 Task: For heading Use Nunito with red colour.  font size for heading18,  'Change the font style of data to'Nunito and font size to 9,  Change the alignment of both headline & data to Align center.  In the sheet   Pinnacle Sales templetes   book
Action: Mouse moved to (1053, 81)
Screenshot: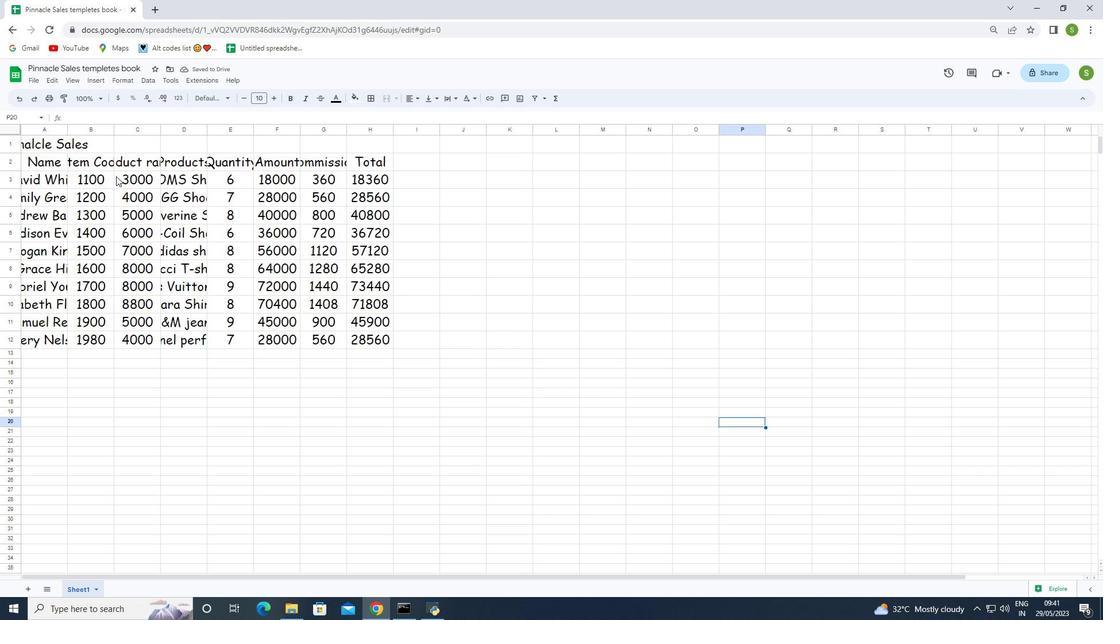 
Action: Mouse pressed left at (1053, 81)
Screenshot: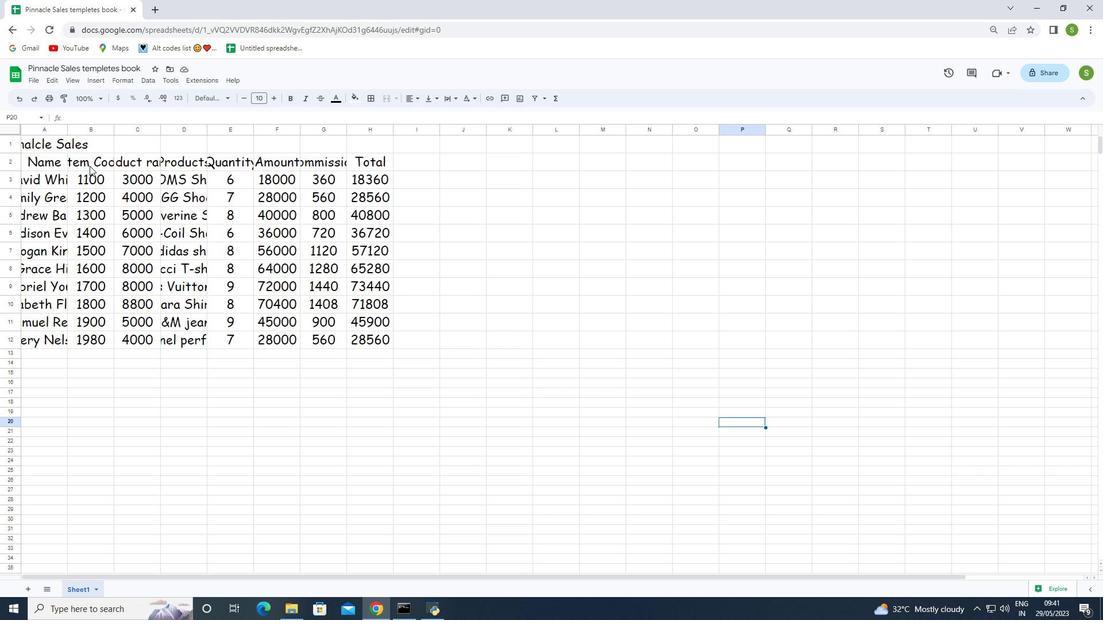 
Action: Mouse moved to (996, 188)
Screenshot: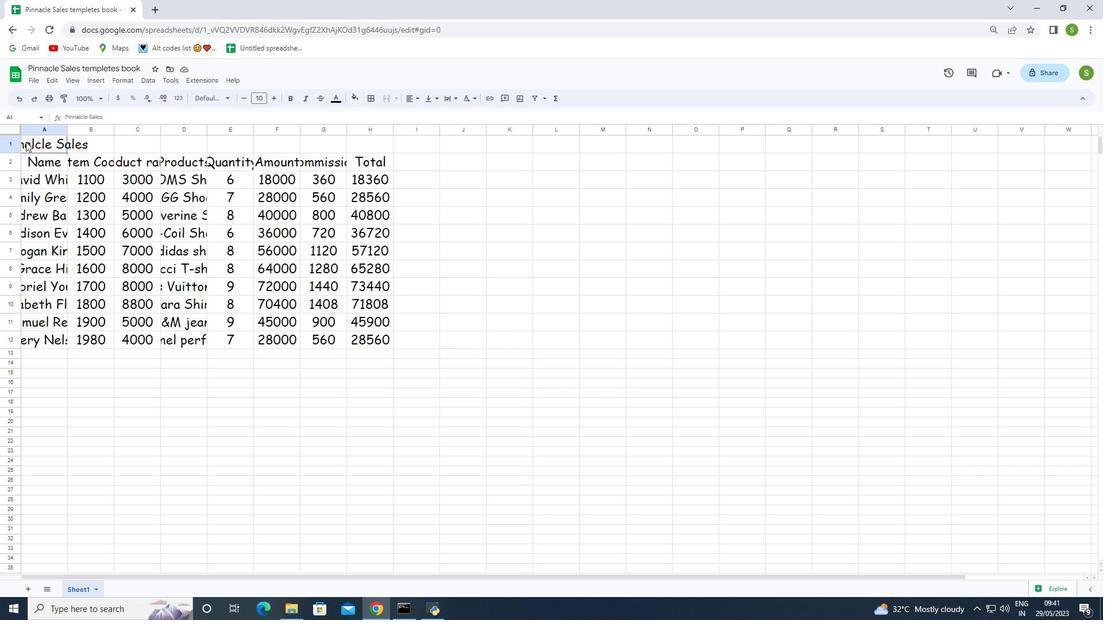 
Action: Mouse pressed left at (996, 188)
Screenshot: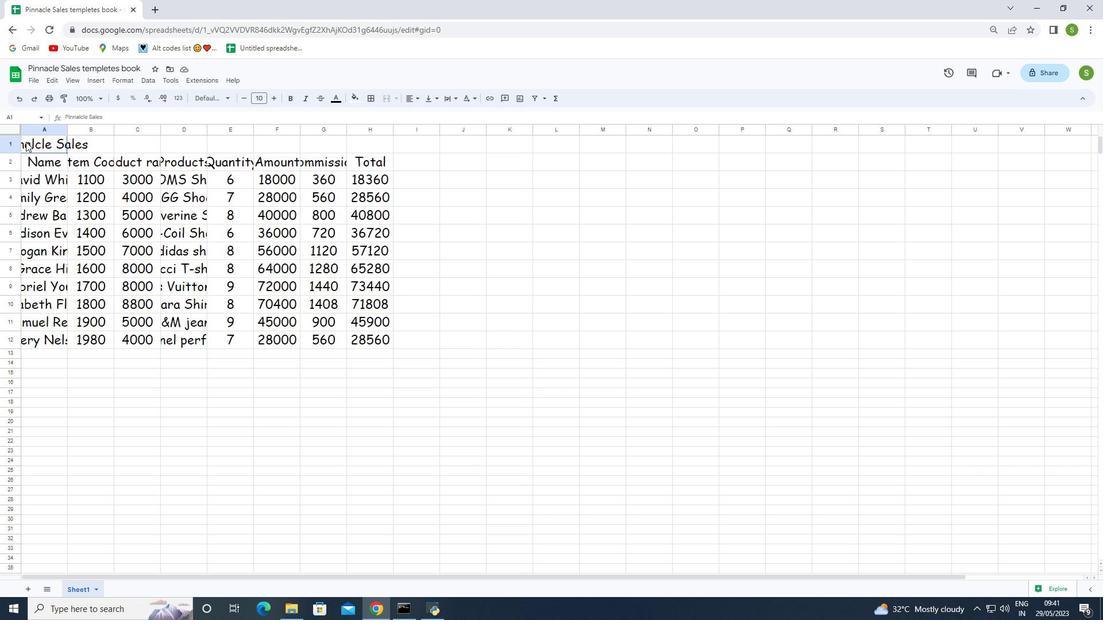 
Action: Mouse moved to (412, 252)
Screenshot: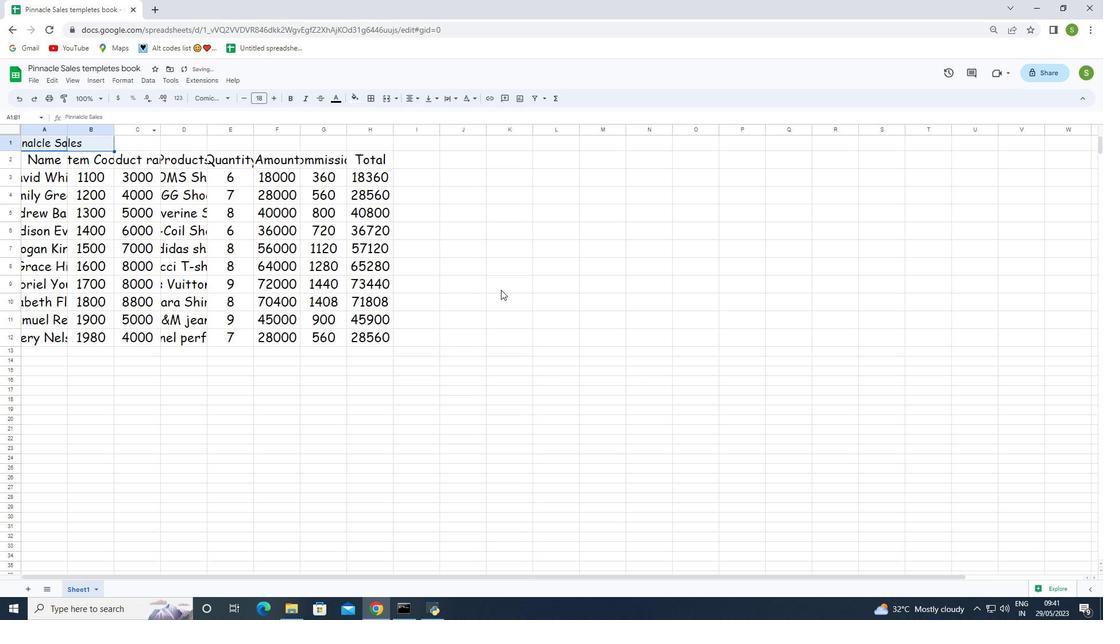 
Action: Mouse pressed left at (412, 252)
Screenshot: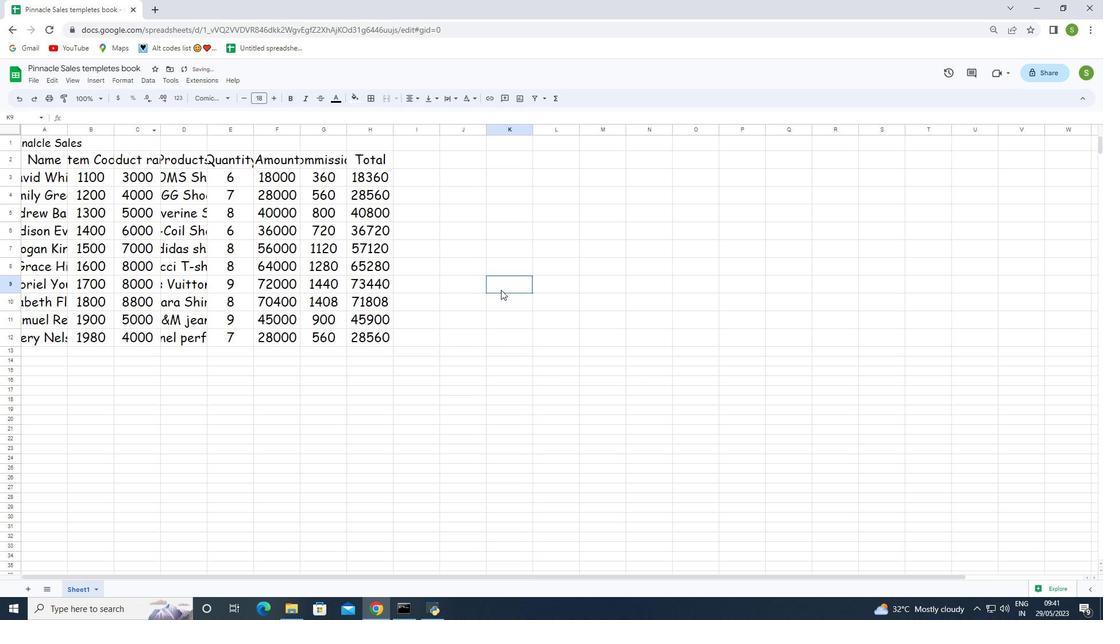 
Action: Mouse moved to (68, 279)
Screenshot: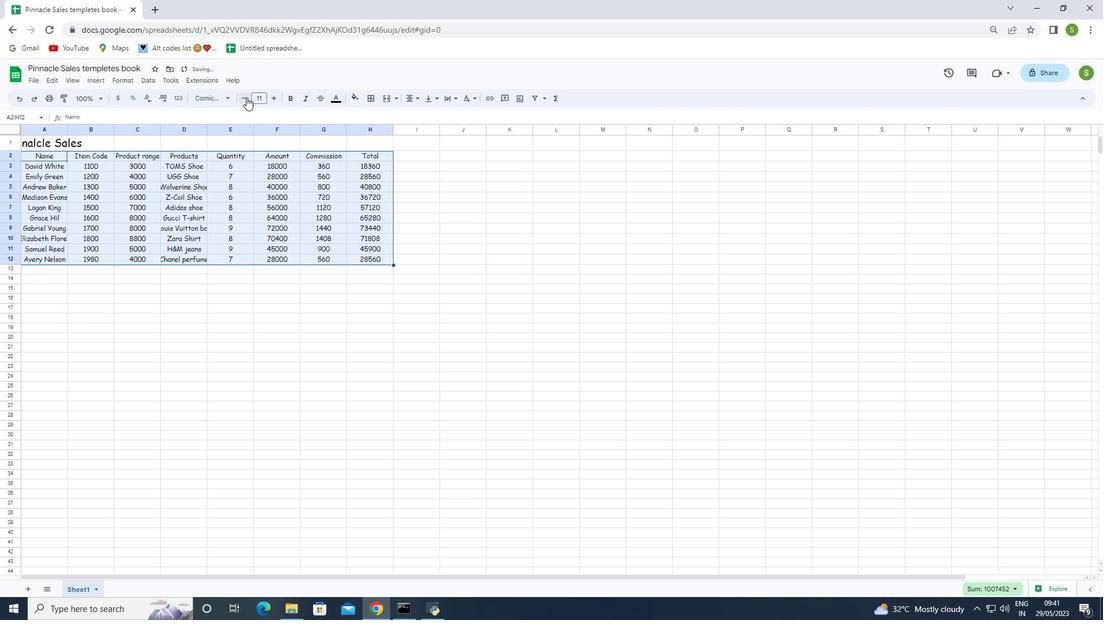 
Action: Mouse pressed left at (68, 279)
Screenshot: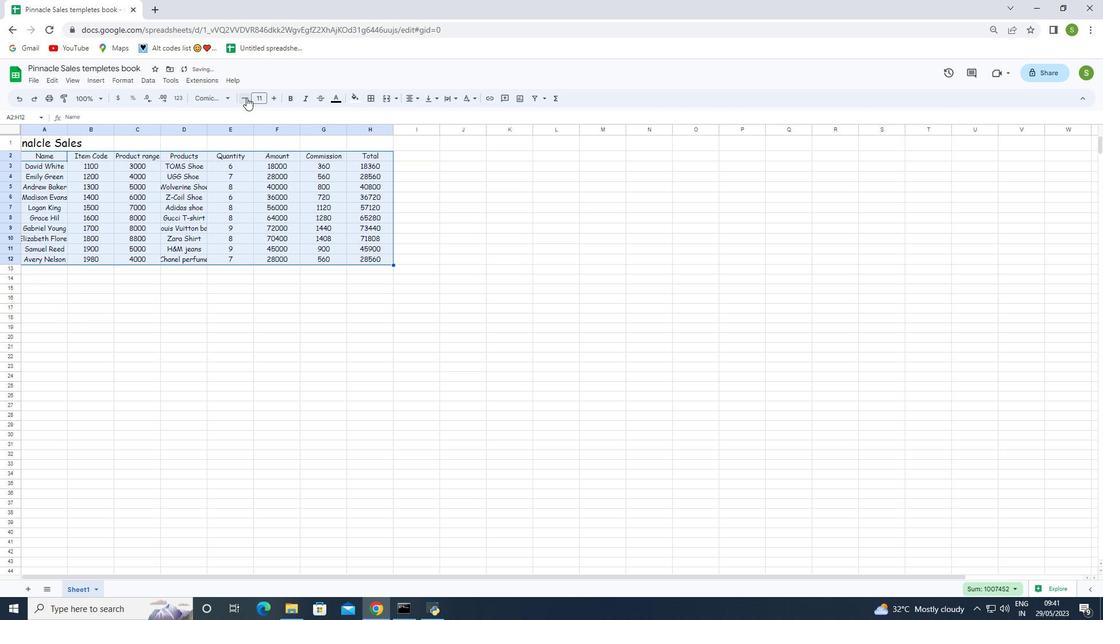 
Action: Mouse moved to (38, 140)
Screenshot: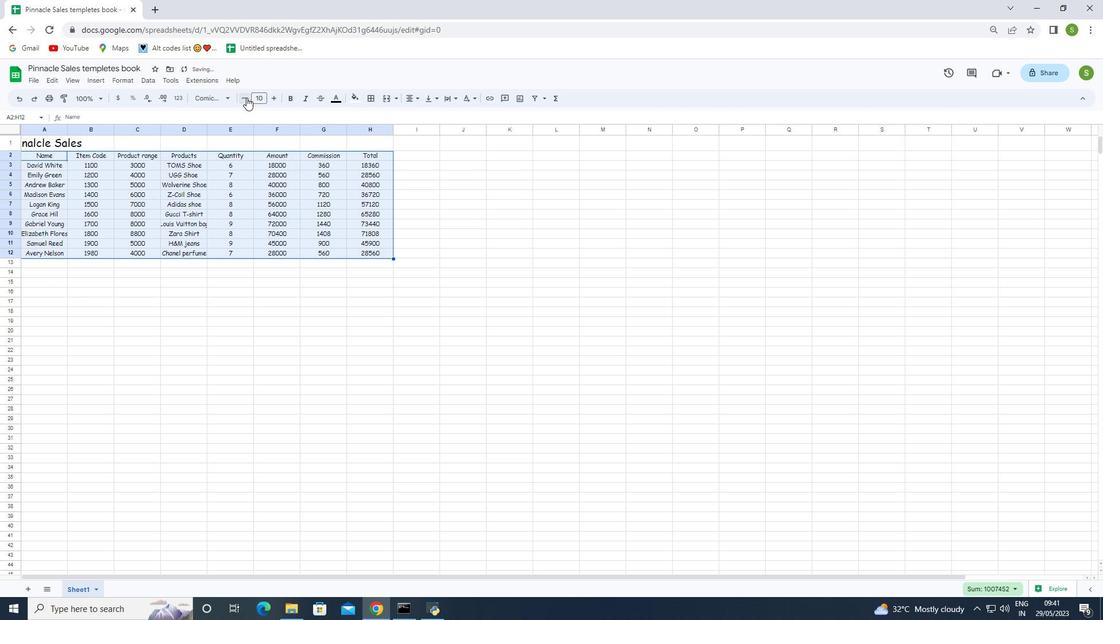 
Action: Mouse pressed left at (38, 140)
Screenshot: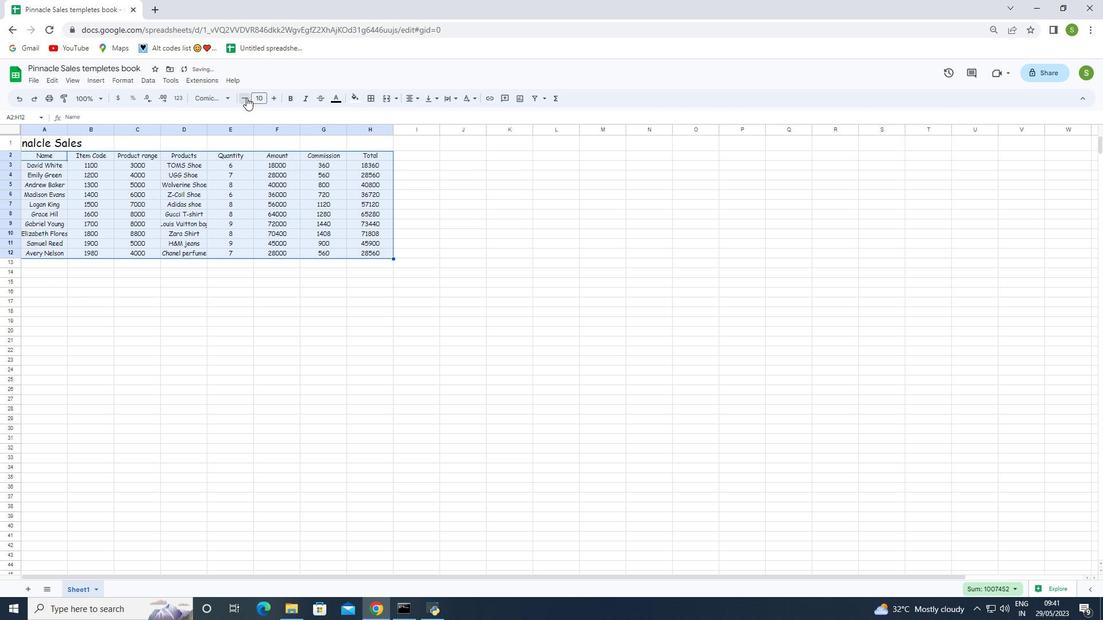
Action: Mouse moved to (229, 99)
Screenshot: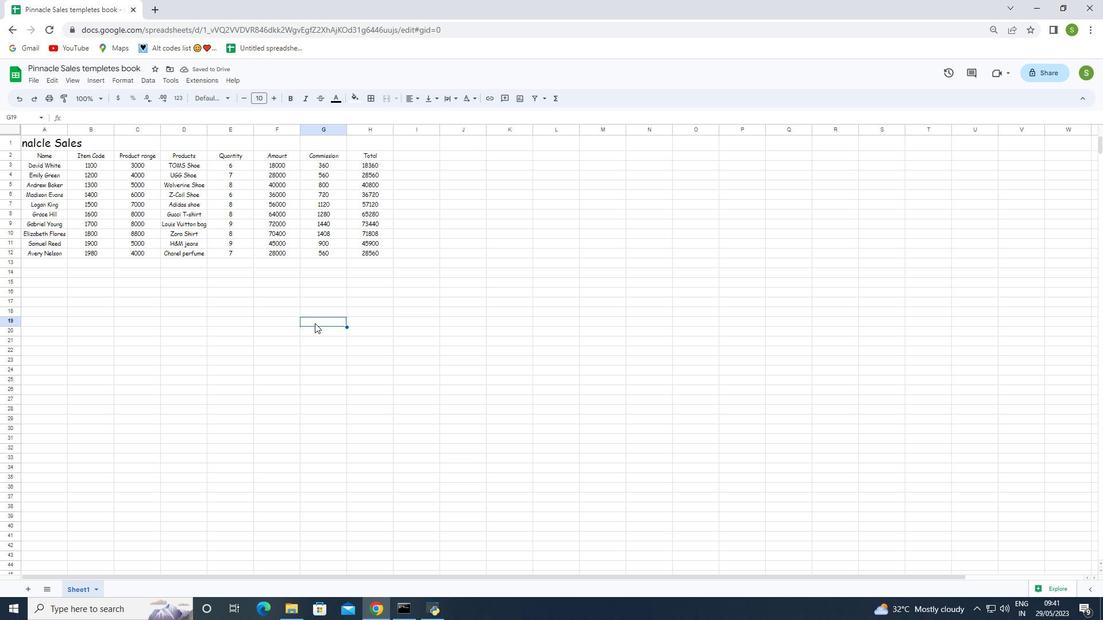 
Action: Mouse pressed left at (229, 99)
Screenshot: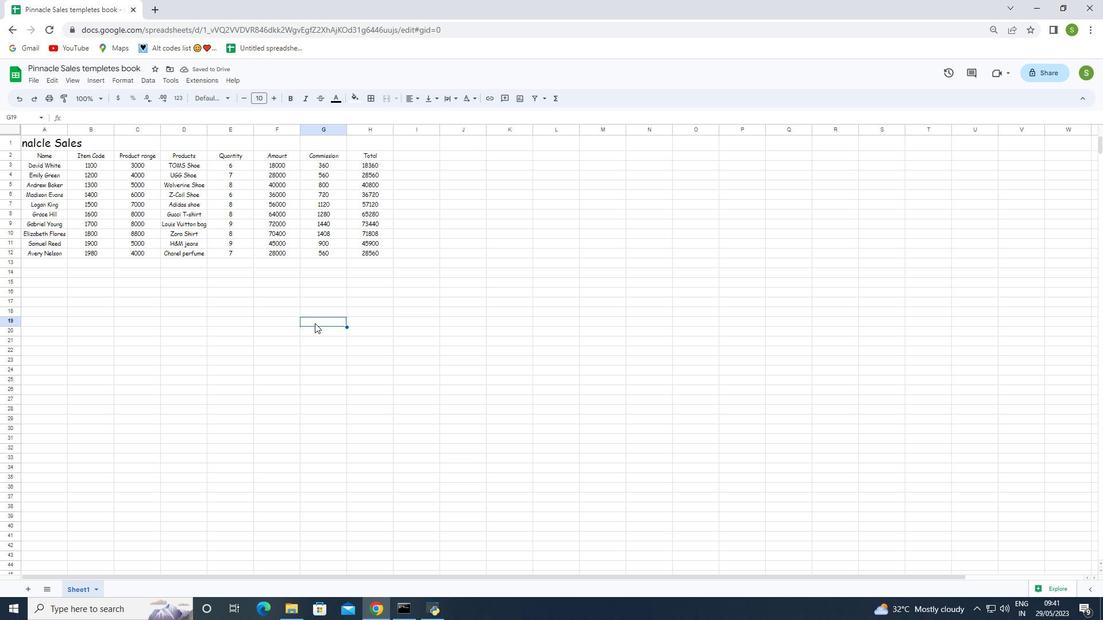
Action: Mouse moved to (227, 373)
Screenshot: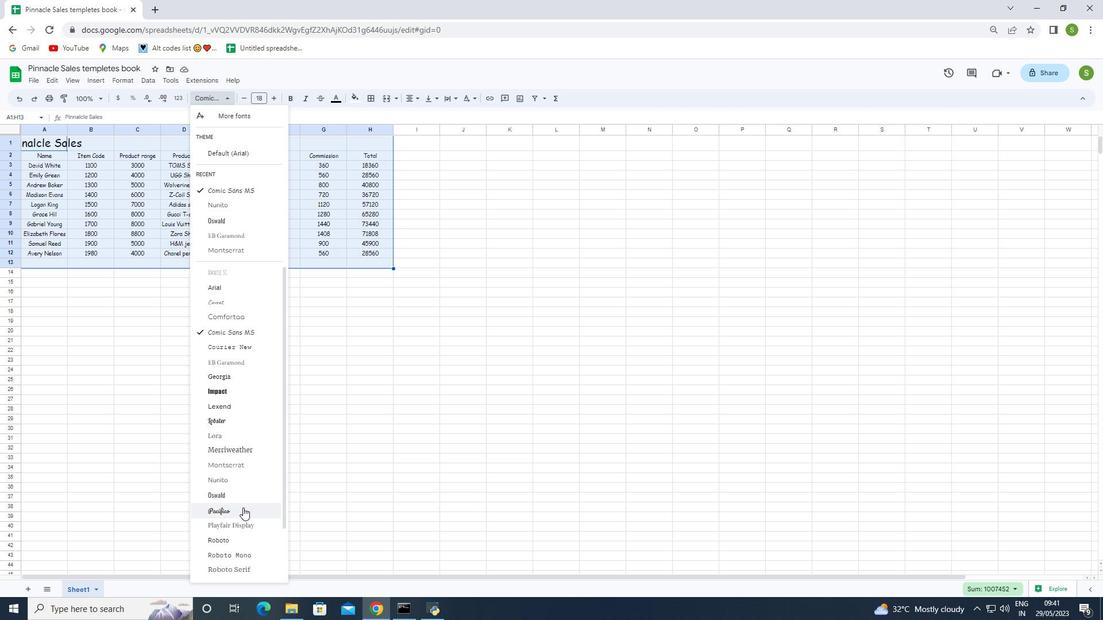 
Action: Mouse scrolled (227, 373) with delta (0, 0)
Screenshot: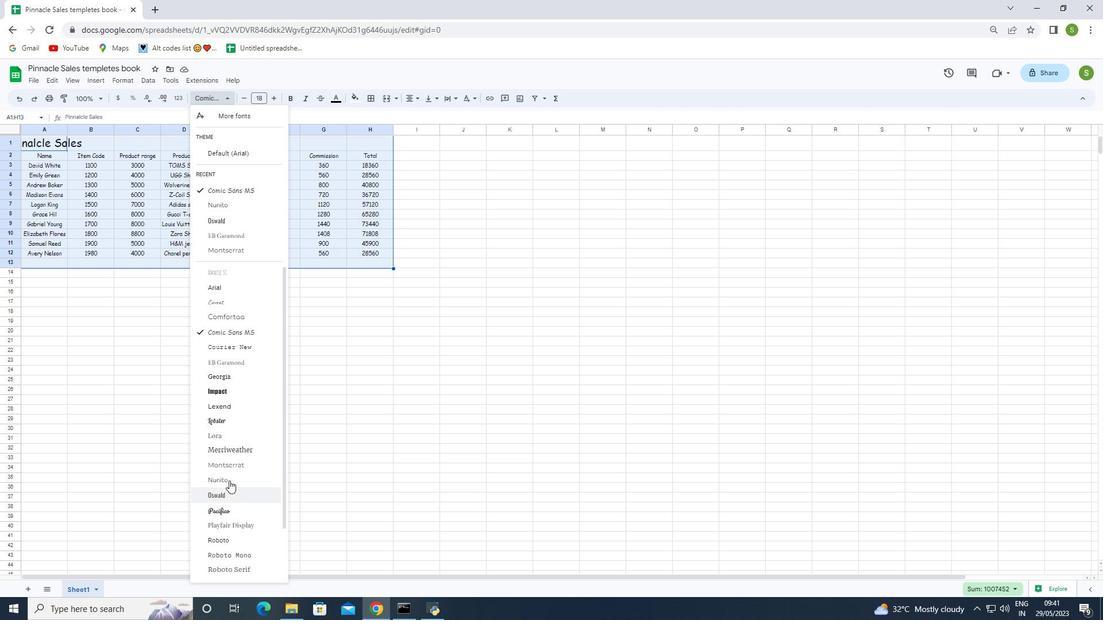 
Action: Mouse scrolled (227, 373) with delta (0, 0)
Screenshot: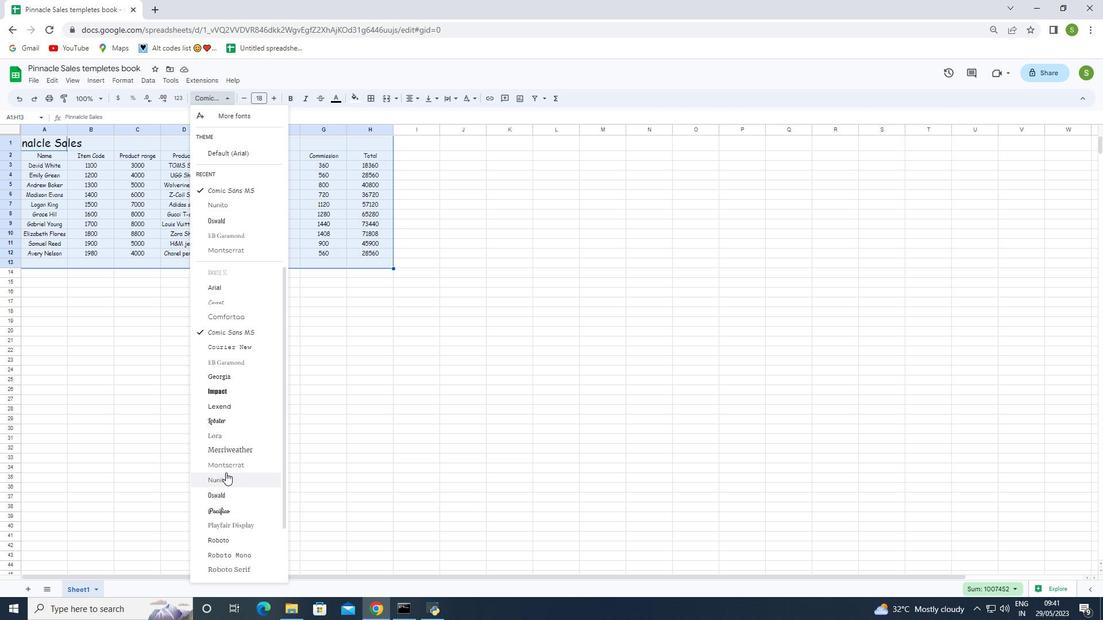 
Action: Mouse scrolled (227, 373) with delta (0, 0)
Screenshot: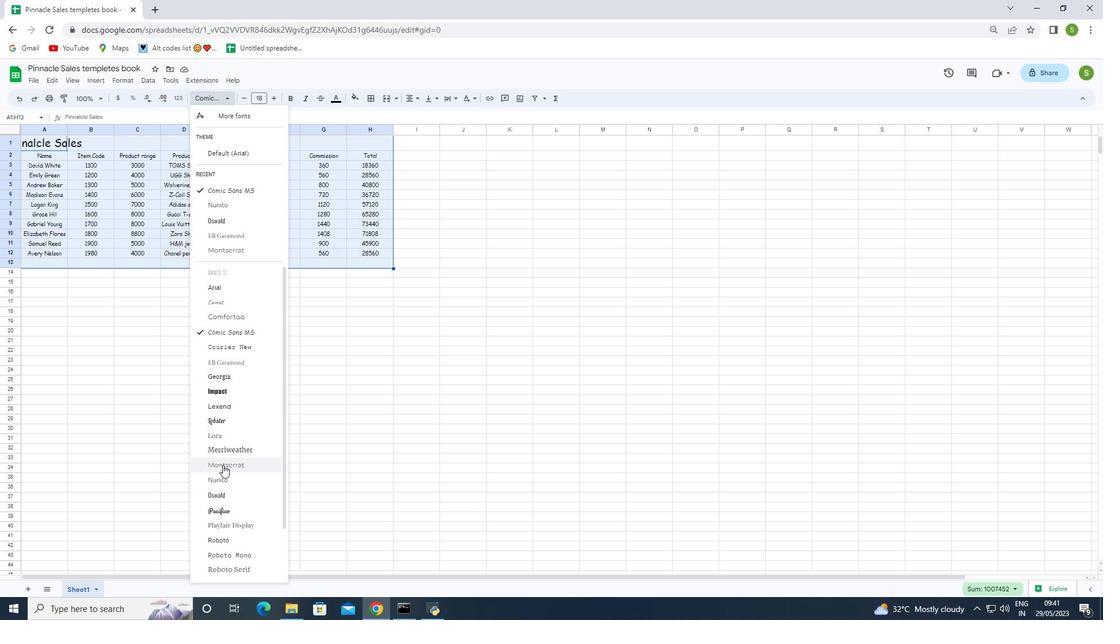 
Action: Mouse scrolled (227, 373) with delta (0, 0)
Screenshot: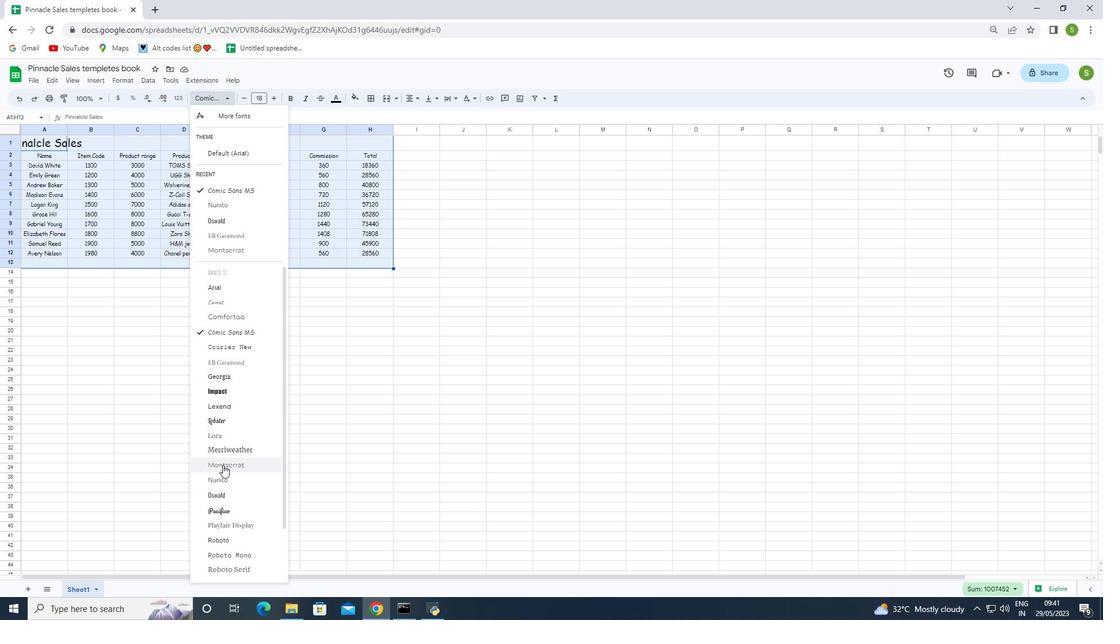 
Action: Mouse scrolled (227, 373) with delta (0, 0)
Screenshot: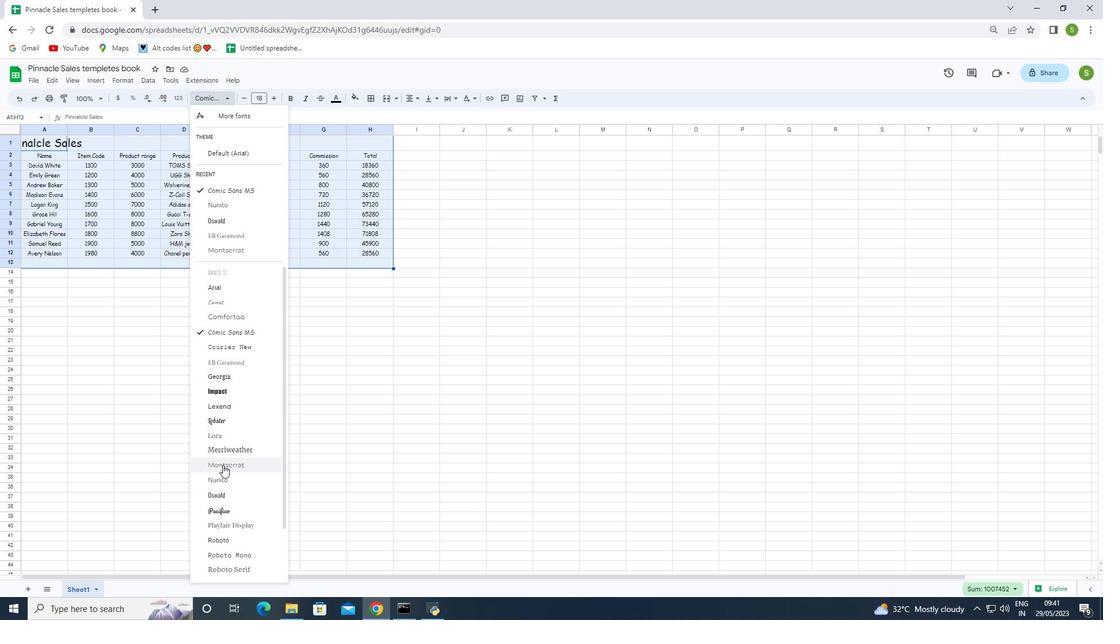 
Action: Mouse scrolled (227, 373) with delta (0, 0)
Screenshot: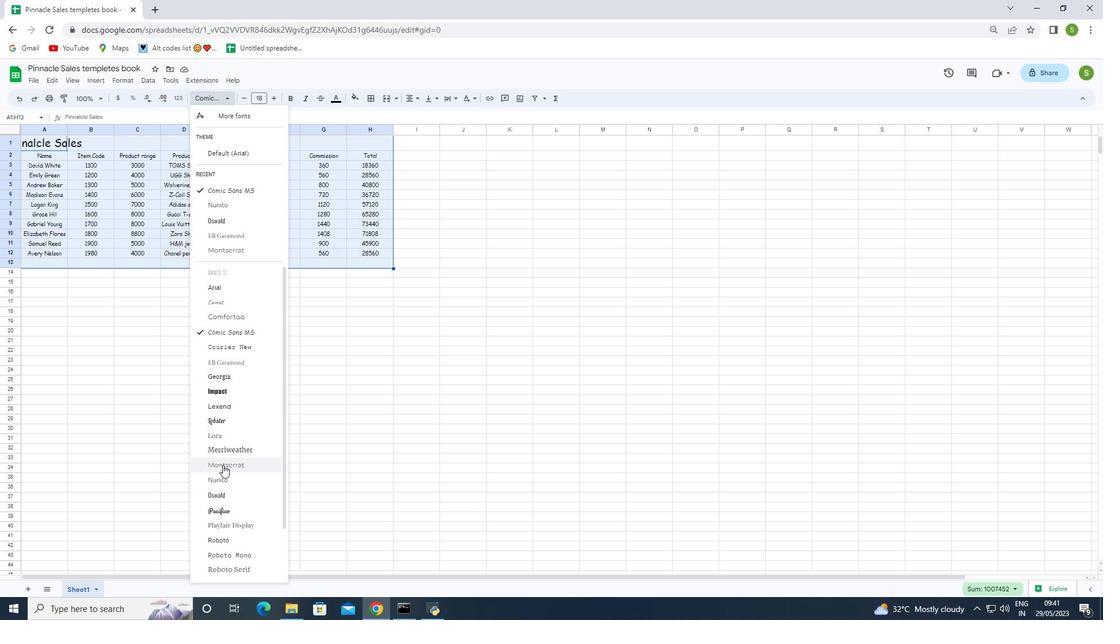 
Action: Mouse moved to (225, 421)
Screenshot: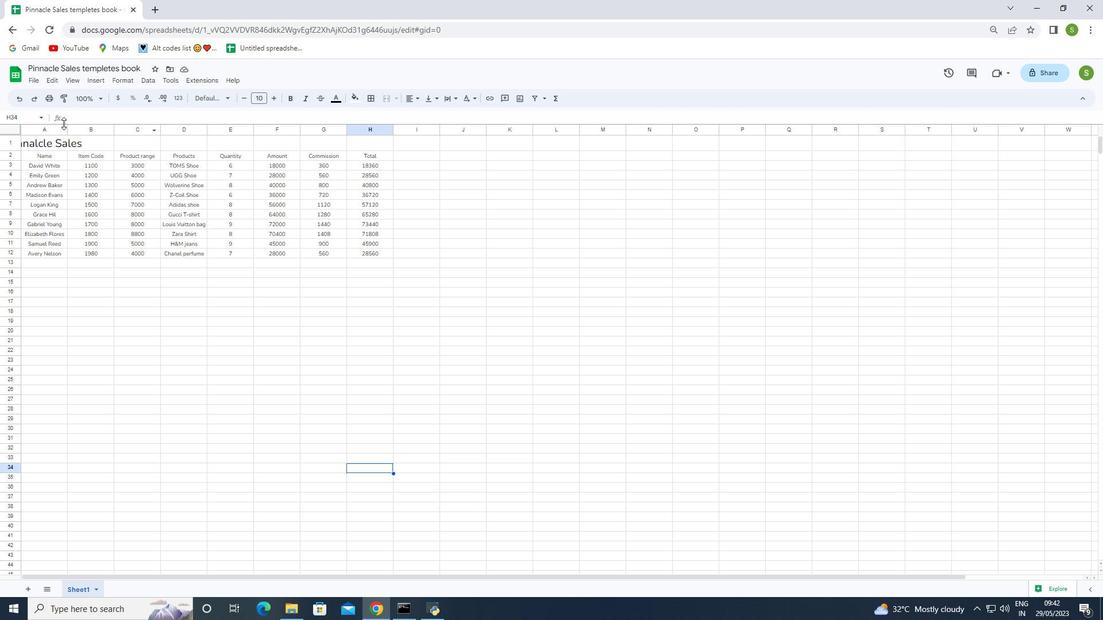
Action: Mouse pressed left at (225, 421)
Screenshot: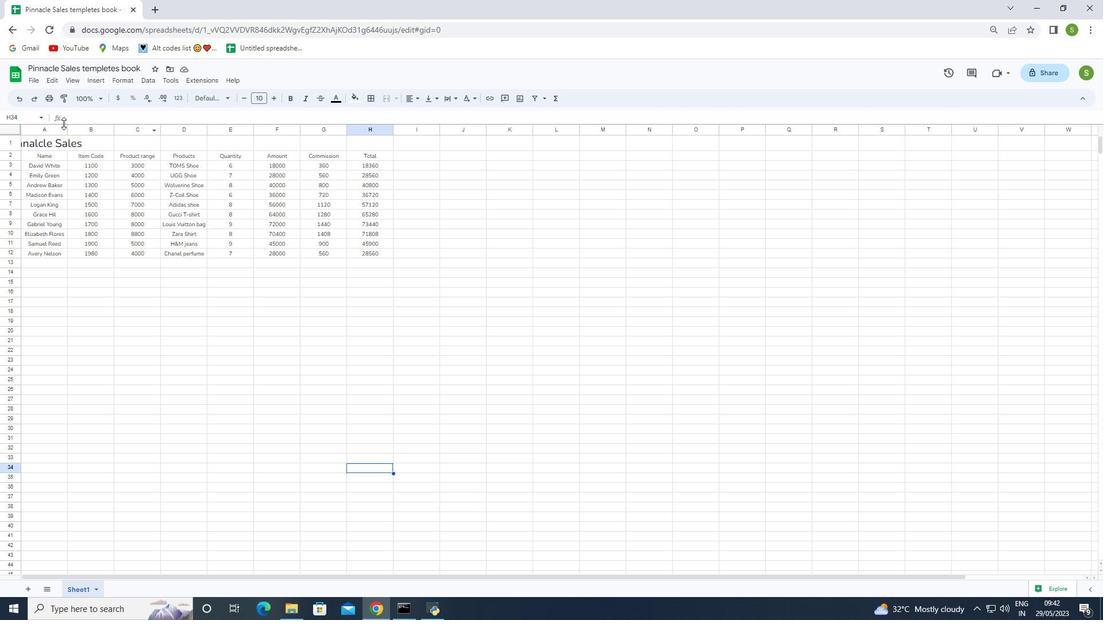 
Action: Mouse moved to (273, 98)
Screenshot: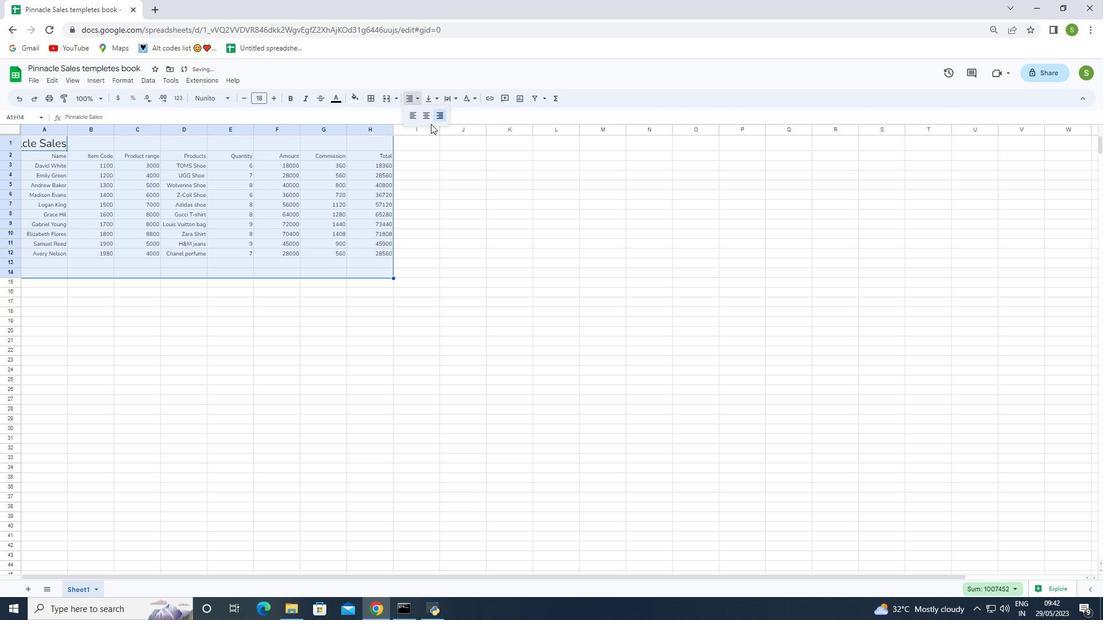 
Action: Mouse pressed left at (273, 98)
Screenshot: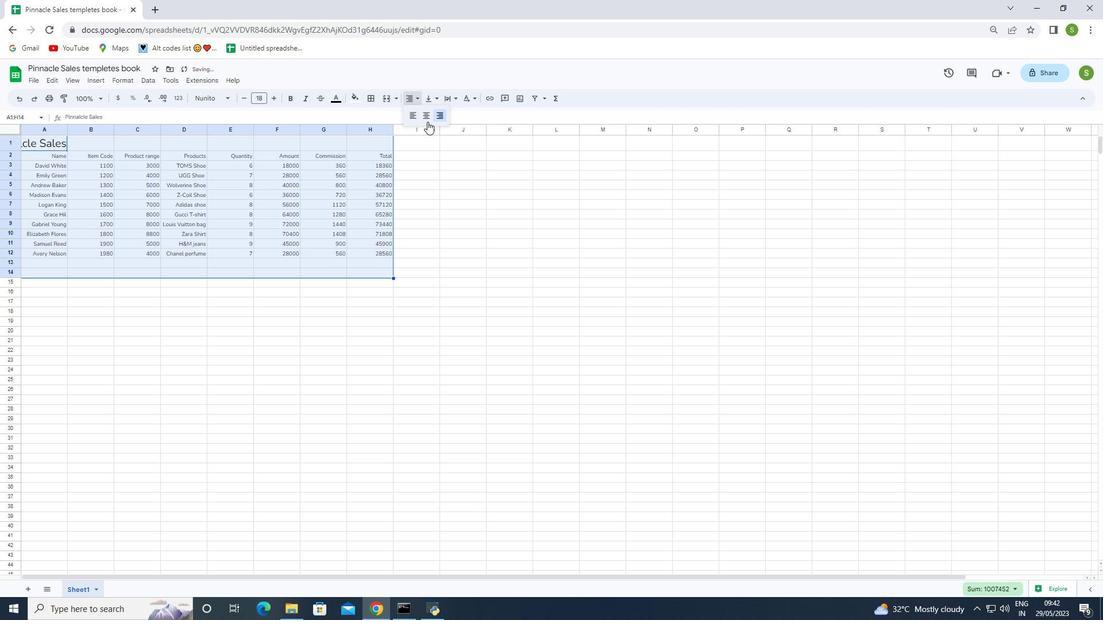 
Action: Mouse pressed left at (273, 98)
Screenshot: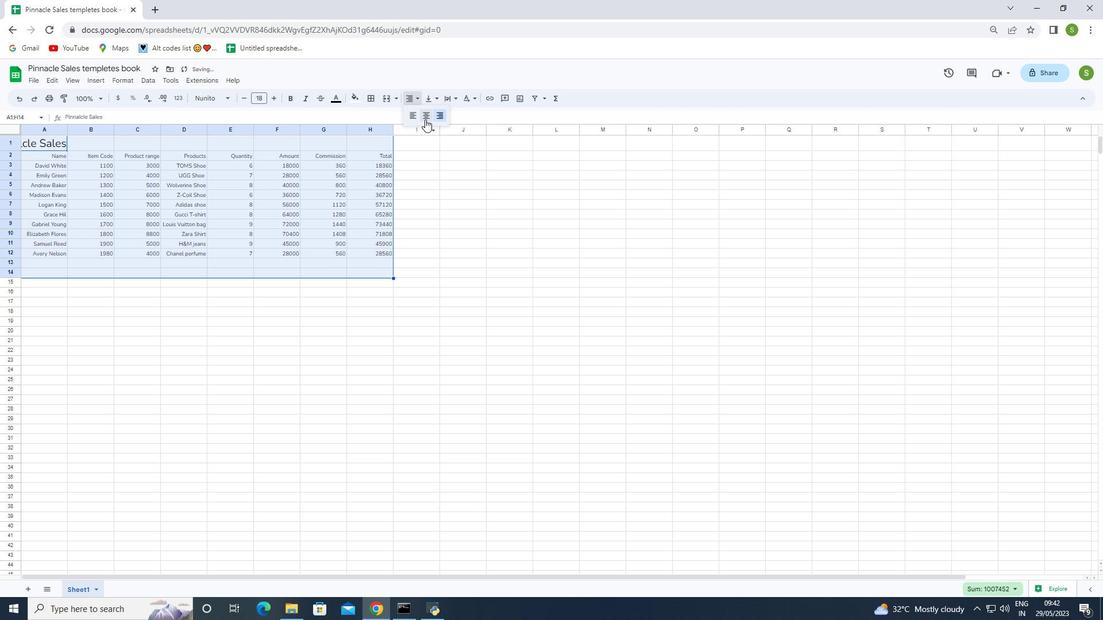 
Action: Mouse pressed left at (273, 98)
Screenshot: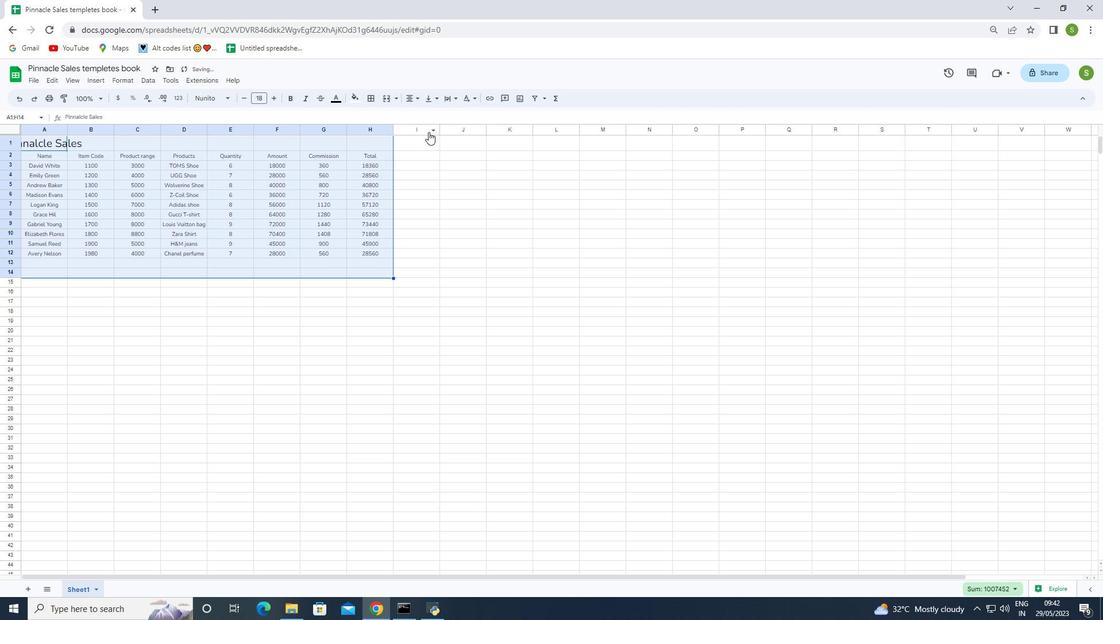 
Action: Mouse pressed left at (273, 98)
Screenshot: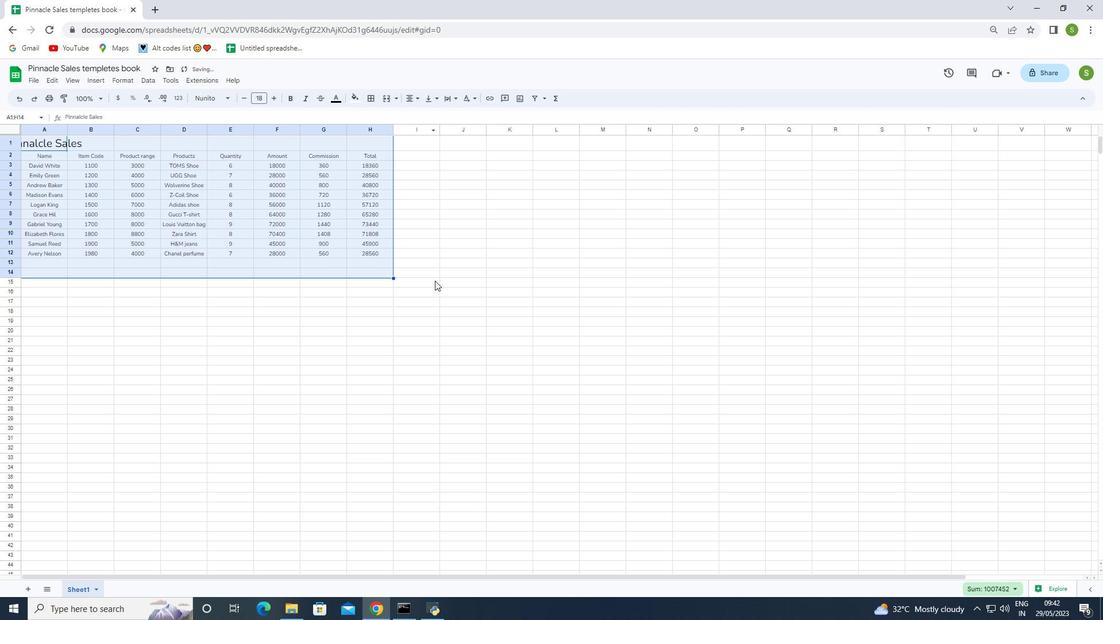 
Action: Mouse pressed left at (273, 98)
Screenshot: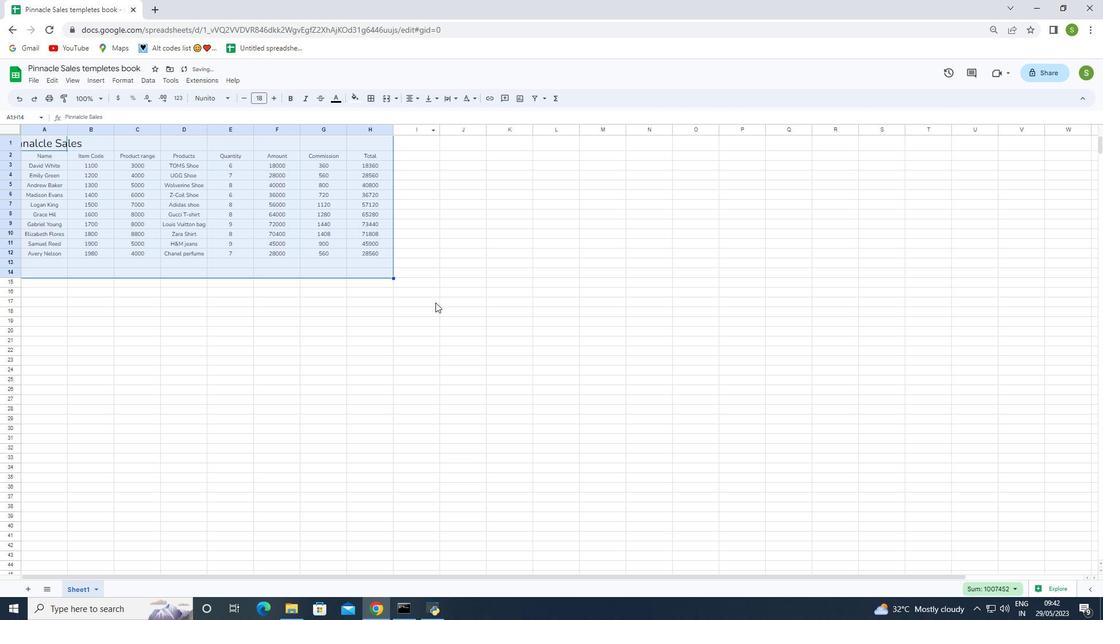 
Action: Mouse pressed left at (273, 98)
Screenshot: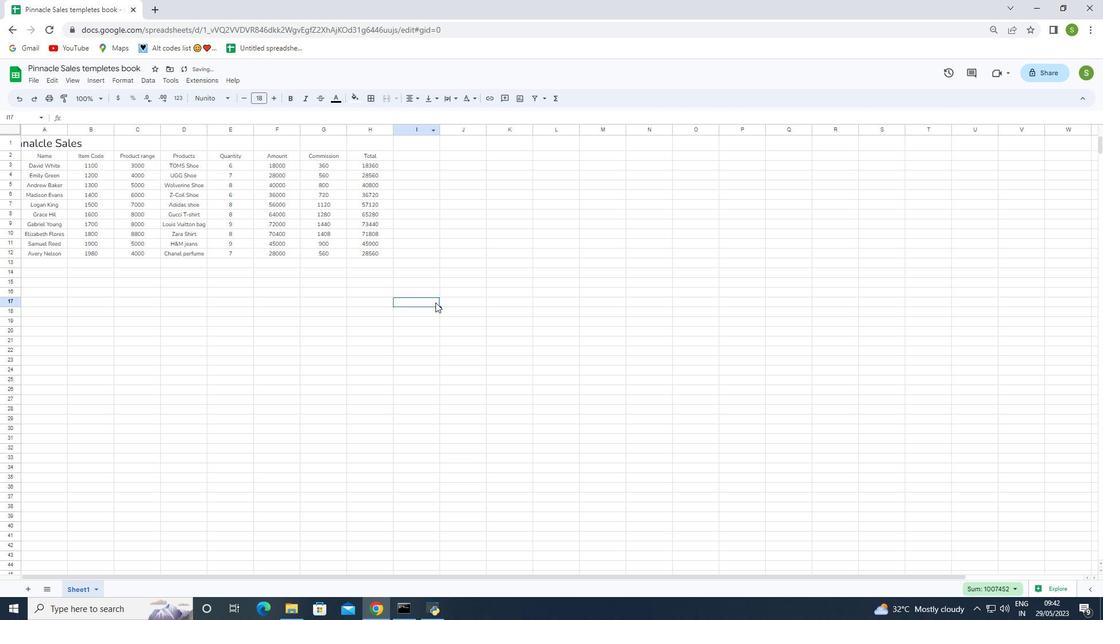 
Action: Mouse pressed left at (273, 98)
Screenshot: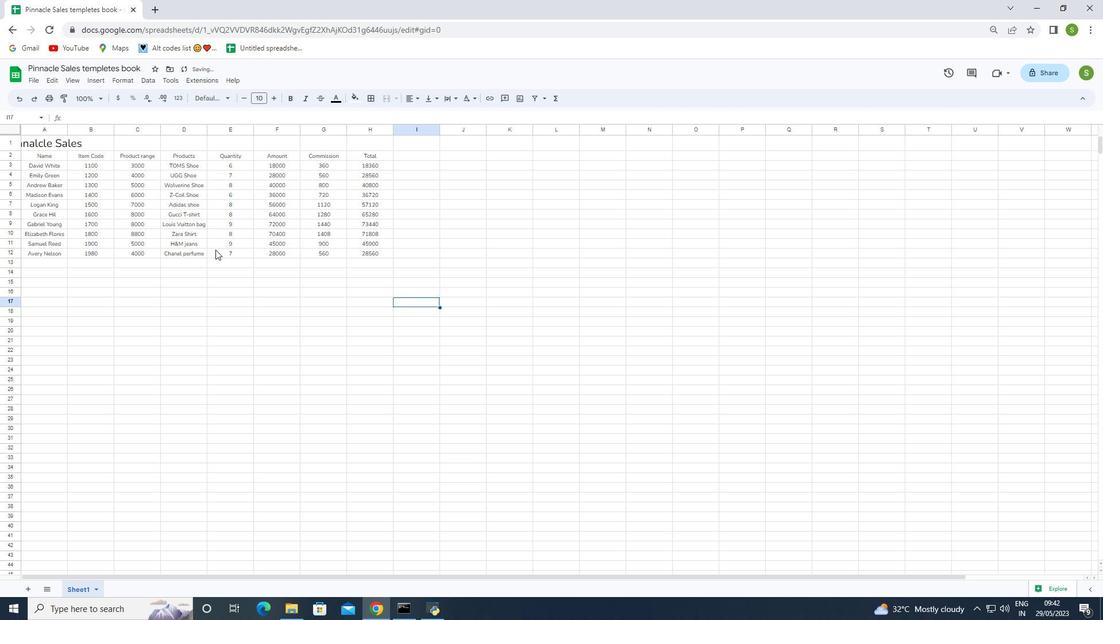 
Action: Mouse pressed left at (273, 98)
Screenshot: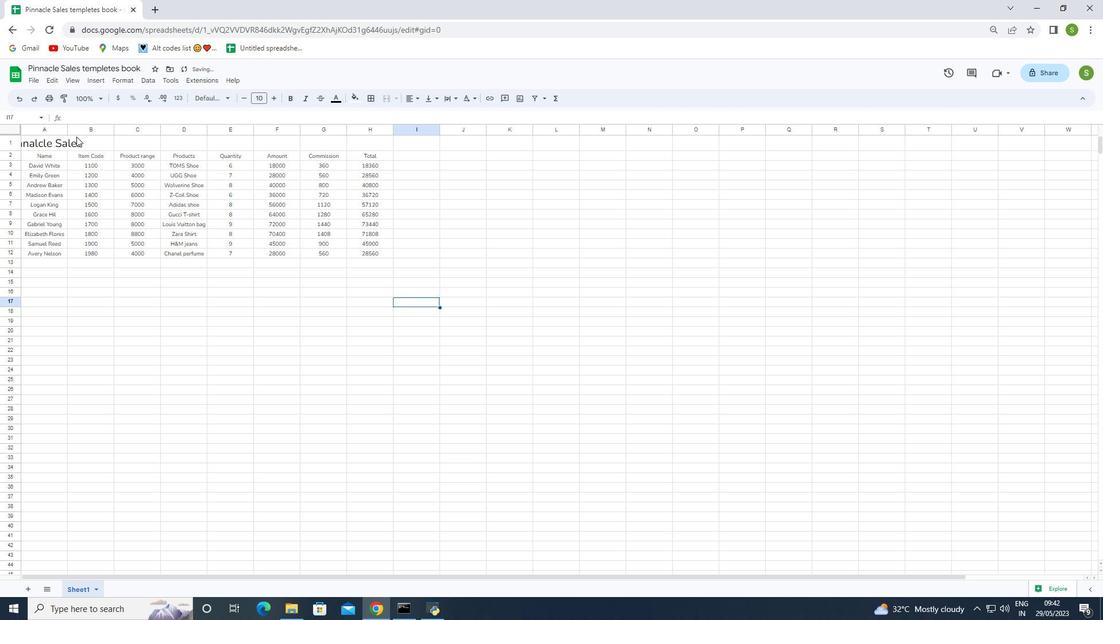 
Action: Mouse moved to (277, 303)
Screenshot: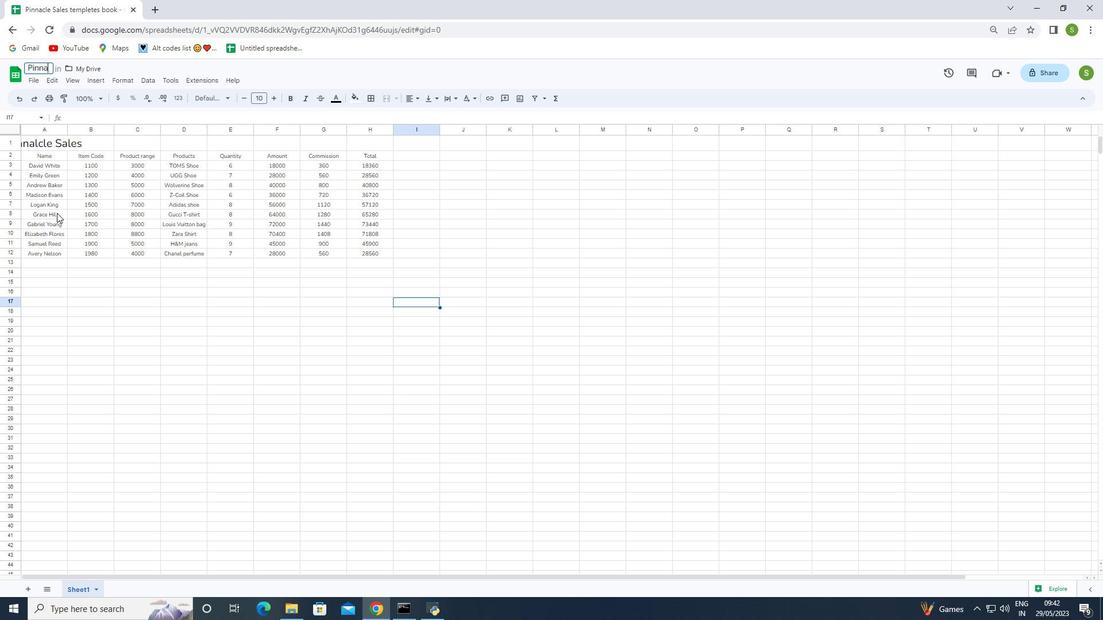 
Action: Mouse pressed left at (277, 303)
Screenshot: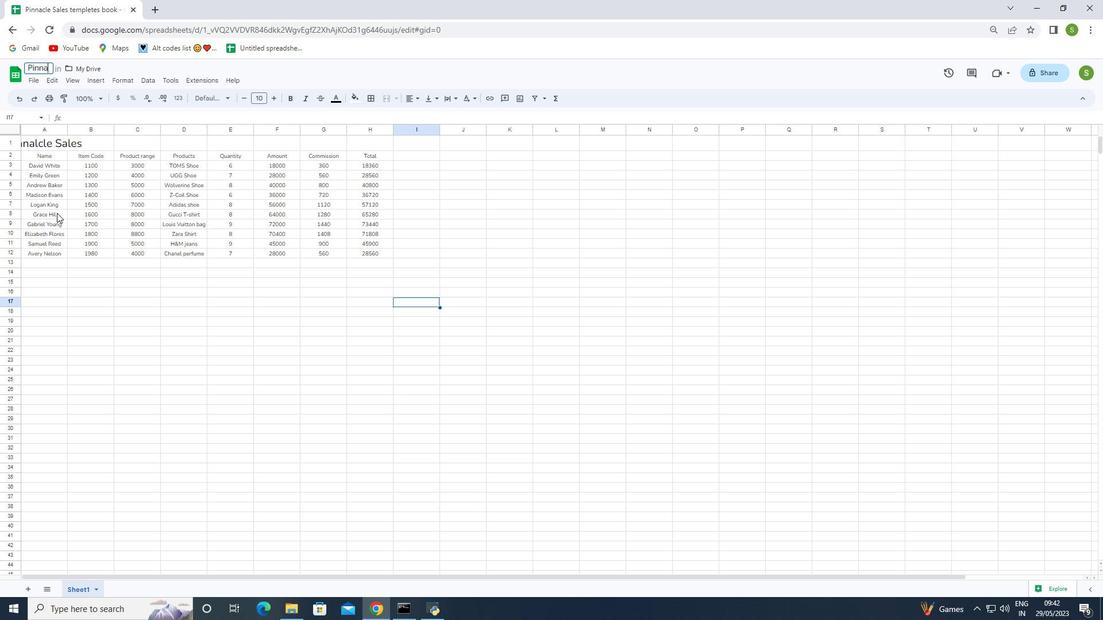 
Action: Mouse moved to (24, 155)
Screenshot: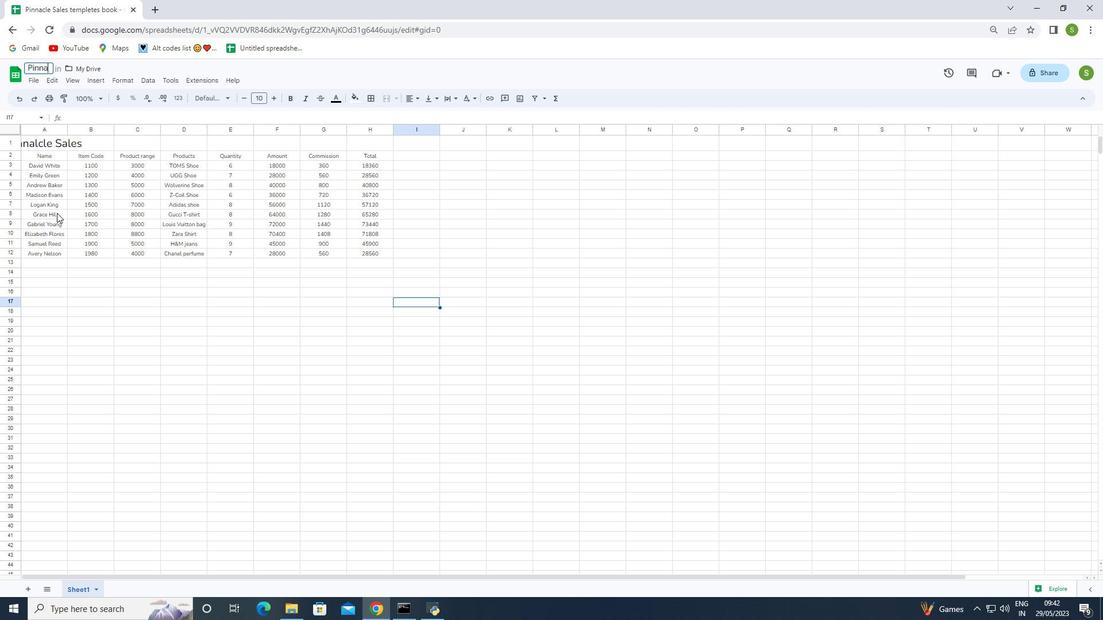
Action: Mouse pressed left at (24, 155)
Screenshot: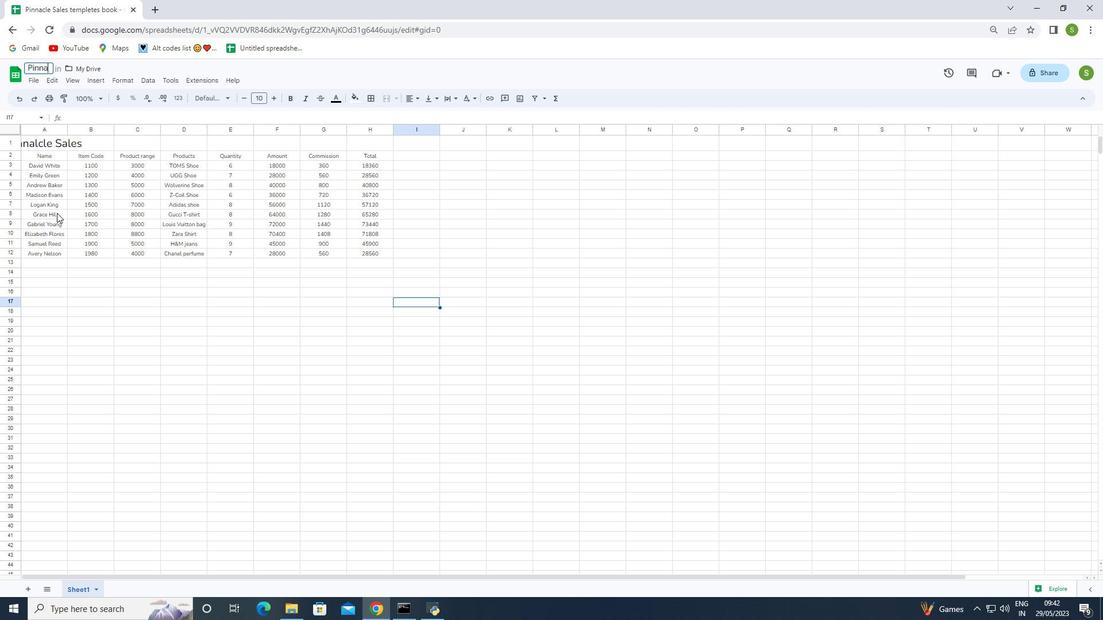 
Action: Mouse moved to (220, 98)
Screenshot: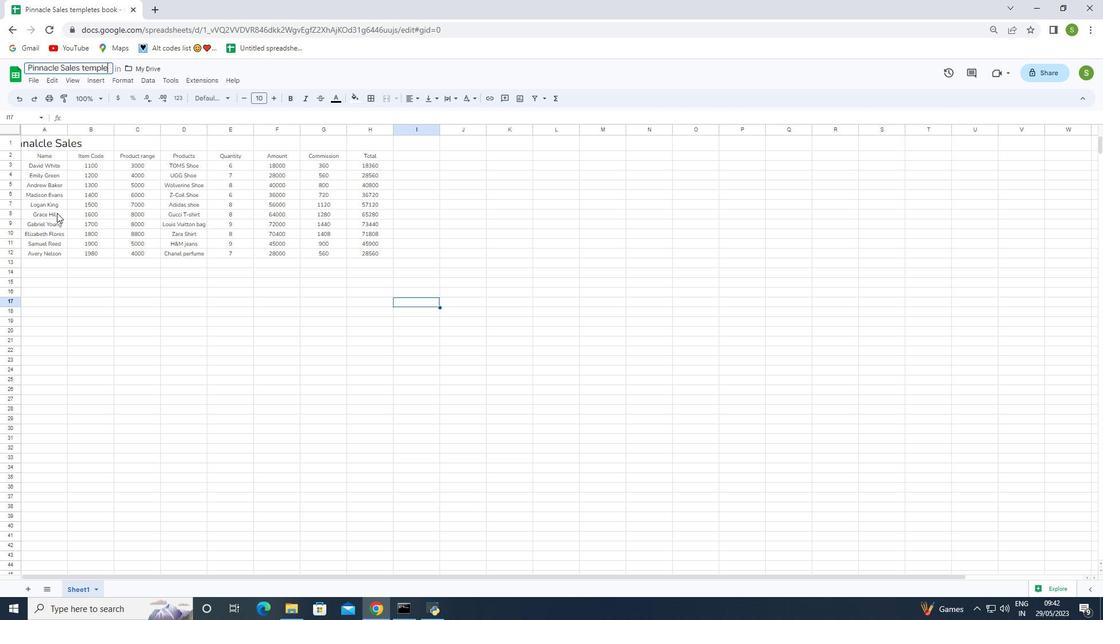 
Action: Mouse pressed left at (220, 98)
Screenshot: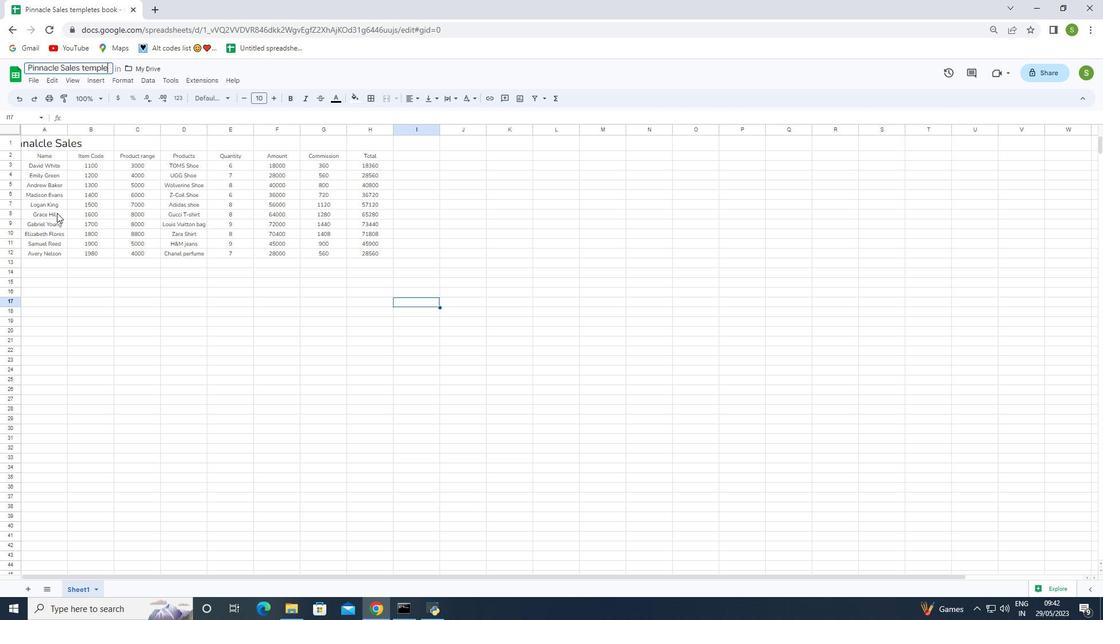 
Action: Mouse moved to (224, 478)
Screenshot: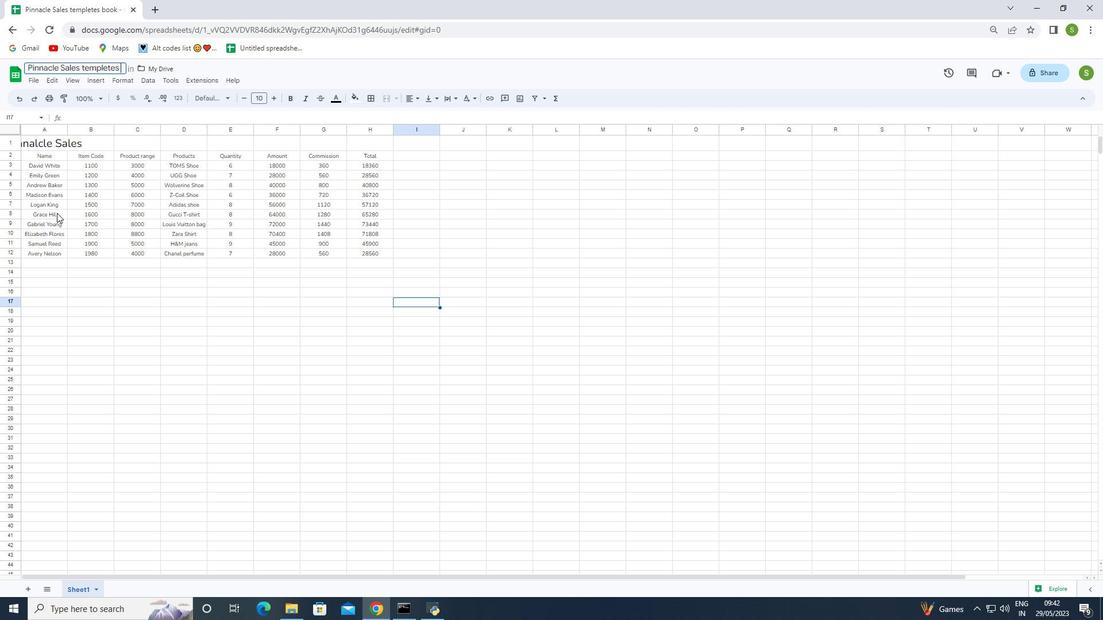 
Action: Mouse pressed left at (224, 478)
Screenshot: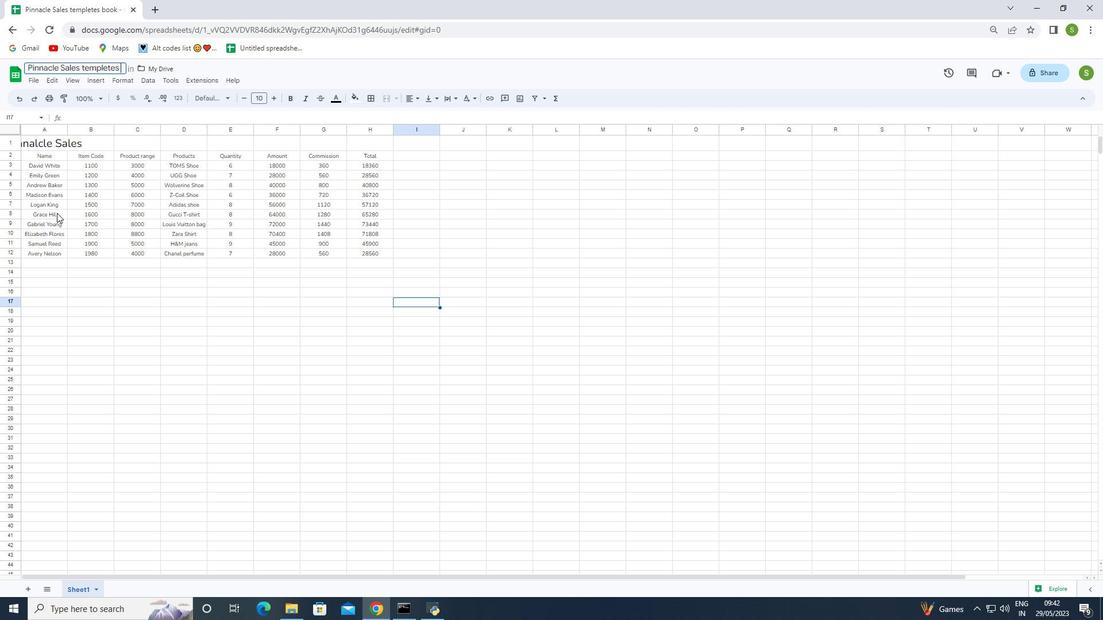 
Action: Mouse moved to (188, 305)
Screenshot: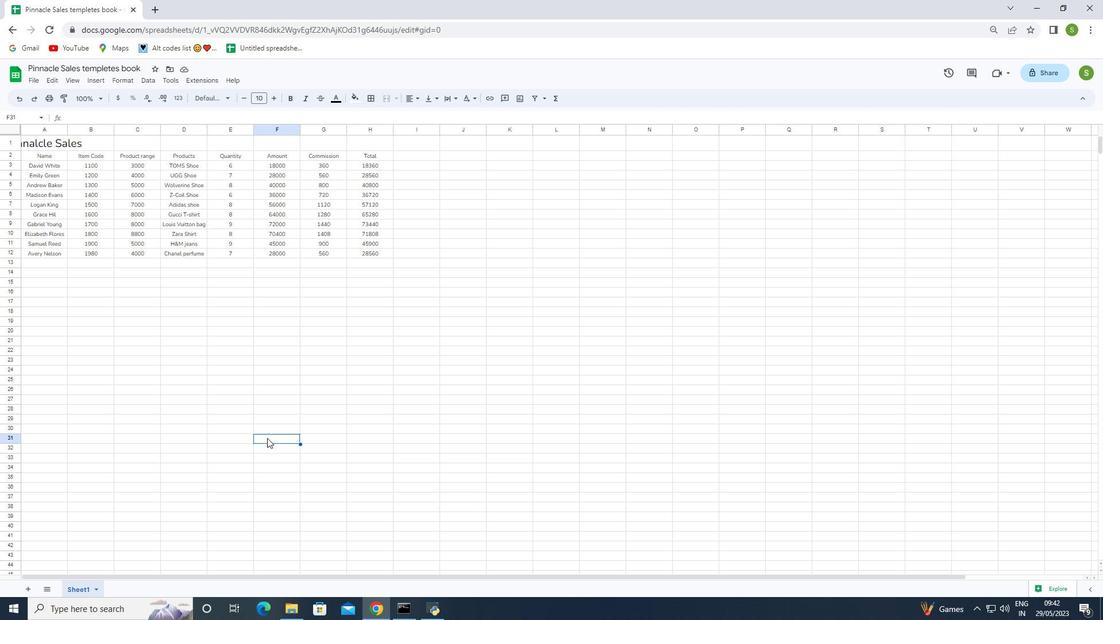 
Action: Mouse pressed left at (188, 305)
Screenshot: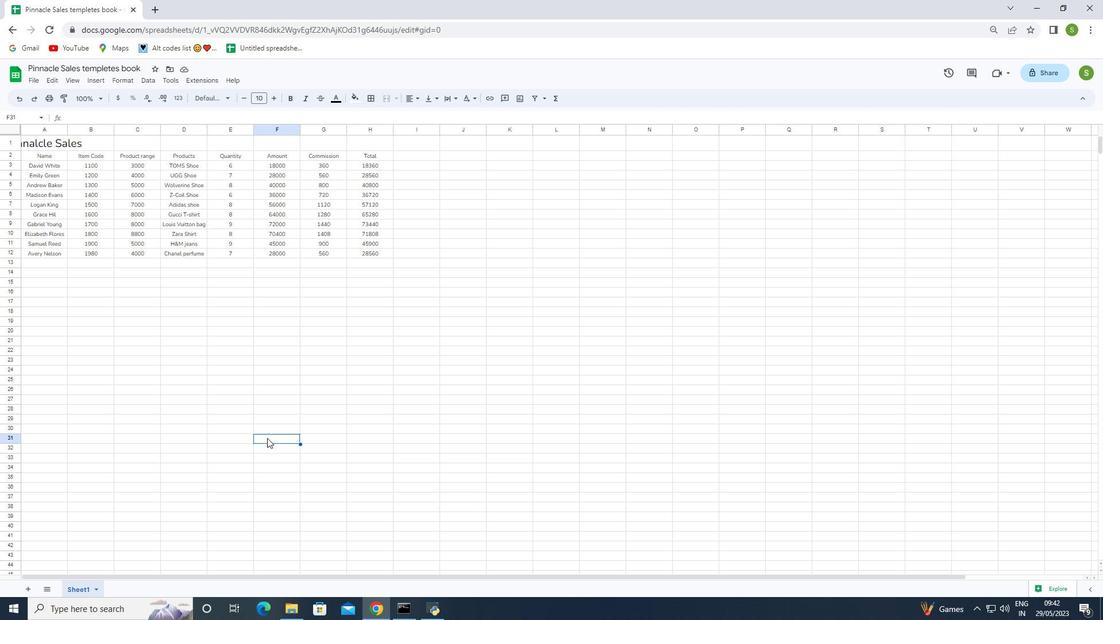 
Action: Mouse moved to (33, 146)
Screenshot: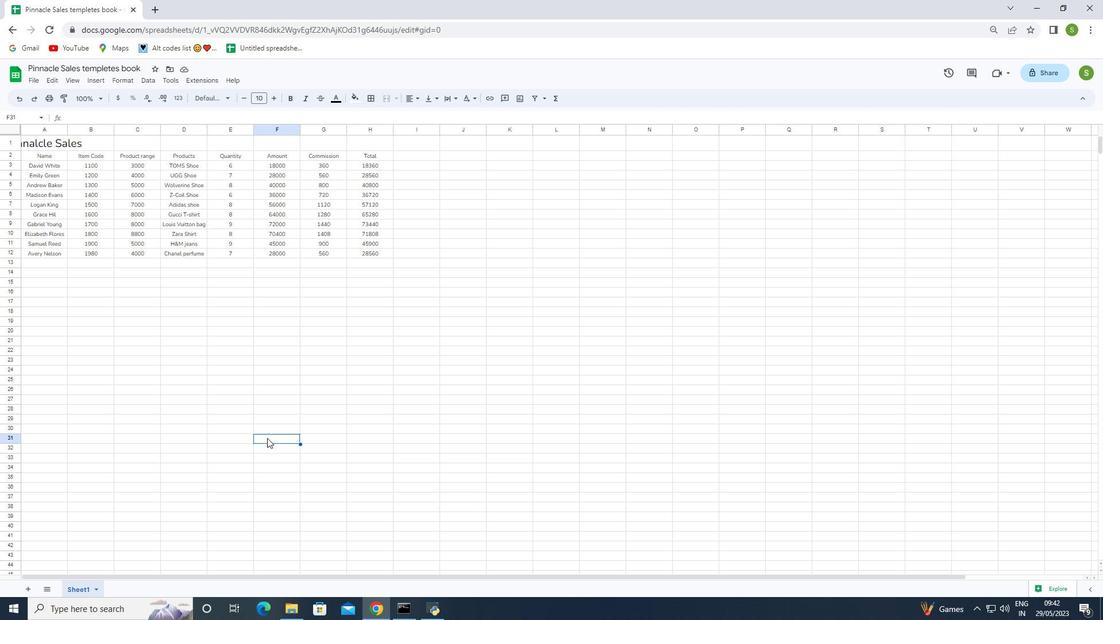 
Action: Mouse pressed left at (33, 146)
Screenshot: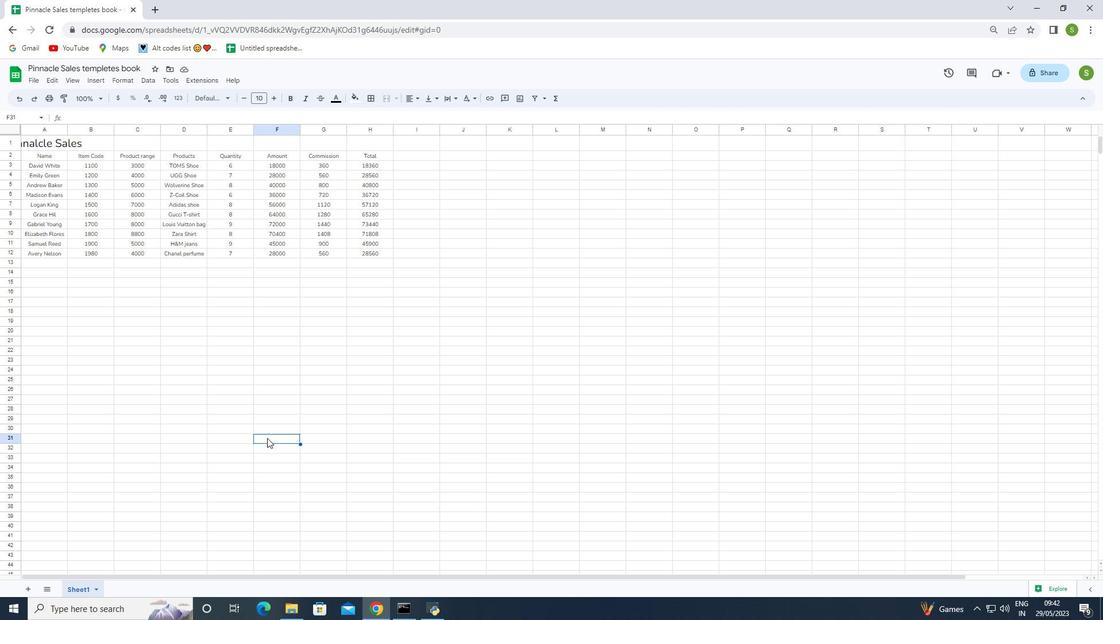 
Action: Mouse moved to (244, 97)
Screenshot: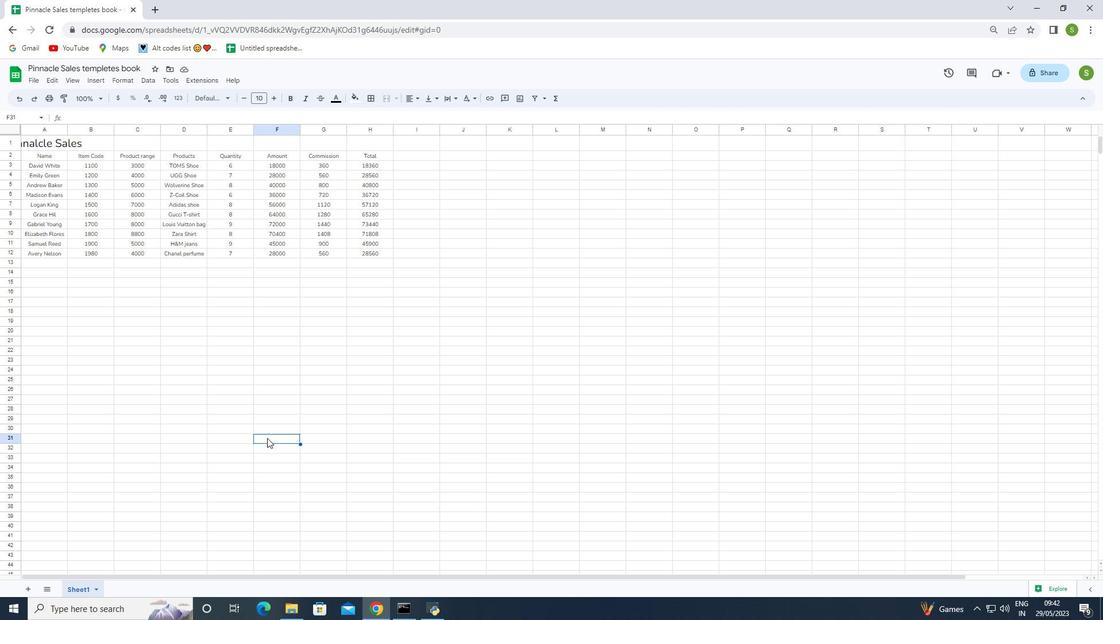
Action: Mouse pressed left at (244, 97)
Screenshot: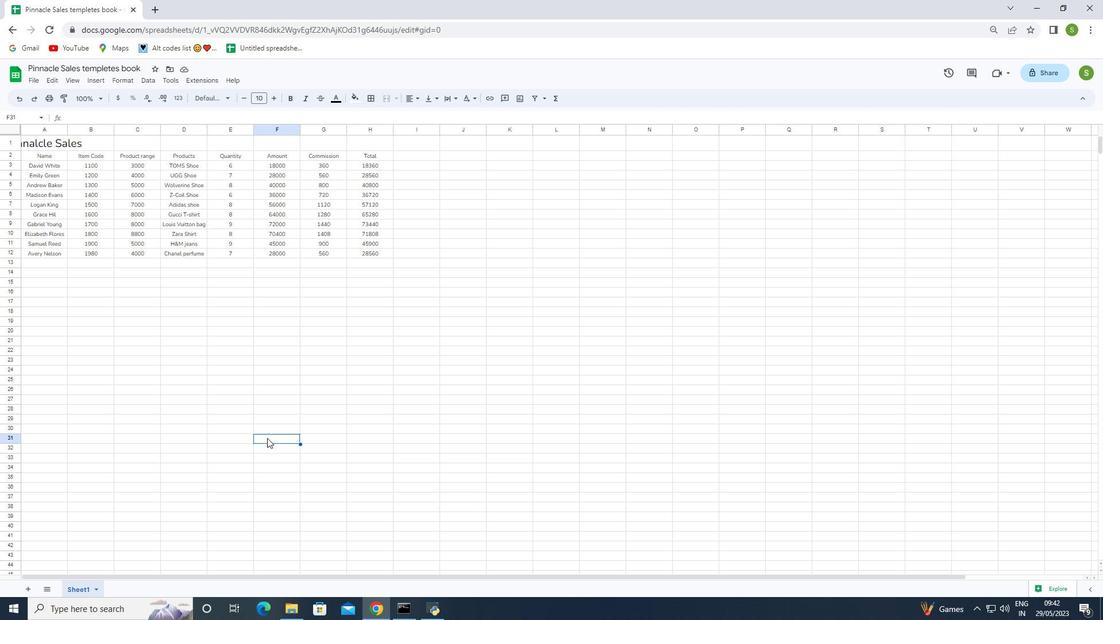 
Action: Mouse pressed left at (244, 97)
Screenshot: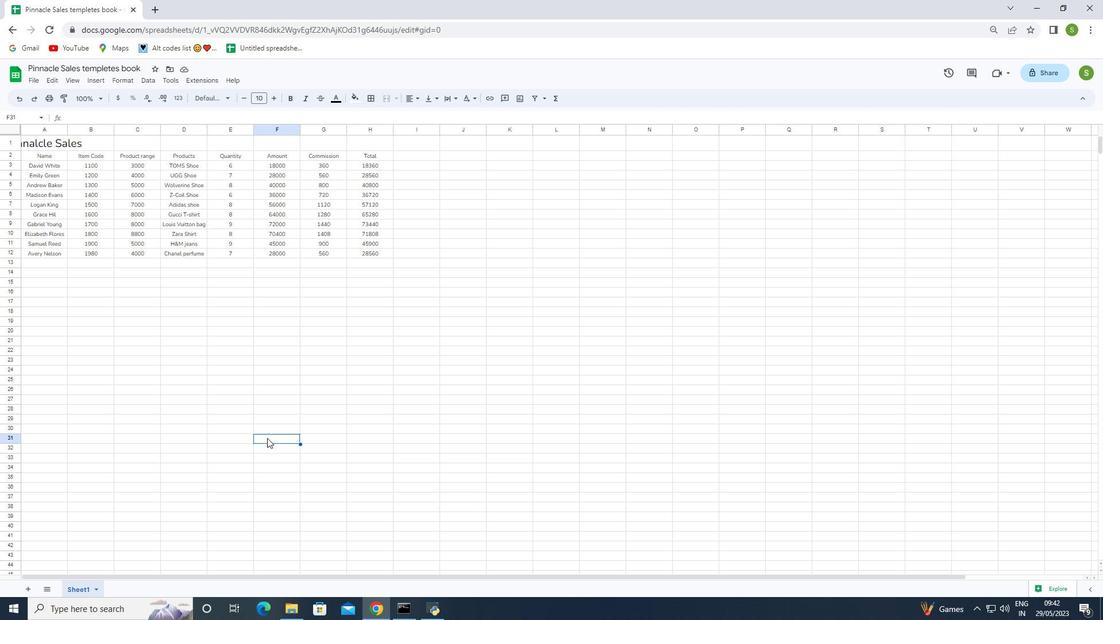 
Action: Mouse pressed left at (244, 97)
Screenshot: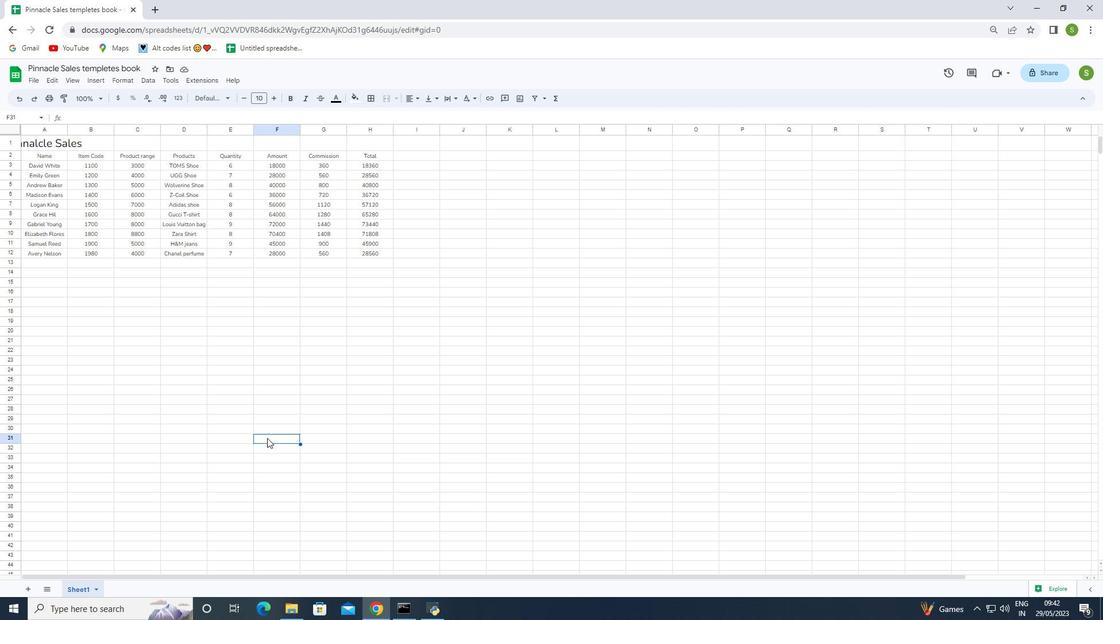 
Action: Mouse moved to (247, 219)
Screenshot: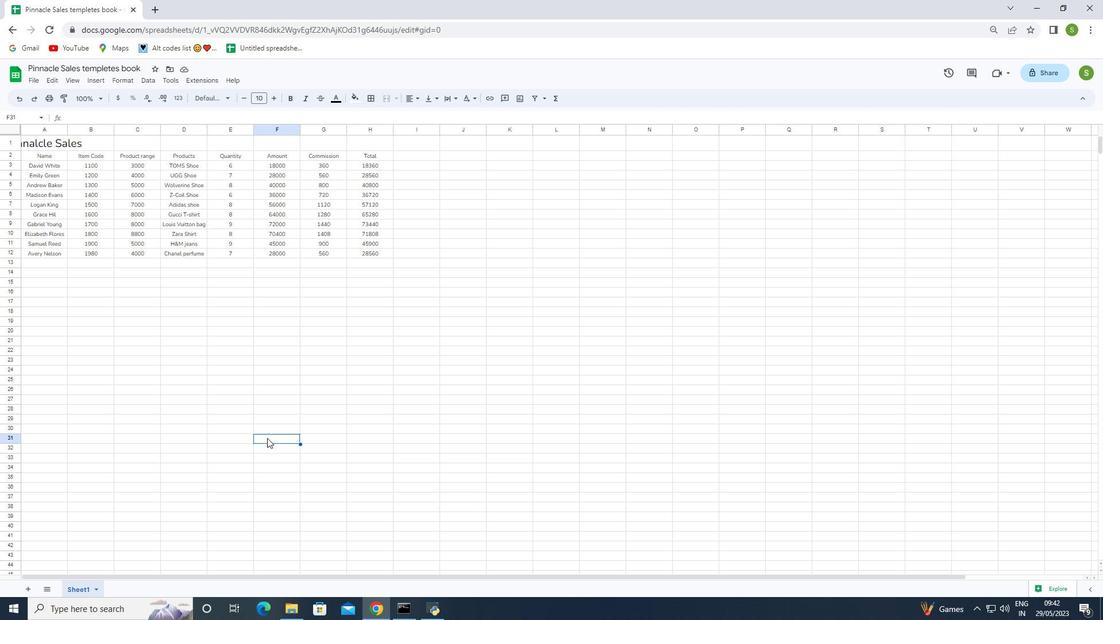 
Action: Key pressed ctrl+Z
Screenshot: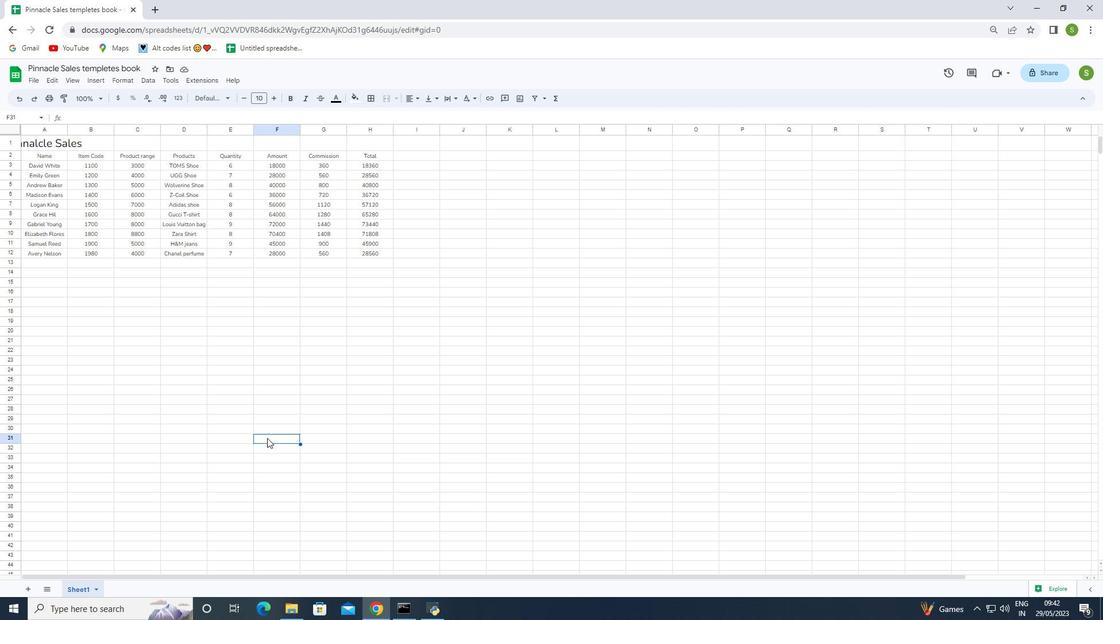 
Action: Mouse moved to (252, 236)
Screenshot: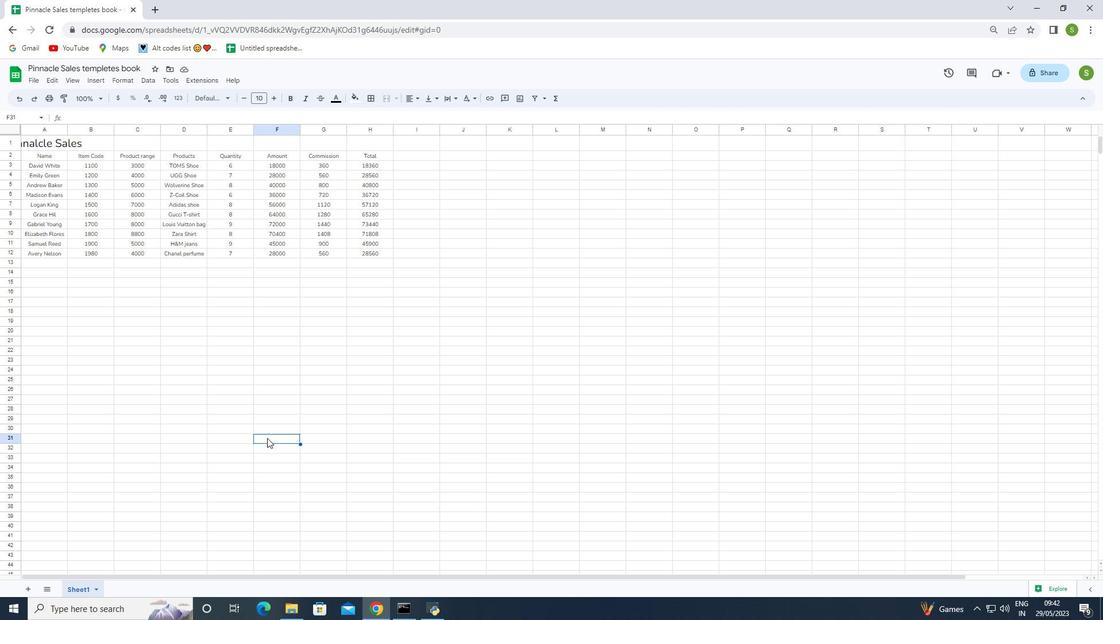 
Action: Key pressed <'\x1a'>
Screenshot: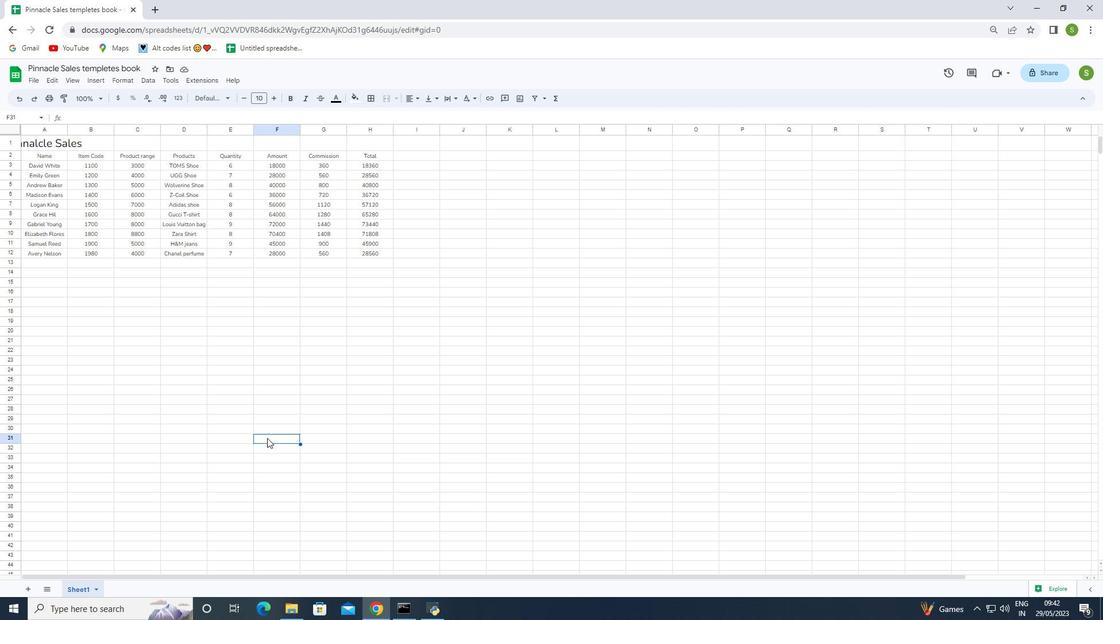 
Action: Mouse moved to (238, 336)
Screenshot: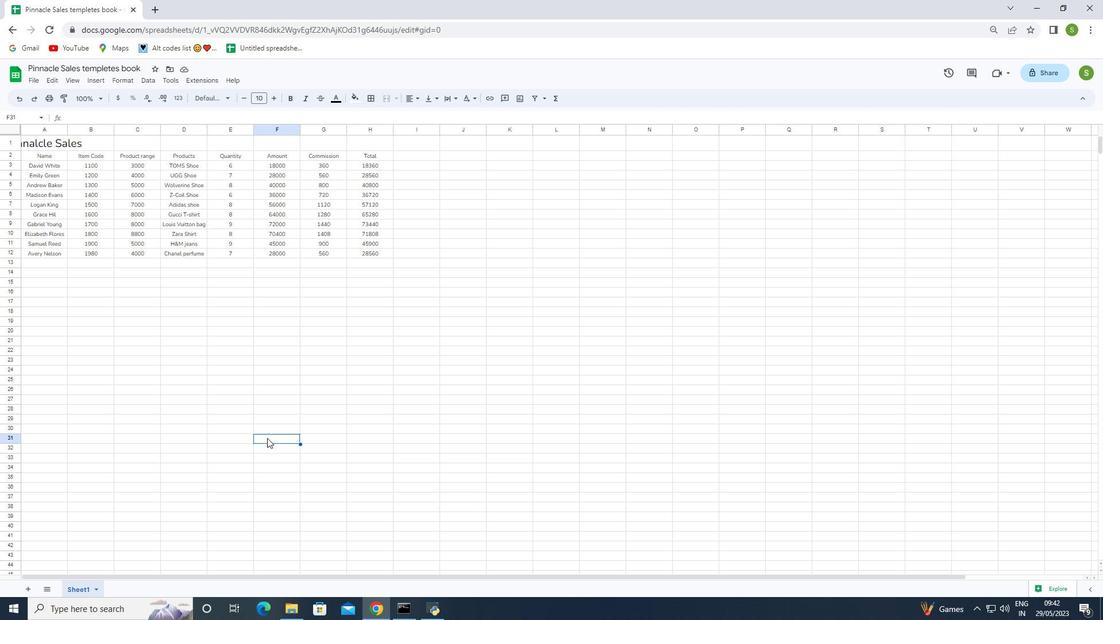 
Action: Key pressed ctrl+Z
Screenshot: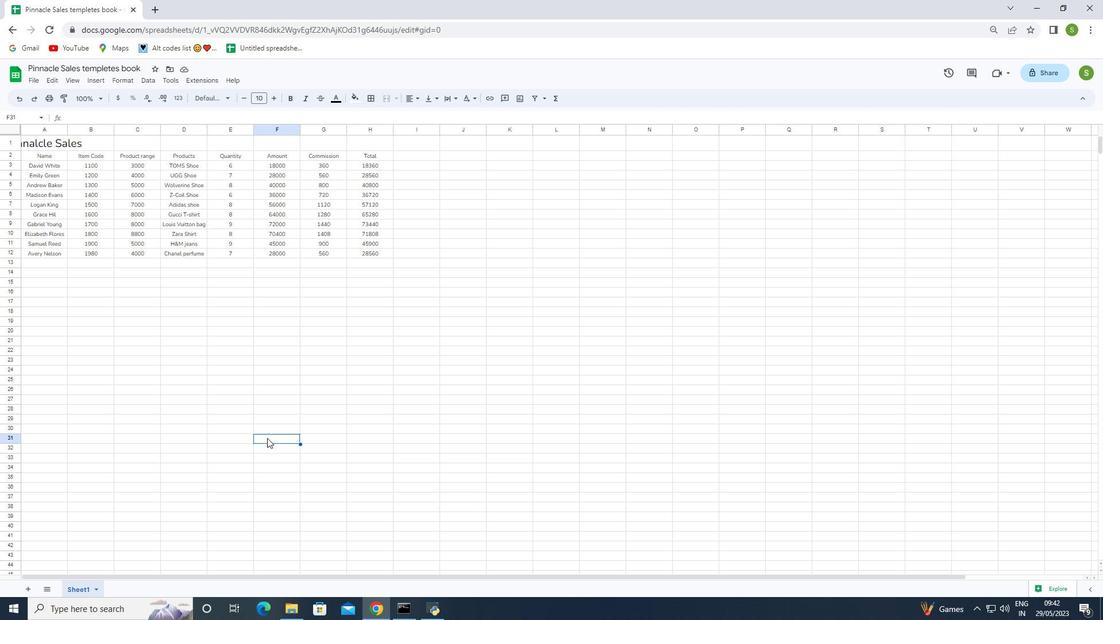 
Action: Mouse moved to (236, 346)
Screenshot: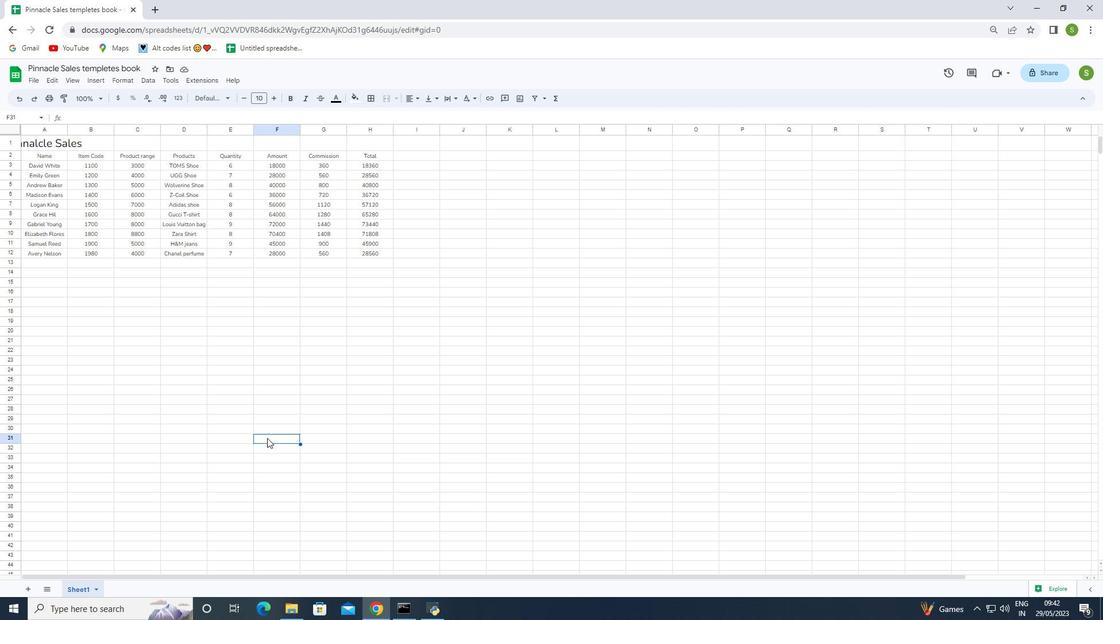 
Action: Key pressed ctrl+Y
Screenshot: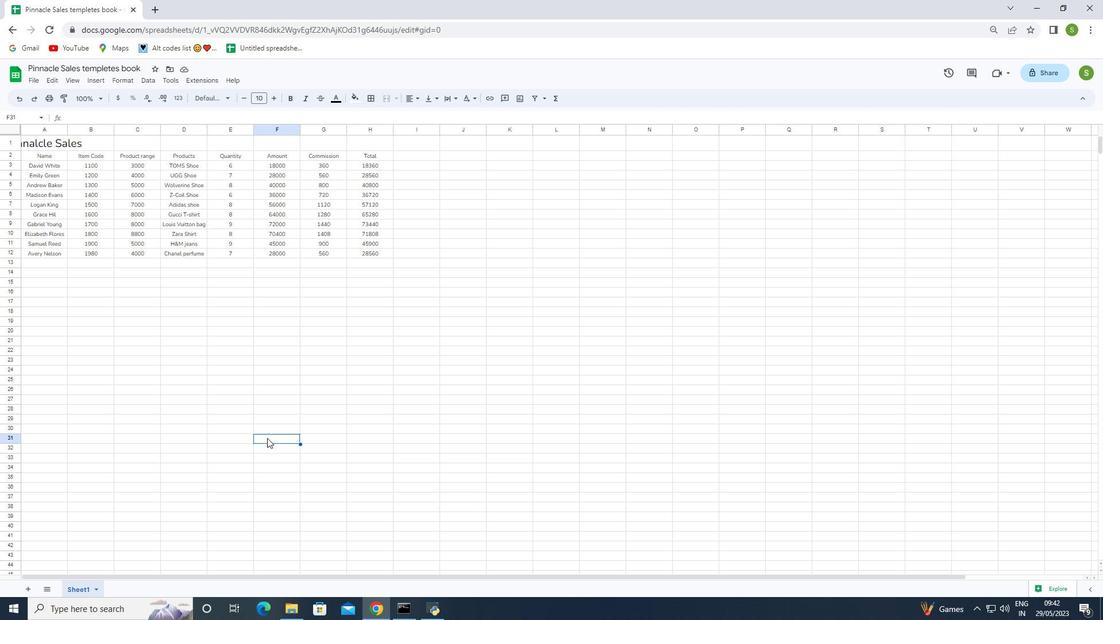
Action: Mouse moved to (240, 423)
Screenshot: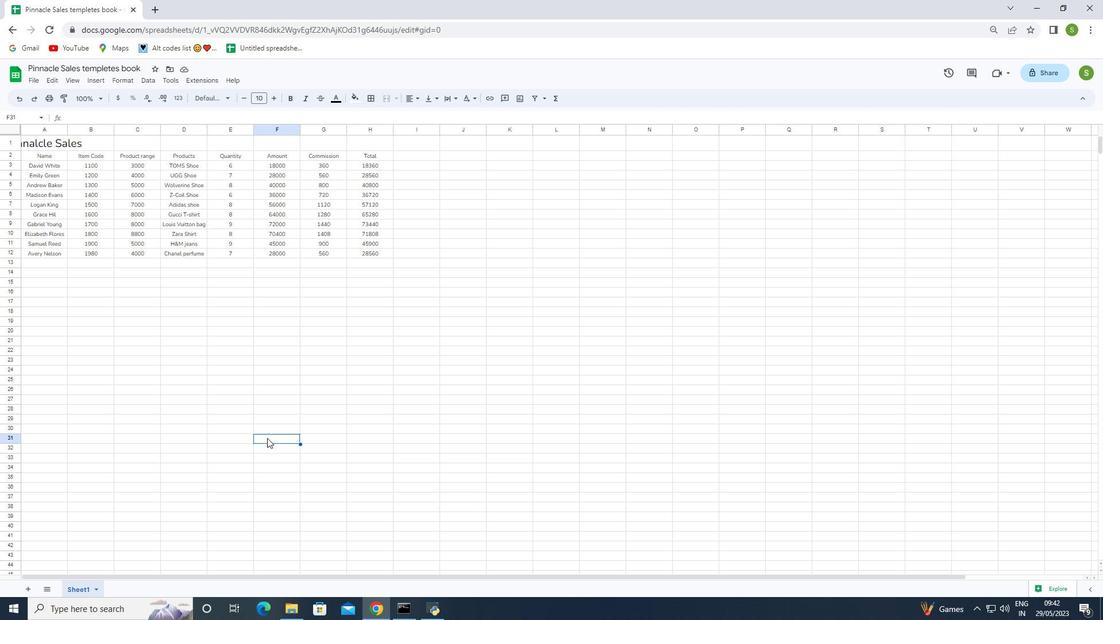 
Action: Mouse pressed left at (240, 423)
Screenshot: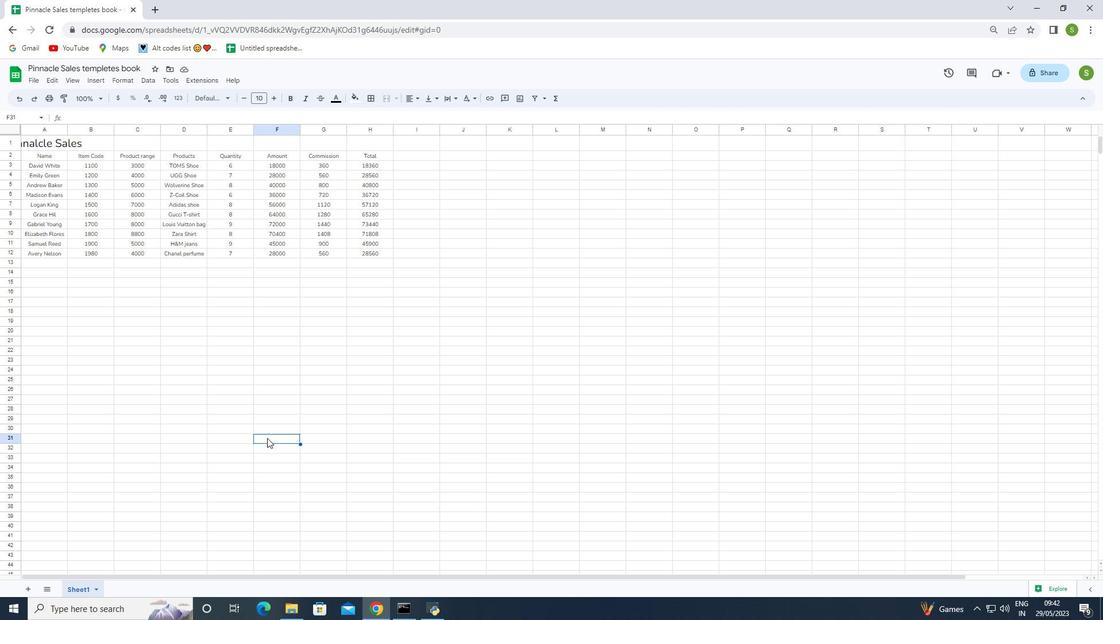 
Action: Mouse moved to (31, 143)
Screenshot: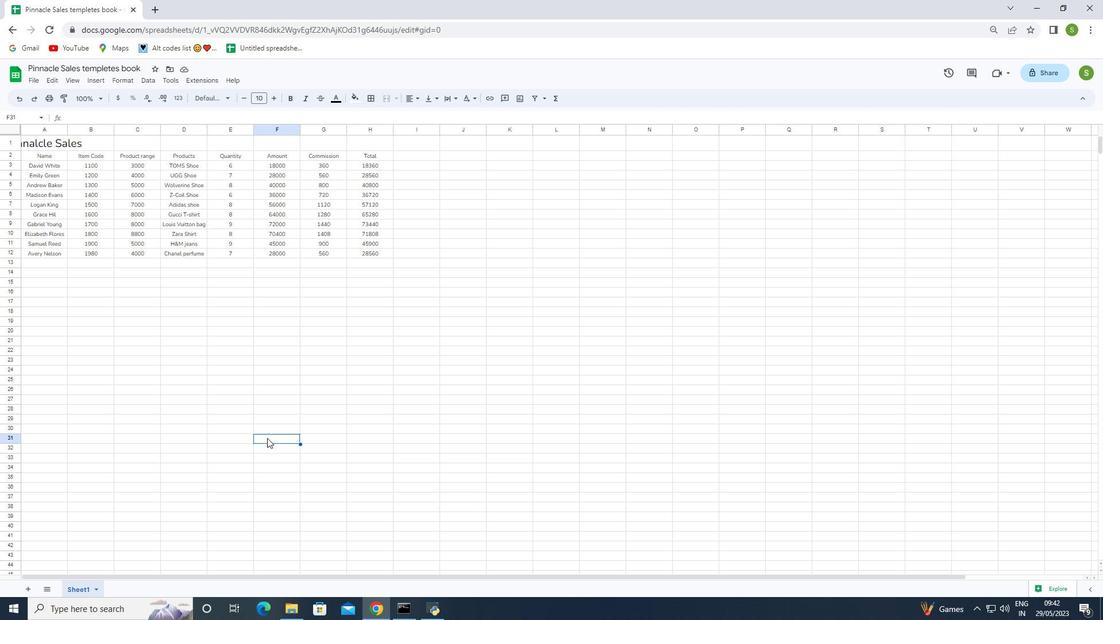 
Action: Mouse pressed left at (31, 143)
Screenshot: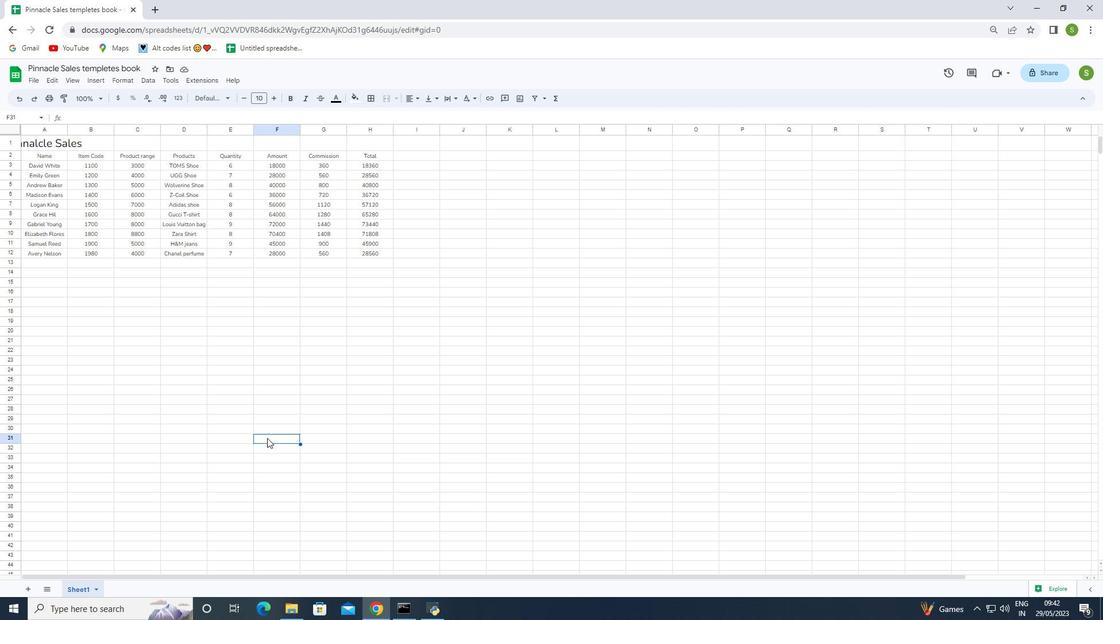 
Action: Mouse moved to (271, 98)
Screenshot: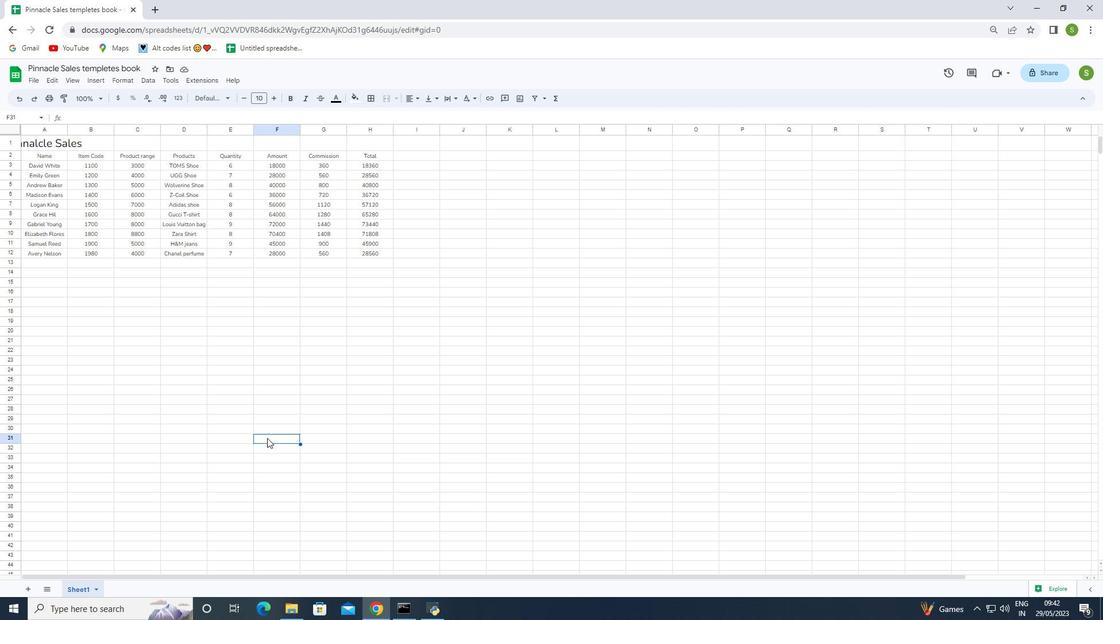 
Action: Mouse pressed left at (271, 98)
Screenshot: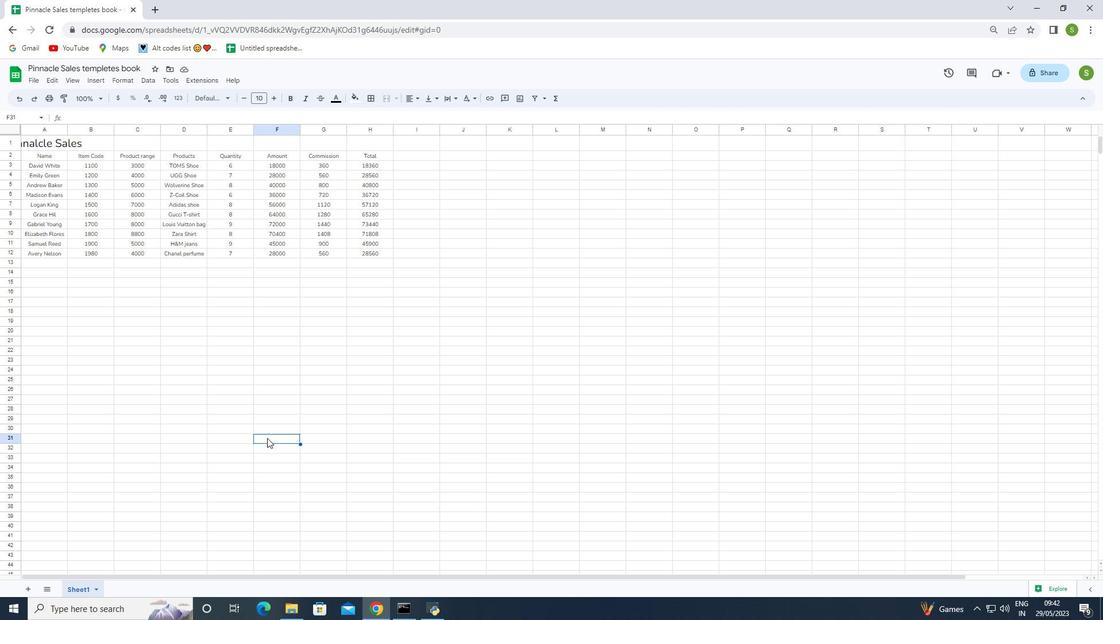 
Action: Mouse moved to (246, 348)
Screenshot: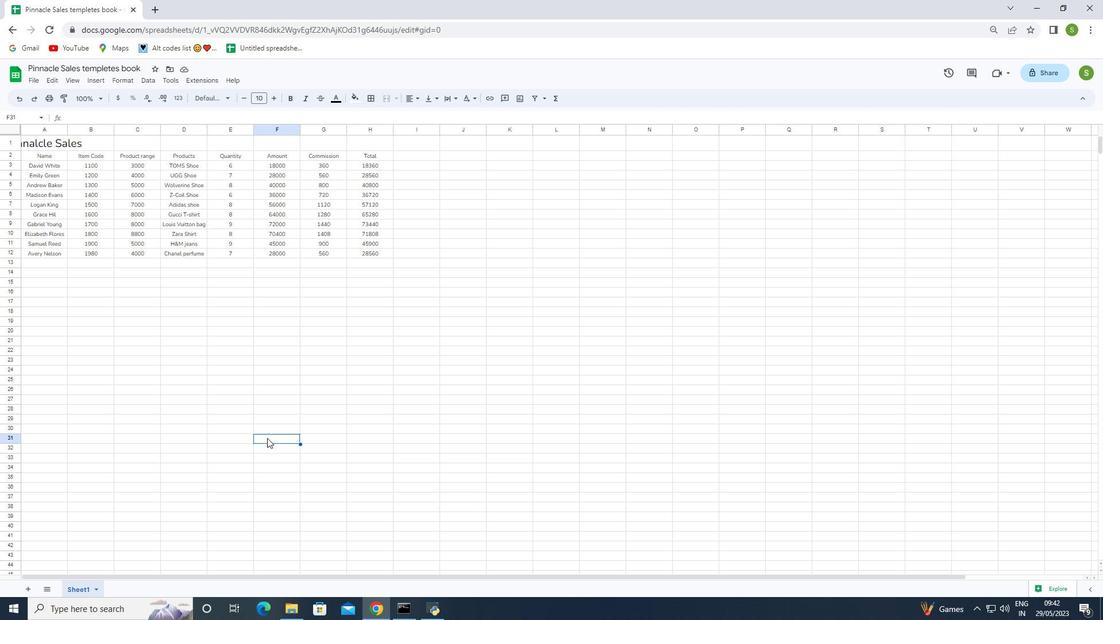 
Action: Mouse pressed left at (246, 348)
Screenshot: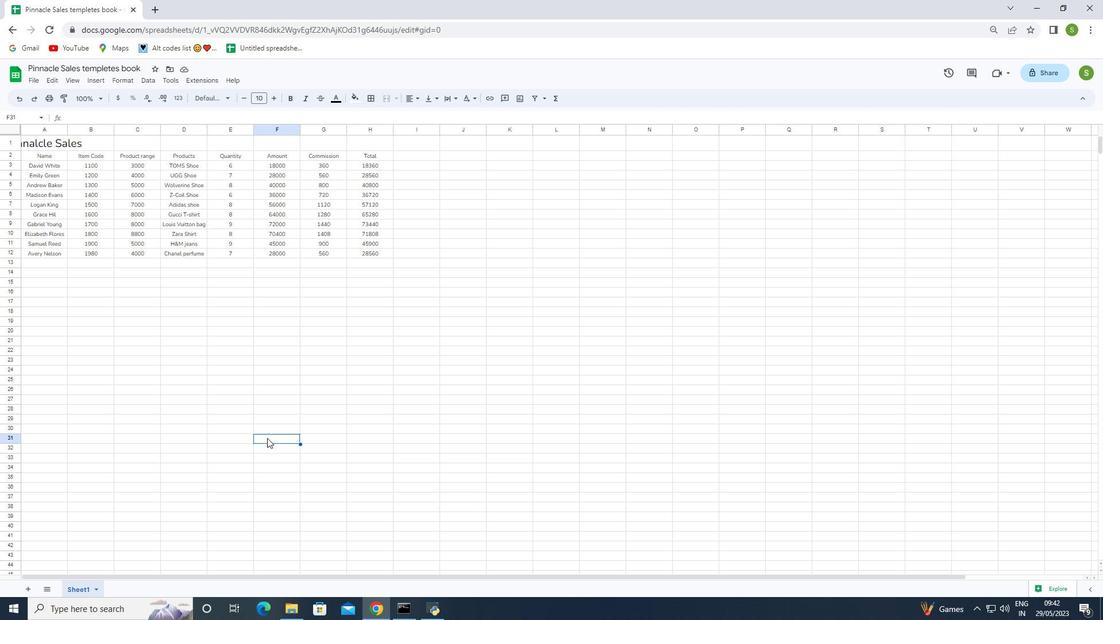 
Action: Mouse moved to (36, 155)
Screenshot: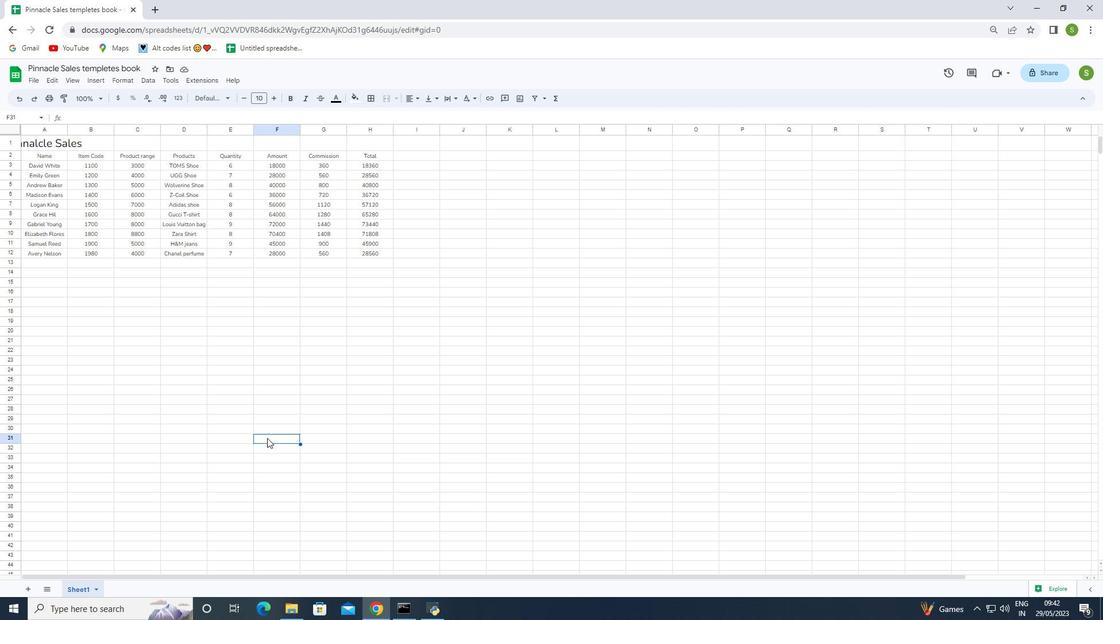 
Action: Mouse pressed left at (36, 155)
Screenshot: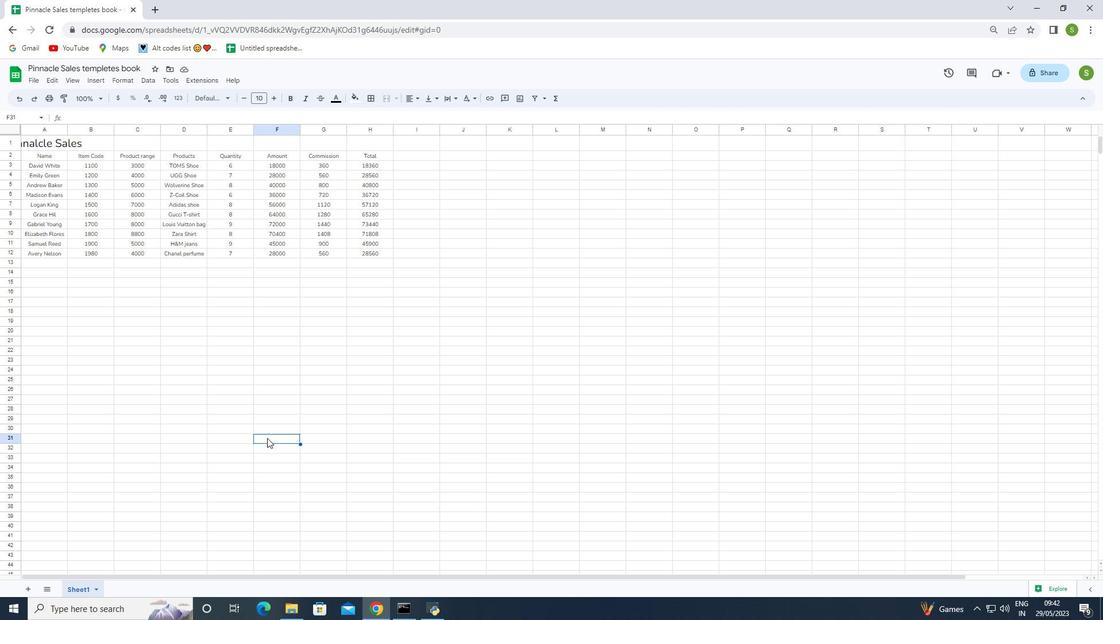 
Action: Mouse moved to (247, 100)
Screenshot: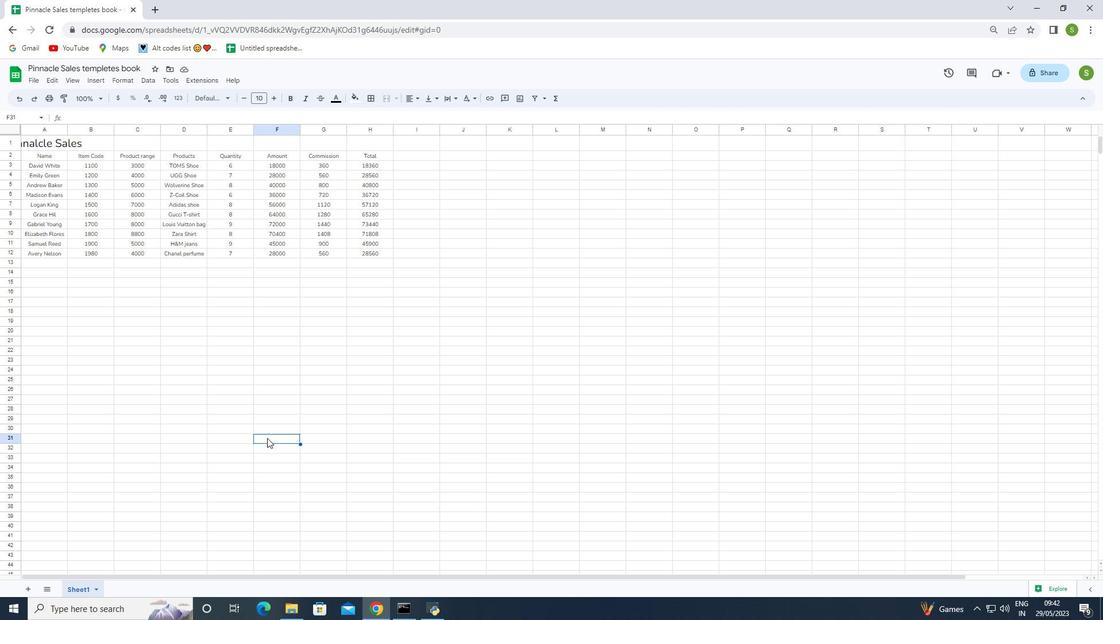 
Action: Mouse pressed left at (247, 100)
Screenshot: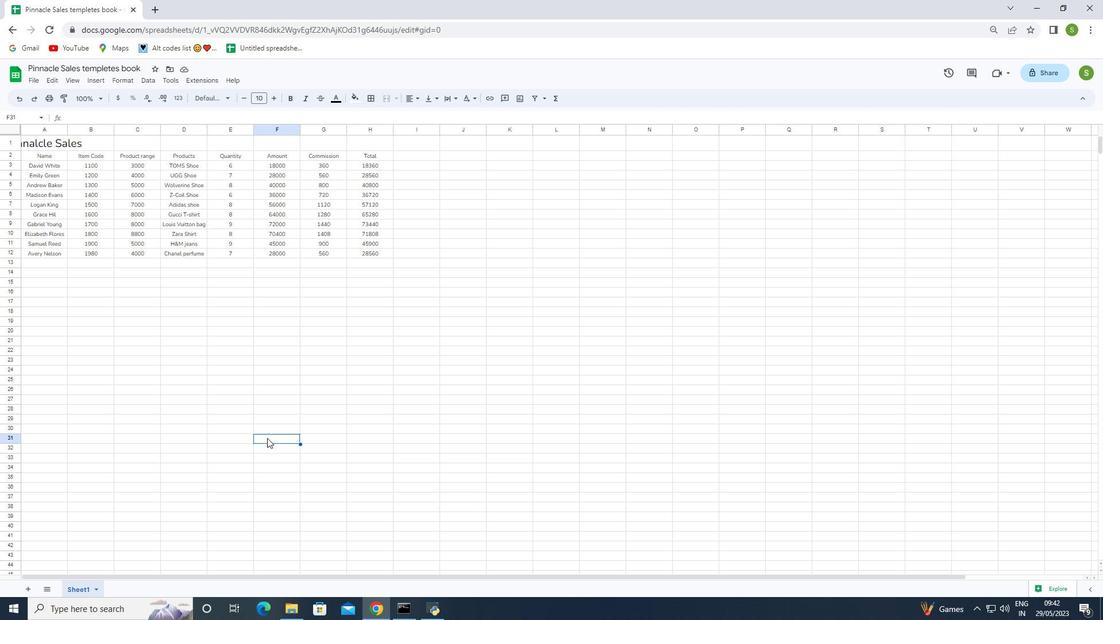 
Action: Mouse pressed left at (247, 100)
Screenshot: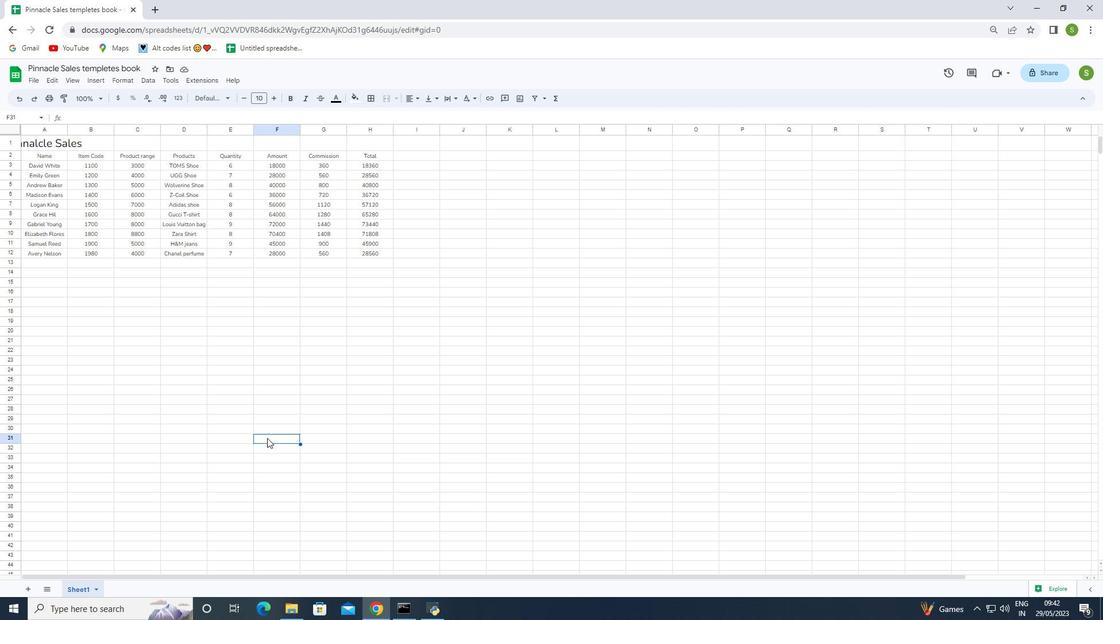
Action: Mouse pressed left at (247, 100)
Screenshot: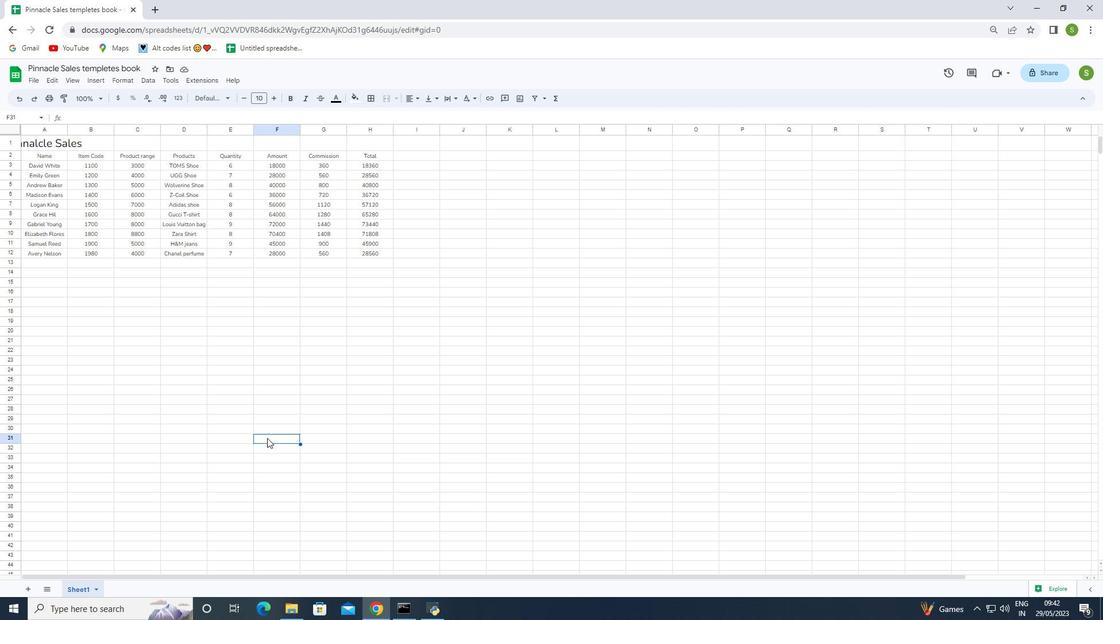 
Action: Mouse pressed left at (247, 100)
Screenshot: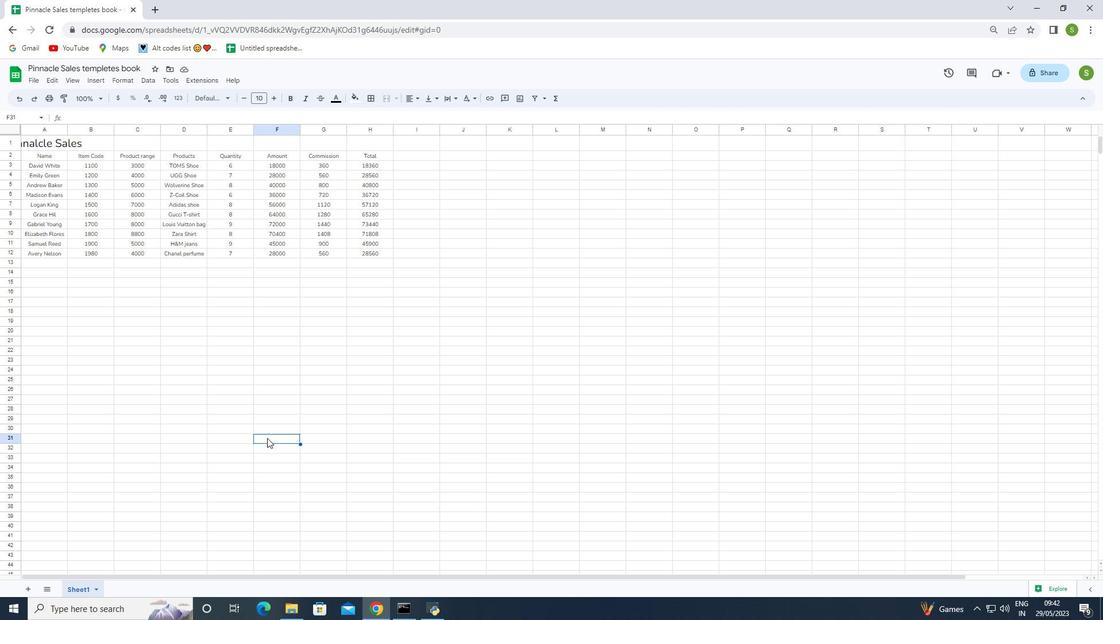 
Action: Mouse pressed left at (247, 100)
Screenshot: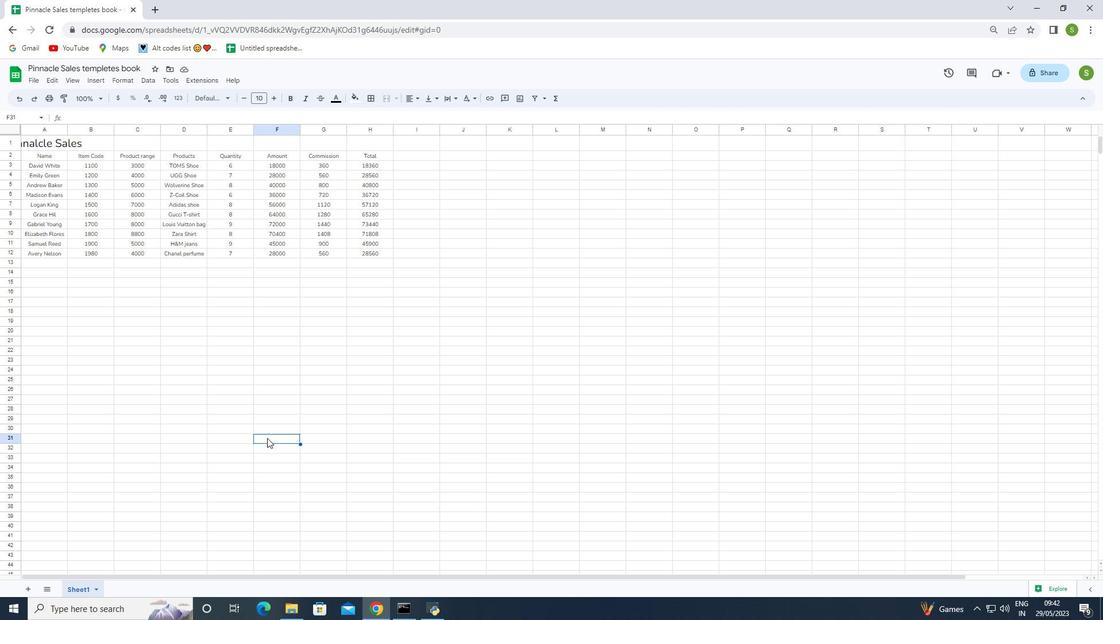 
Action: Mouse pressed left at (247, 100)
Screenshot: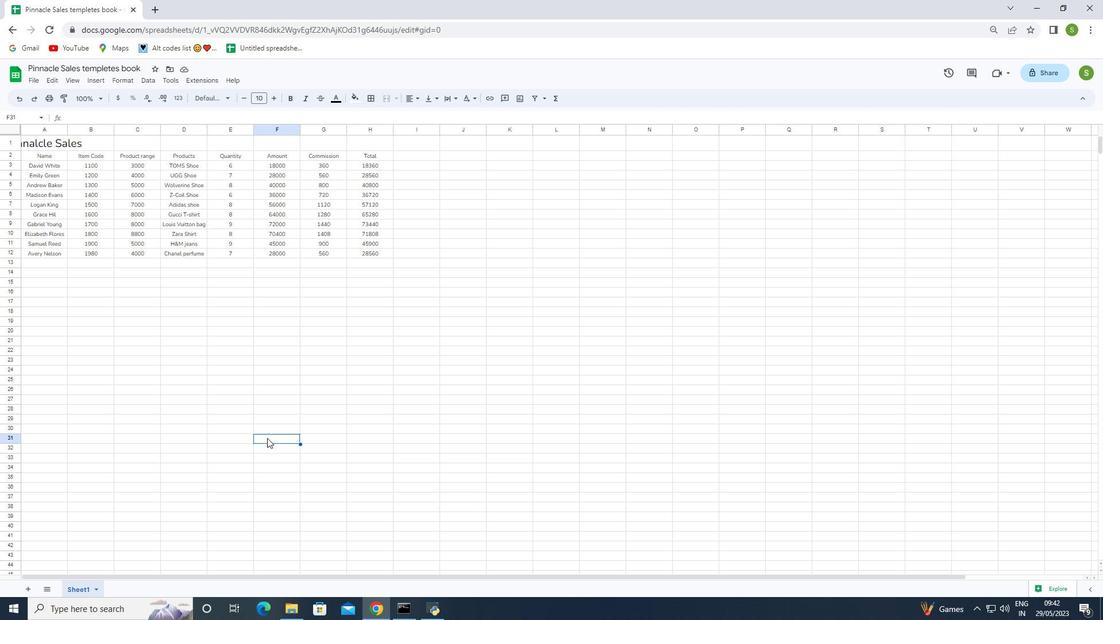 
Action: Mouse pressed left at (247, 100)
Screenshot: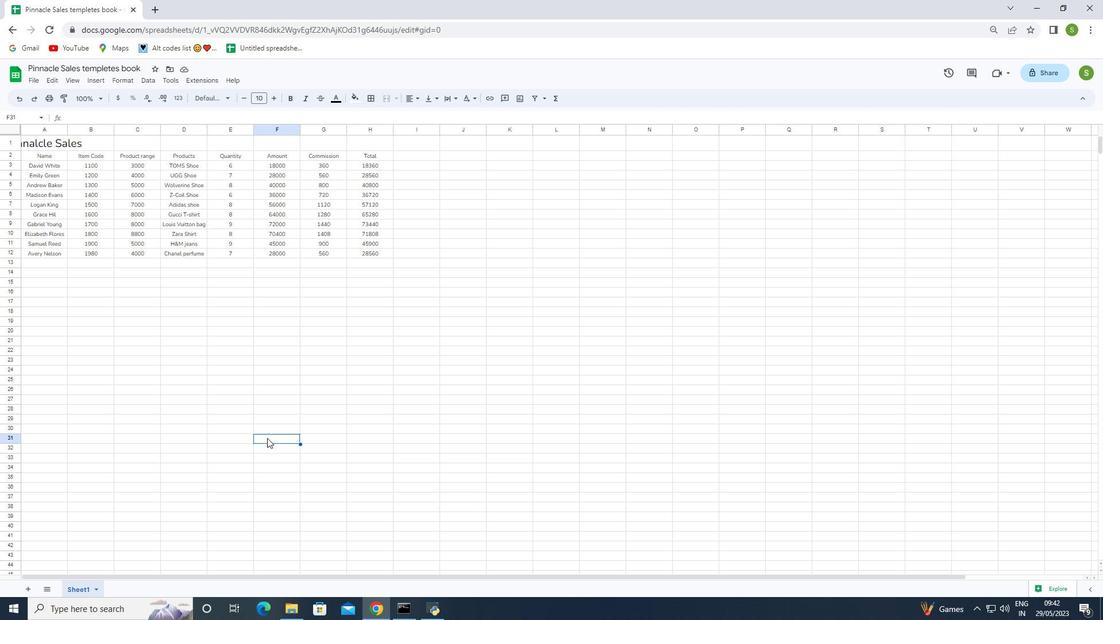 
Action: Mouse pressed left at (247, 100)
Screenshot: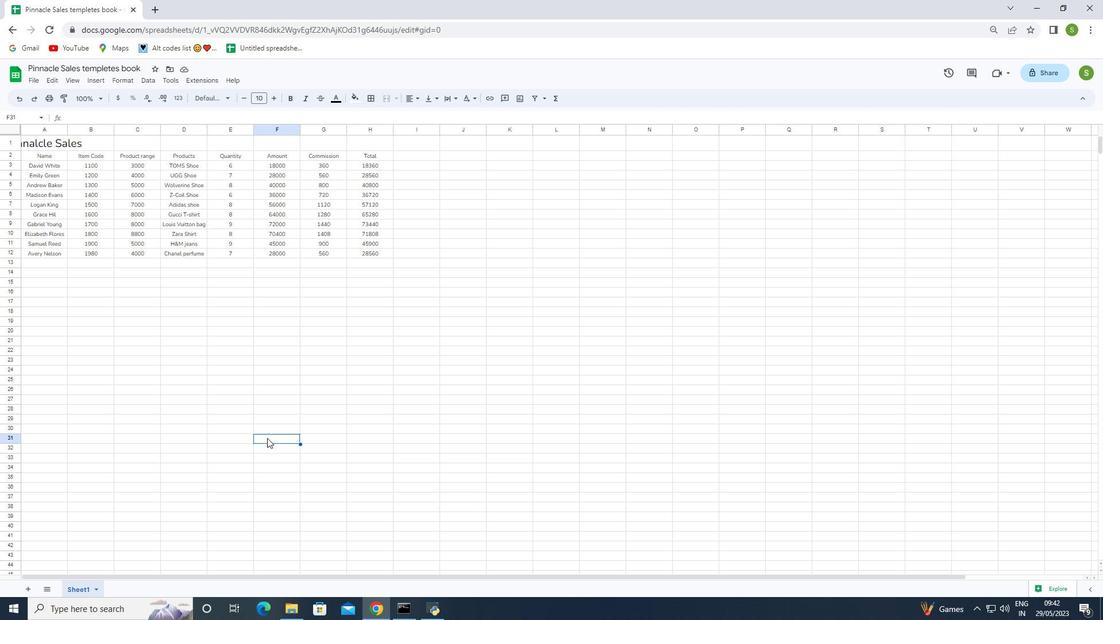 
Action: Mouse moved to (286, 315)
Screenshot: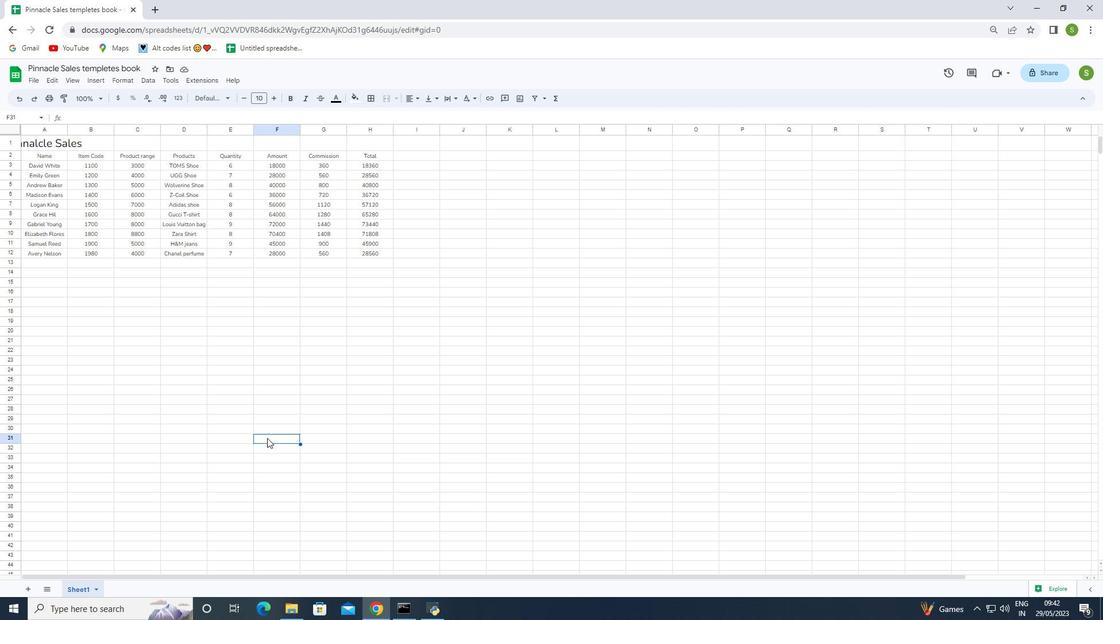 
Action: Mouse pressed left at (286, 315)
Screenshot: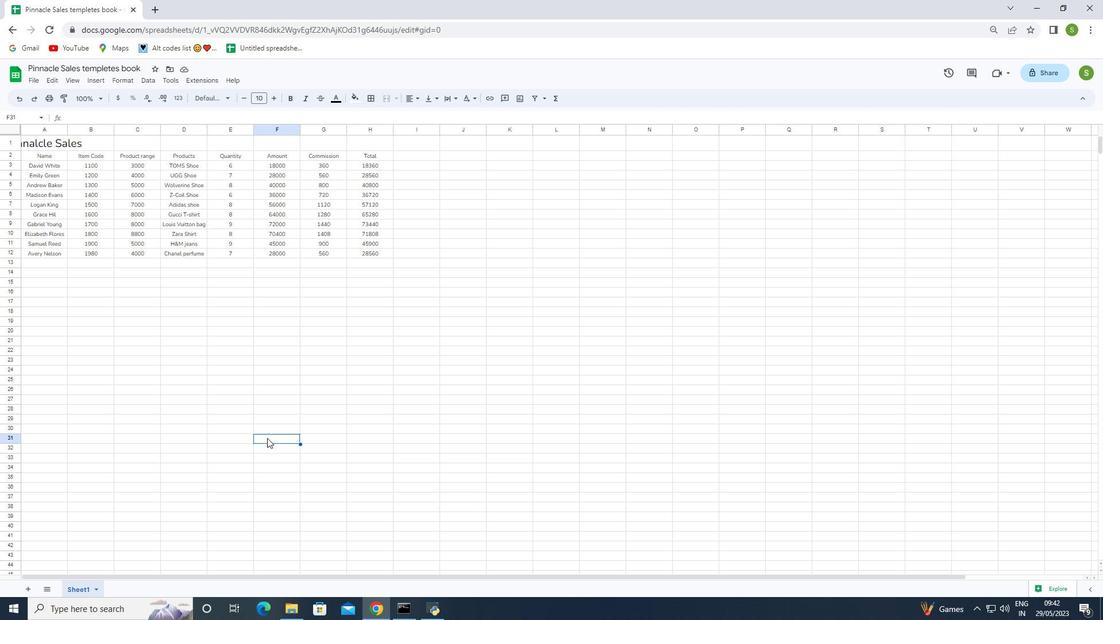 
Action: Mouse moved to (31, 145)
Screenshot: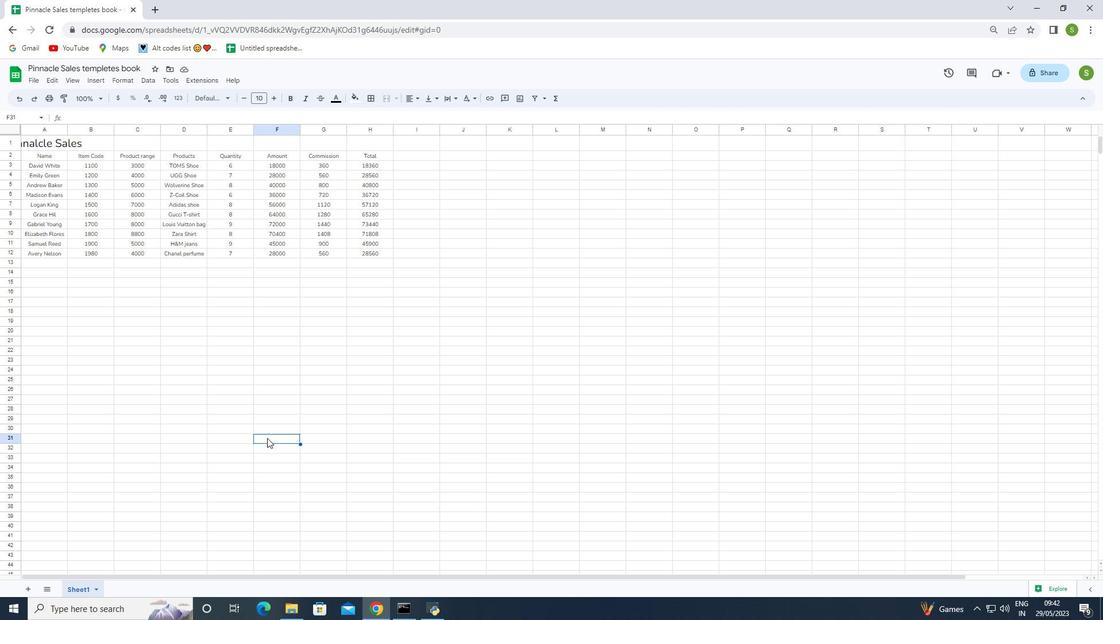 
Action: Mouse pressed left at (31, 145)
Screenshot: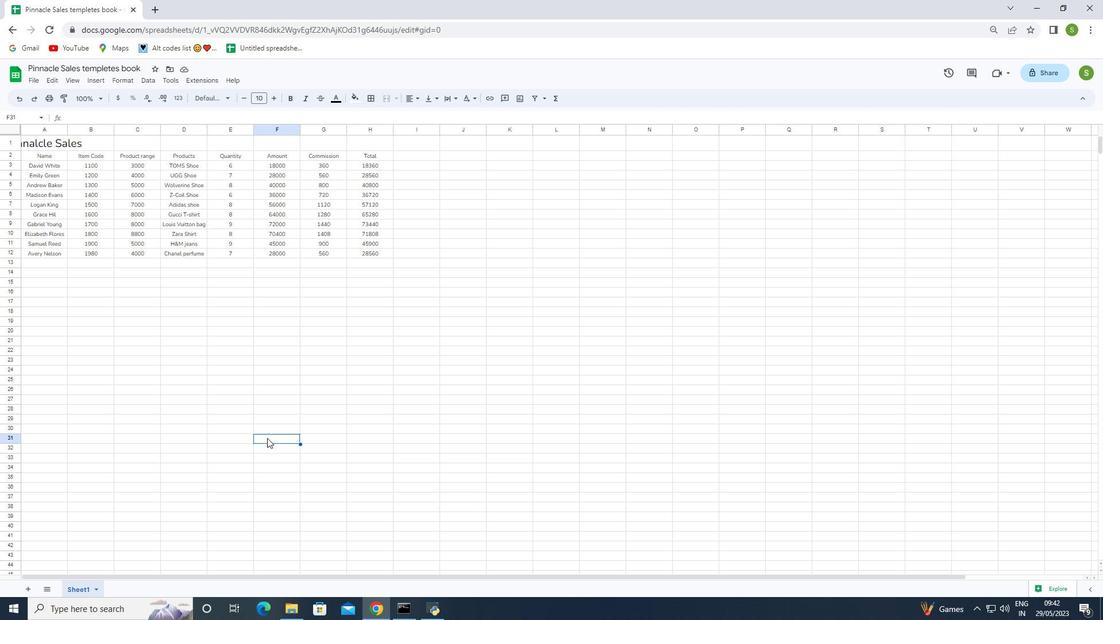 
Action: Mouse moved to (415, 97)
Screenshot: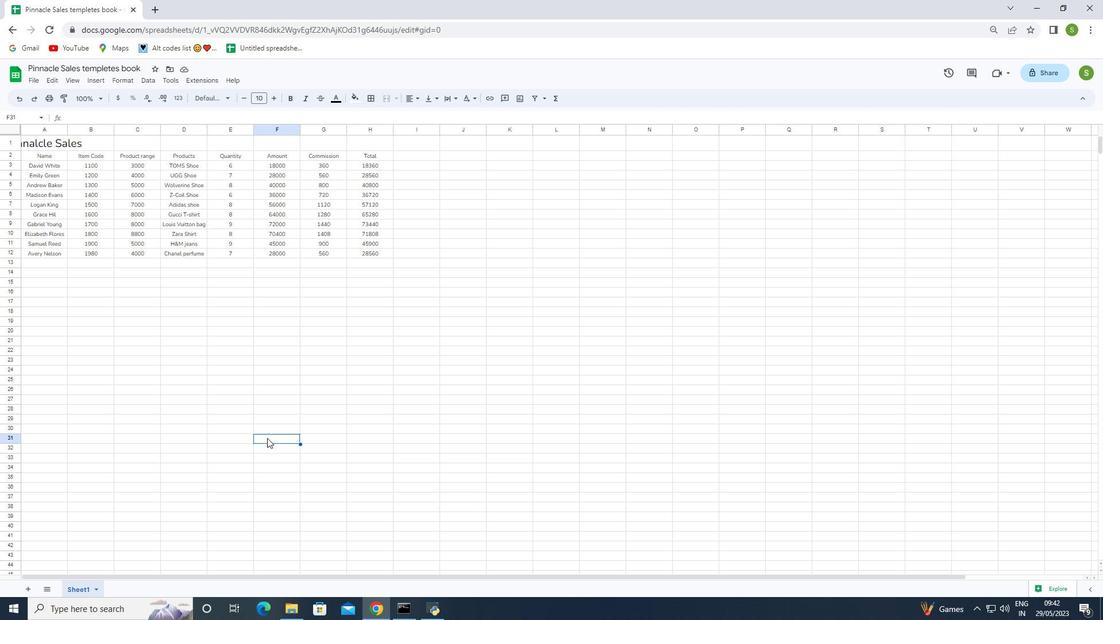 
Action: Mouse pressed left at (415, 97)
Screenshot: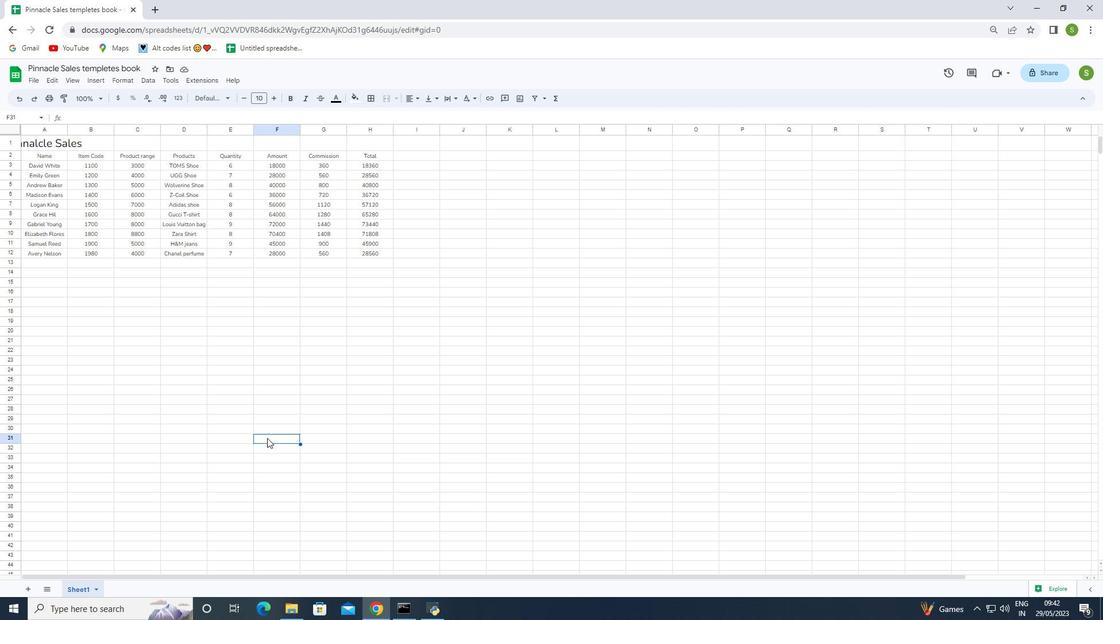 
Action: Mouse moved to (423, 121)
Screenshot: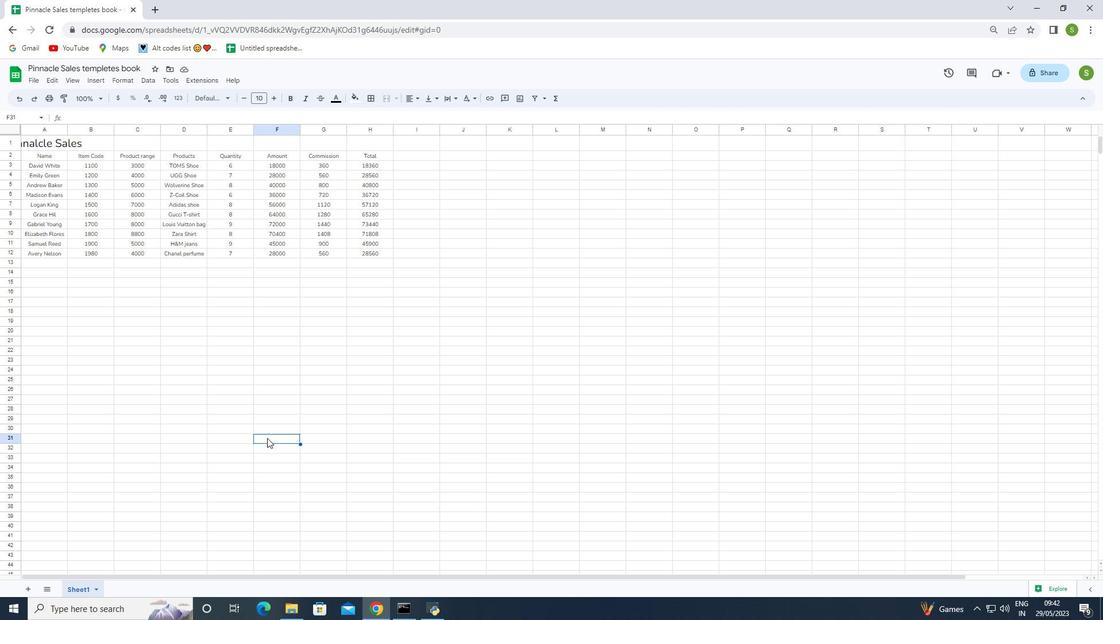 
Action: Mouse pressed left at (423, 121)
Screenshot: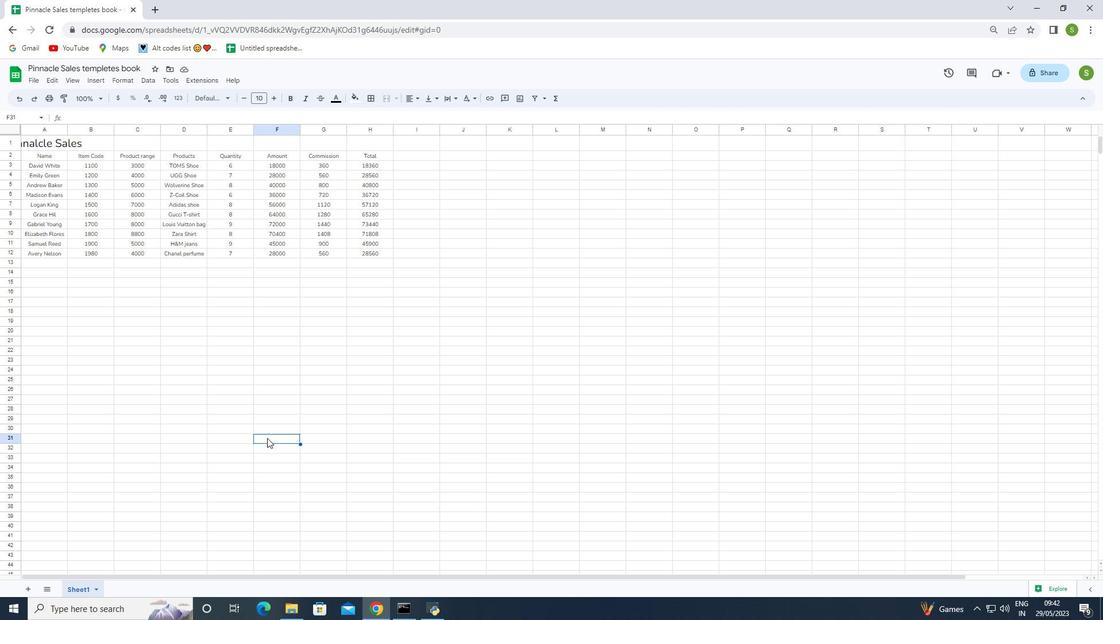 
Action: Mouse moved to (174, 324)
Screenshot: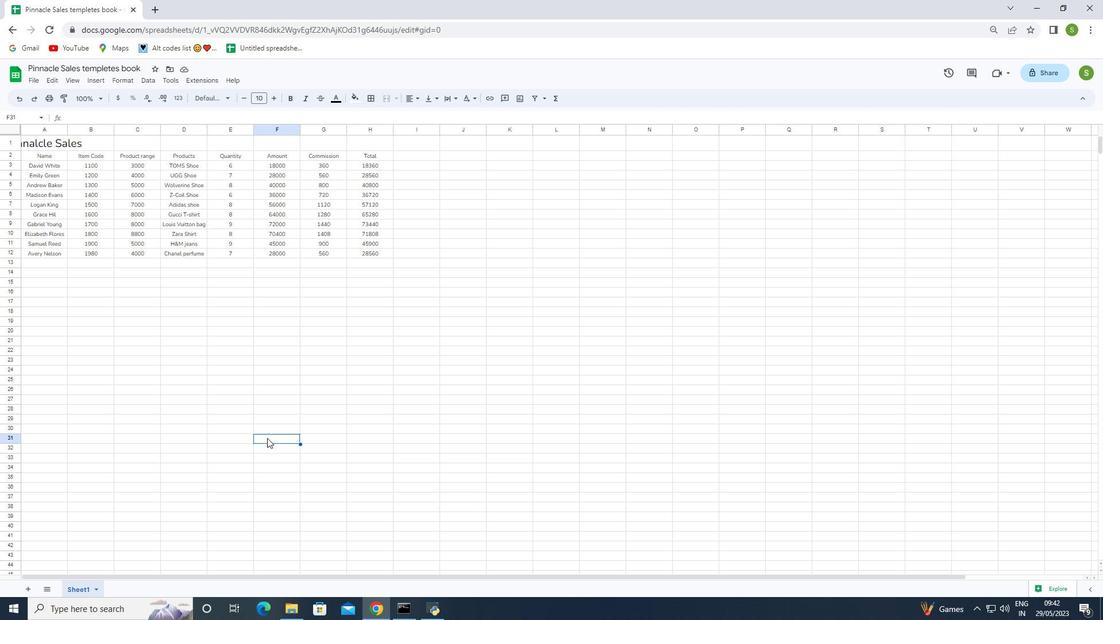 
Action: Mouse pressed left at (174, 324)
Screenshot: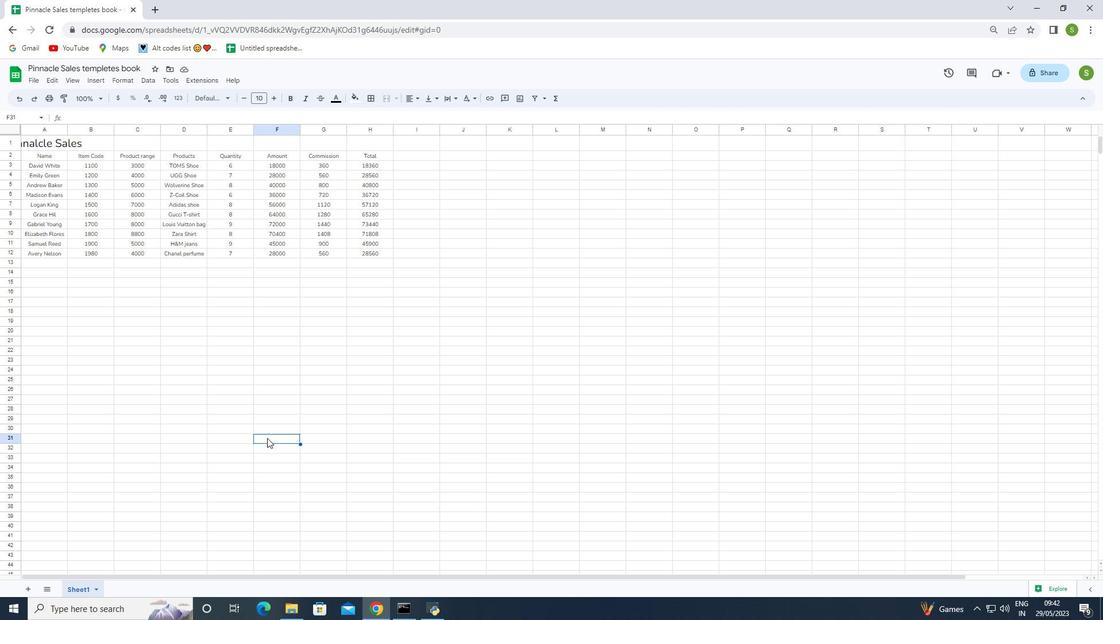 
Action: Mouse moved to (34, 71)
Screenshot: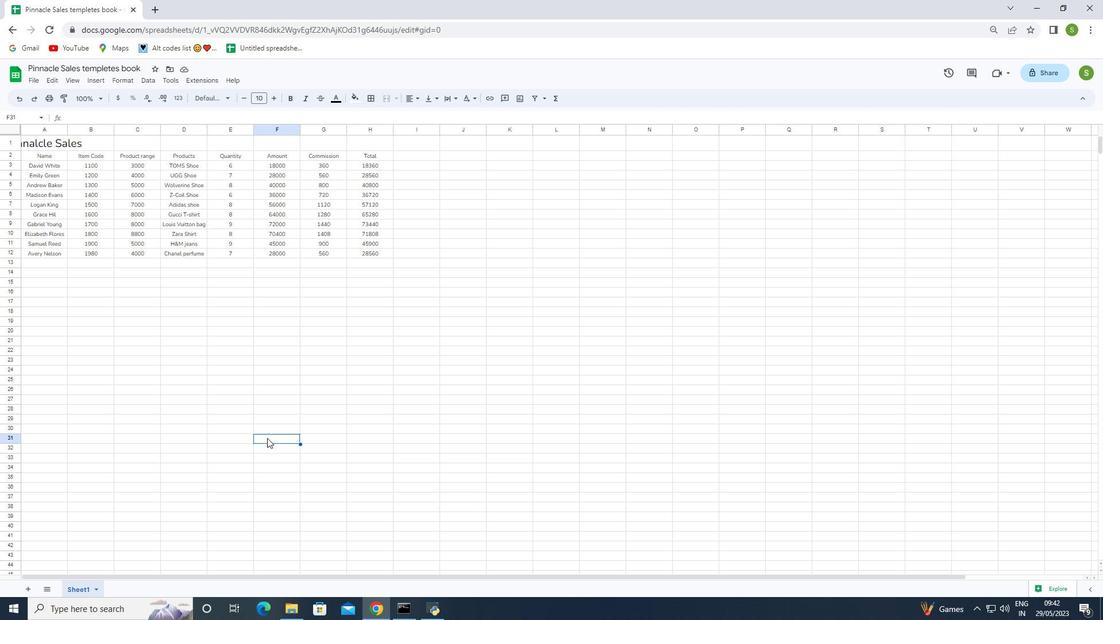 
Action: Mouse pressed left at (34, 71)
Screenshot: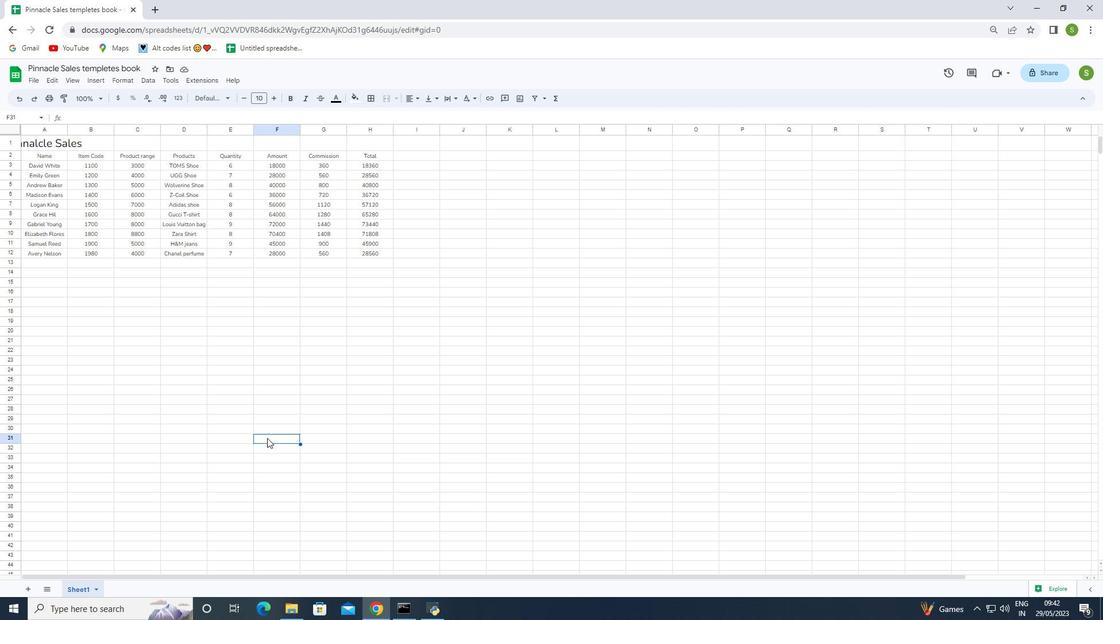 
Action: Mouse moved to (33, 79)
Screenshot: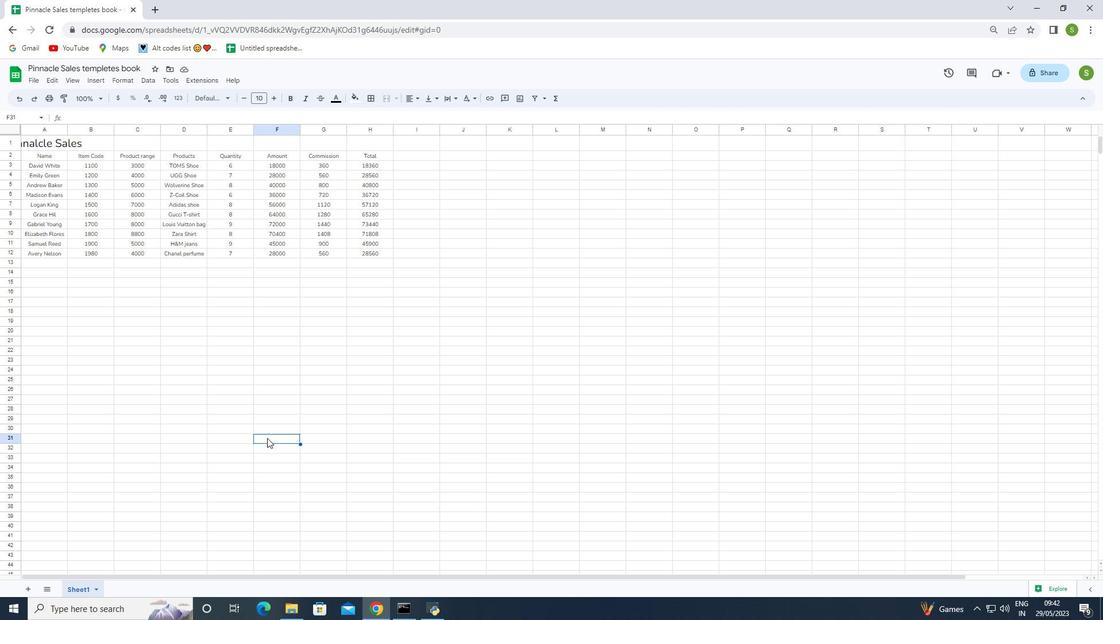 
Action: Mouse pressed left at (33, 79)
Screenshot: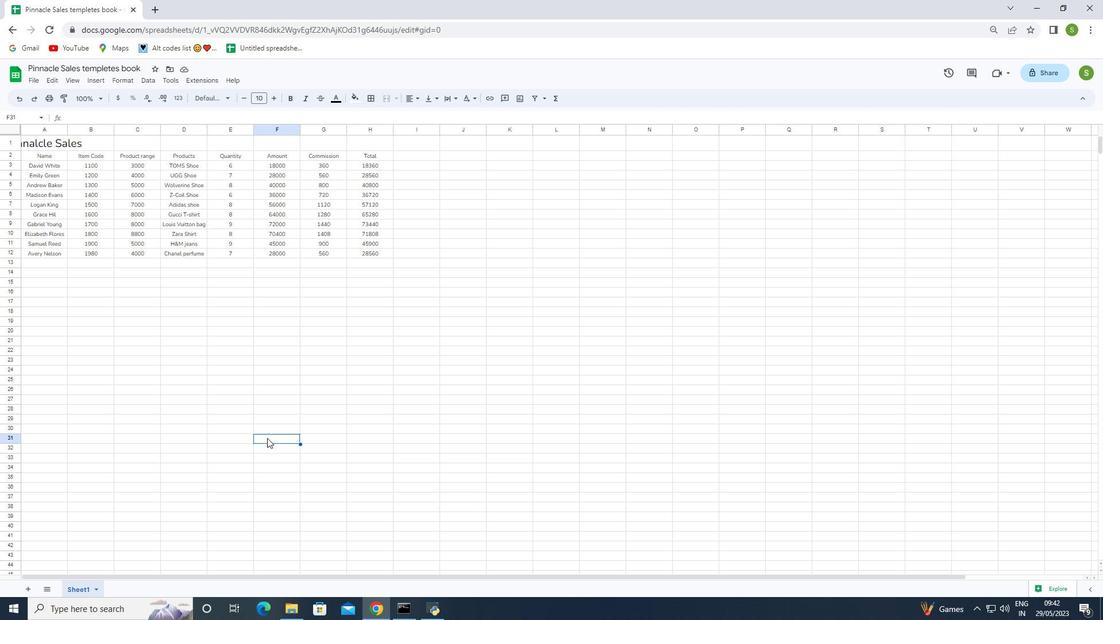 
Action: Mouse moved to (61, 212)
Screenshot: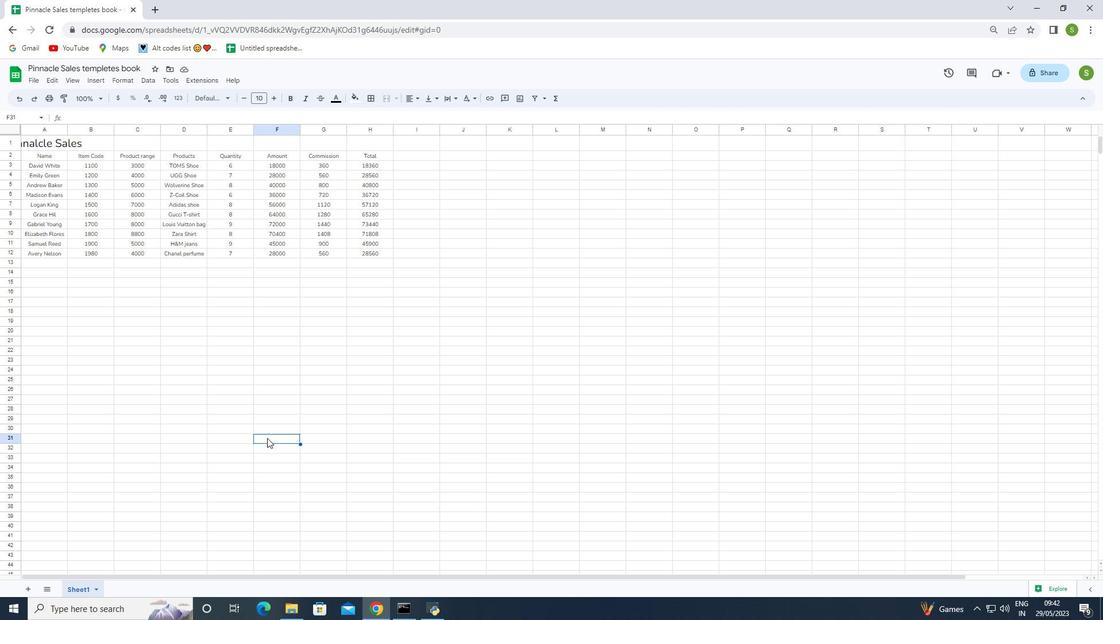 
Action: Mouse pressed left at (61, 212)
Screenshot: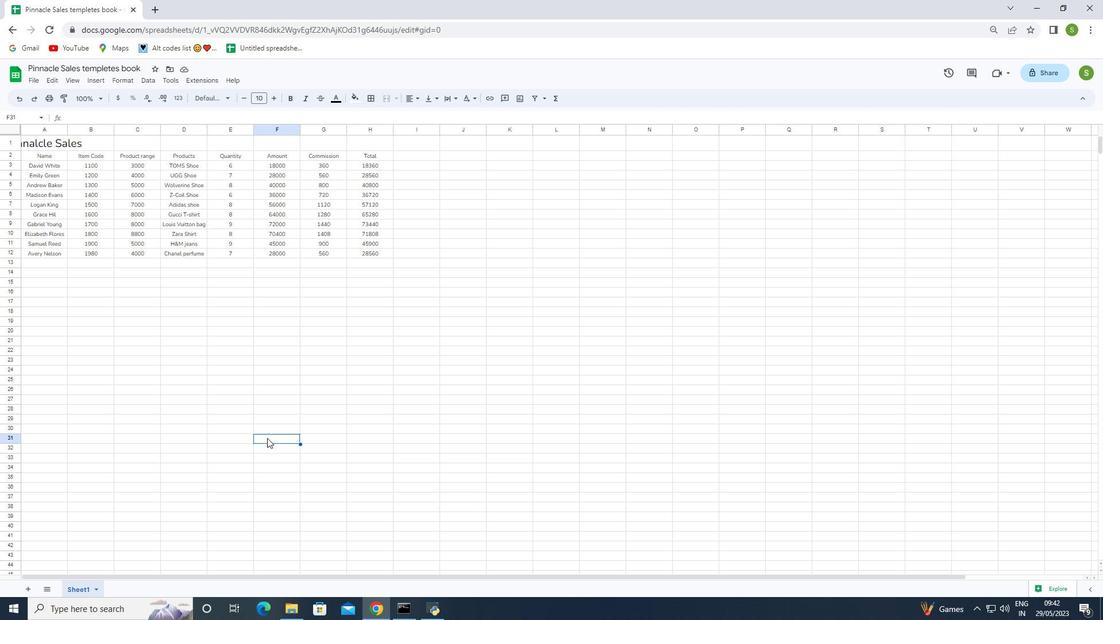 
Action: Mouse moved to (331, 383)
Screenshot: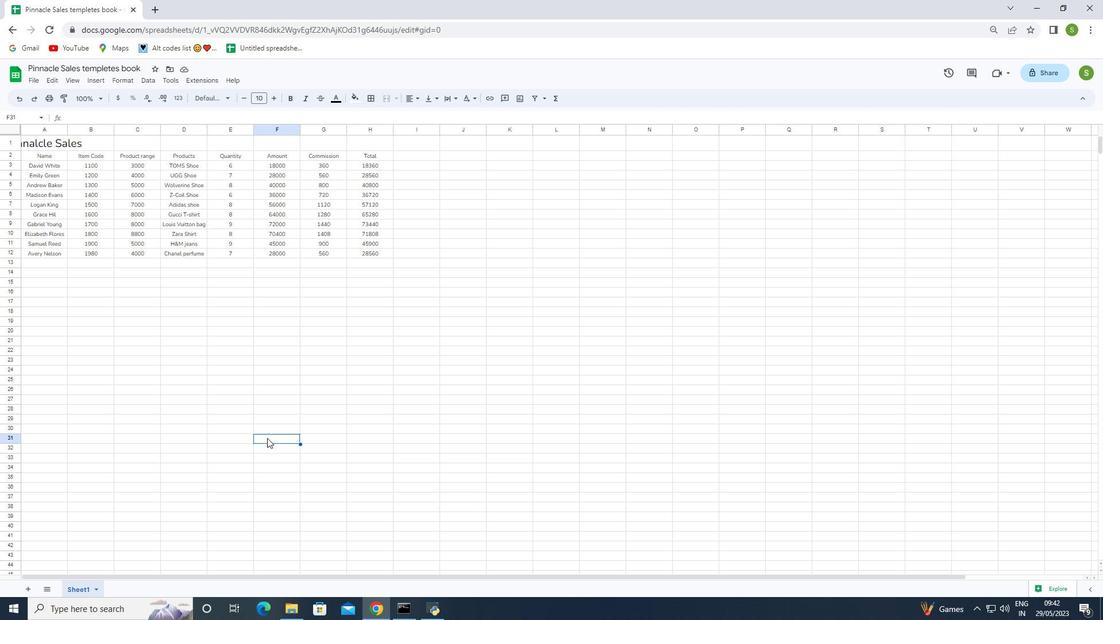 
Action: Key pressed <Key.backspace><Key.shift><Key.shift><Key.shift><Key.shift><Key.shift><Key.shift><Key.shift><Key.shift><Key.shift><Key.shift><Key.shift><Key.shift>Pinnacle<Key.space><Key.shift>Sales<Key.space>templetes<Key.space>book
Screenshot: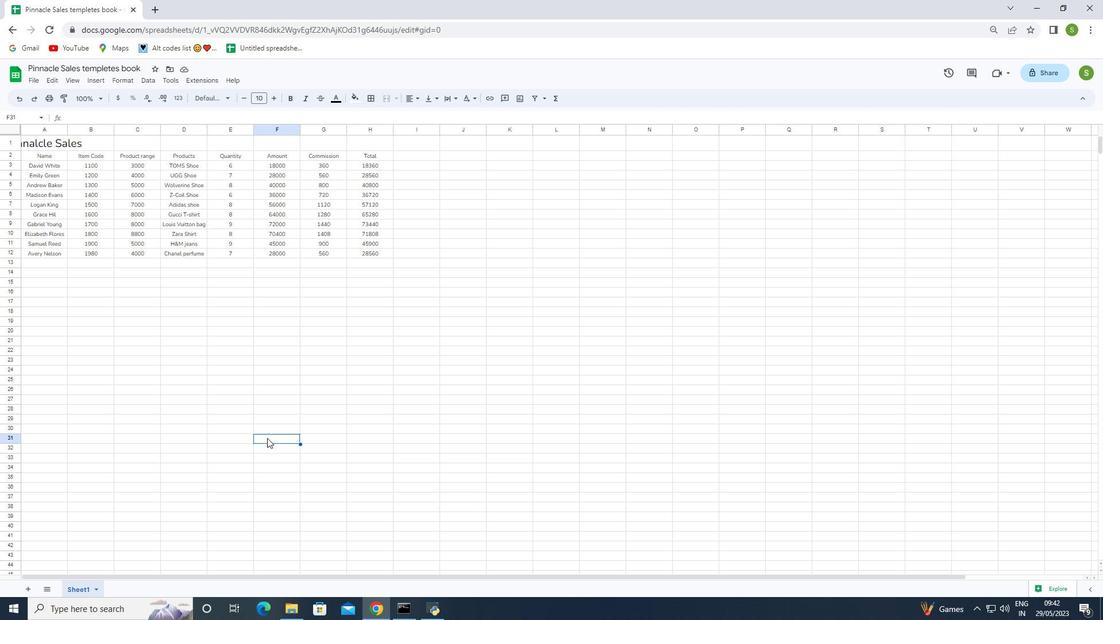 
Action: Mouse moved to (270, 411)
Screenshot: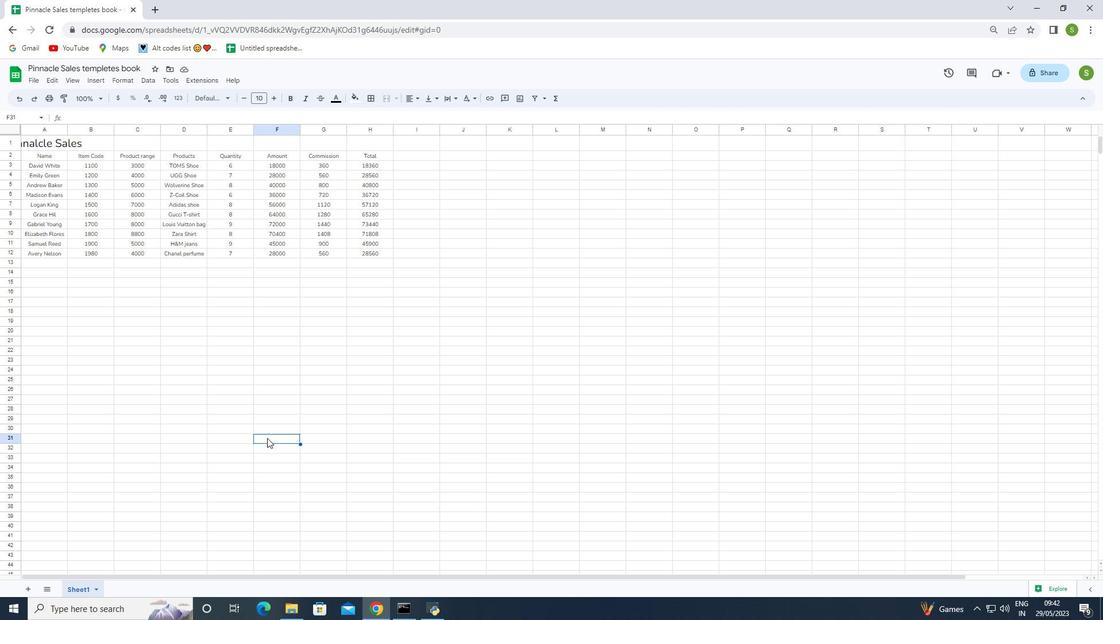
Action: Mouse pressed left at (270, 411)
Screenshot: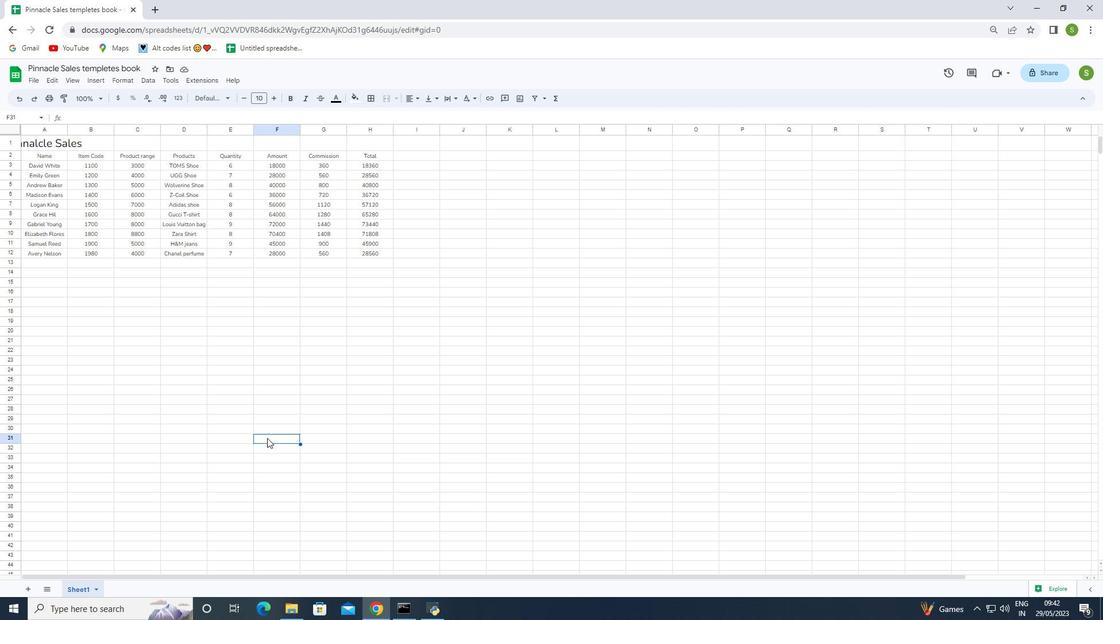
Action: Mouse moved to (25, 141)
Screenshot: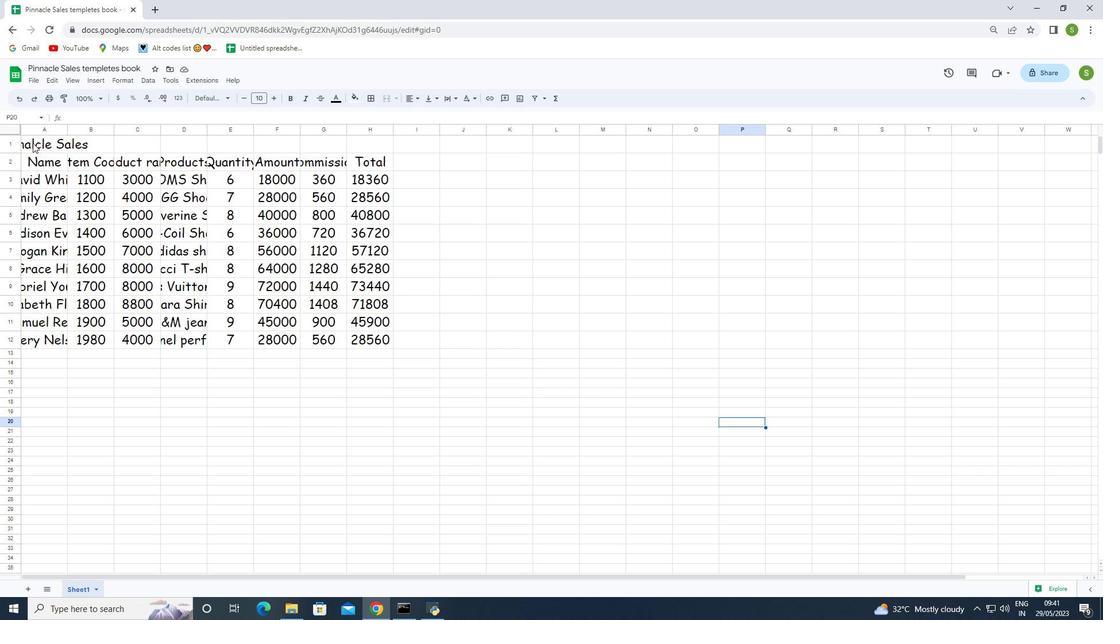
Action: Mouse pressed left at (25, 141)
Screenshot: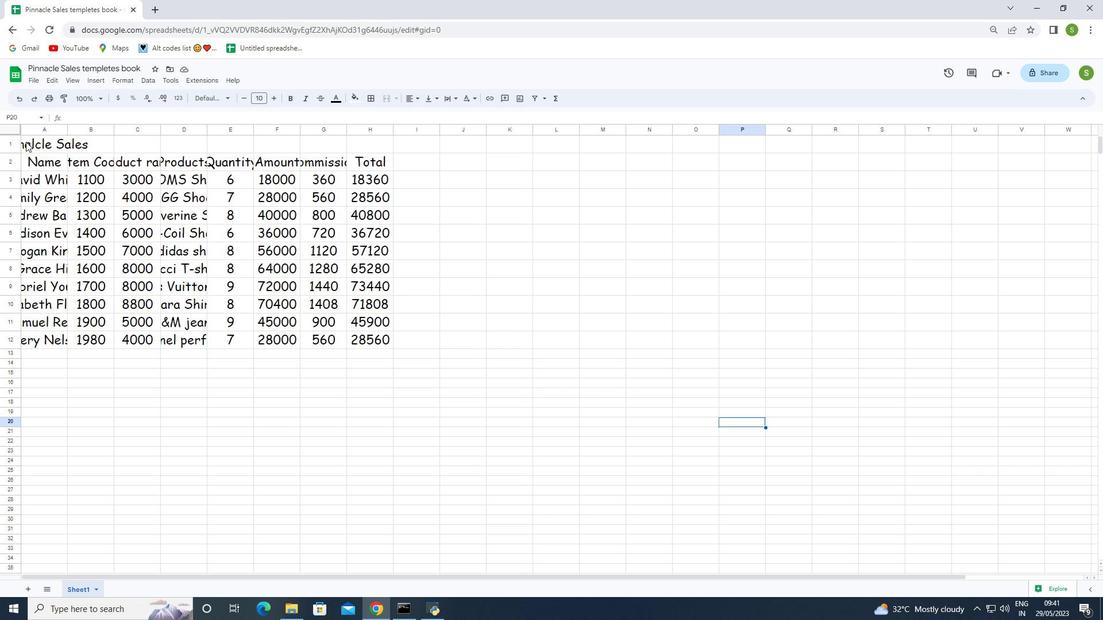 
Action: Mouse moved to (241, 96)
Screenshot: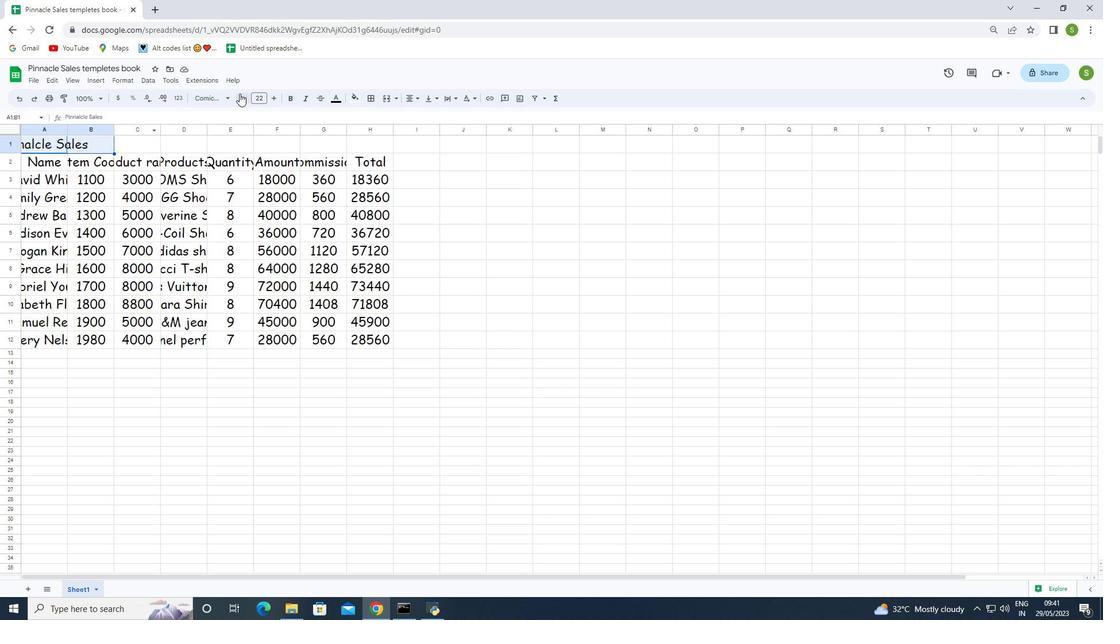 
Action: Mouse pressed left at (241, 96)
Screenshot: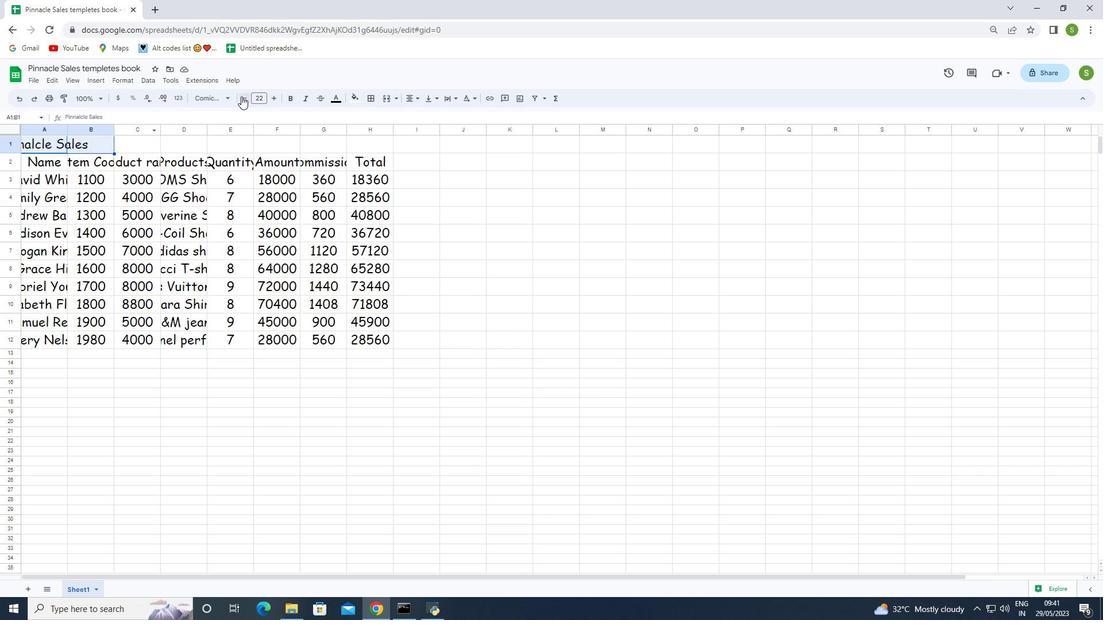 
Action: Mouse pressed left at (241, 96)
Screenshot: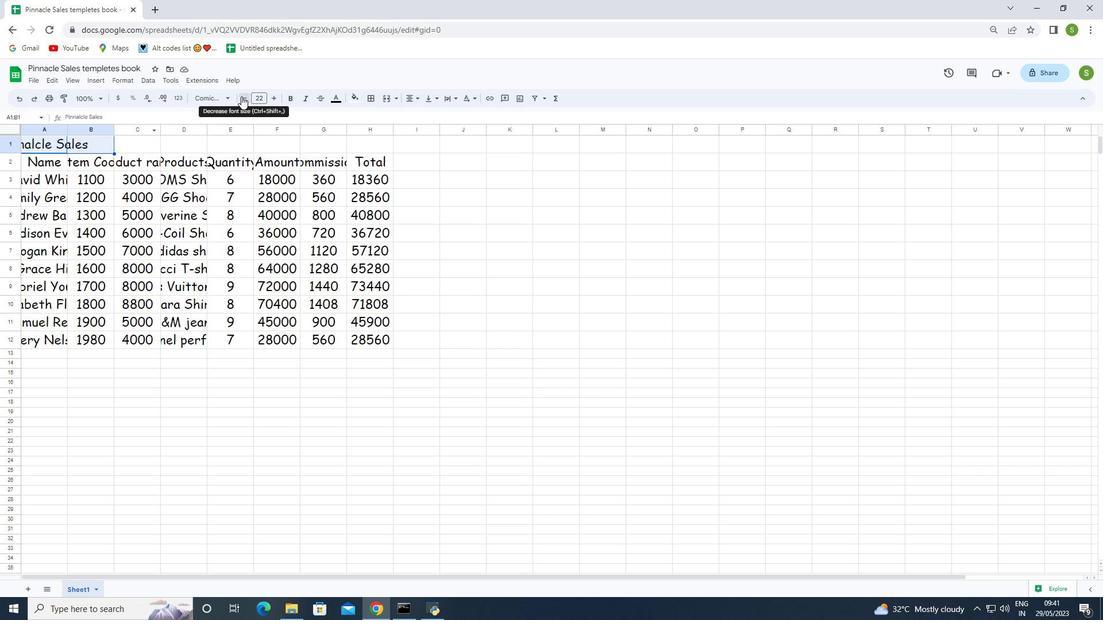 
Action: Mouse pressed left at (241, 96)
Screenshot: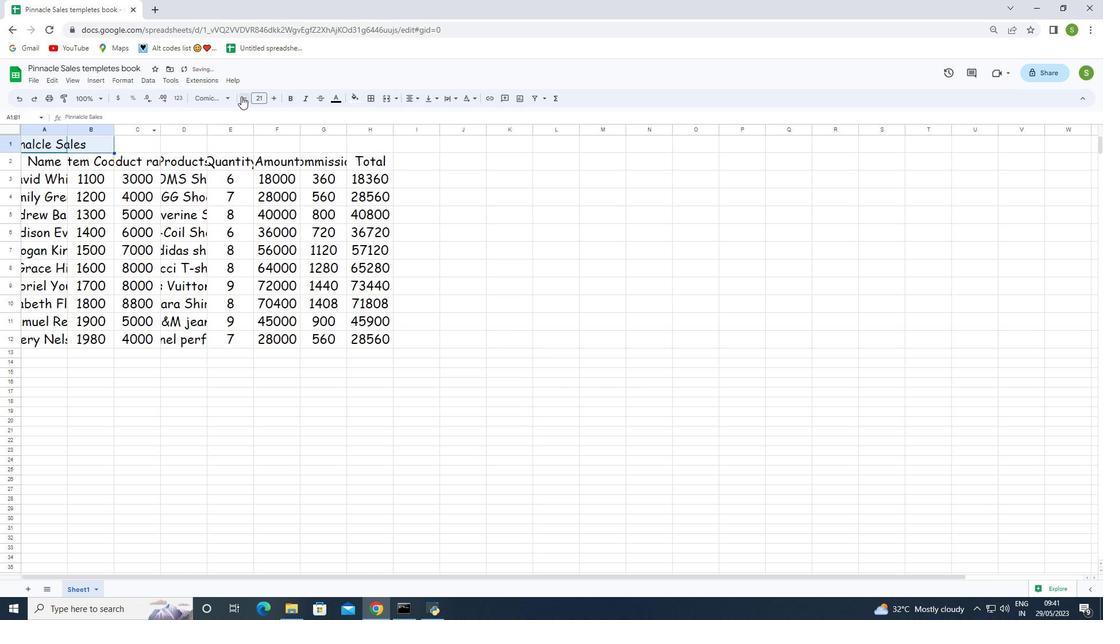 
Action: Mouse pressed left at (241, 96)
Screenshot: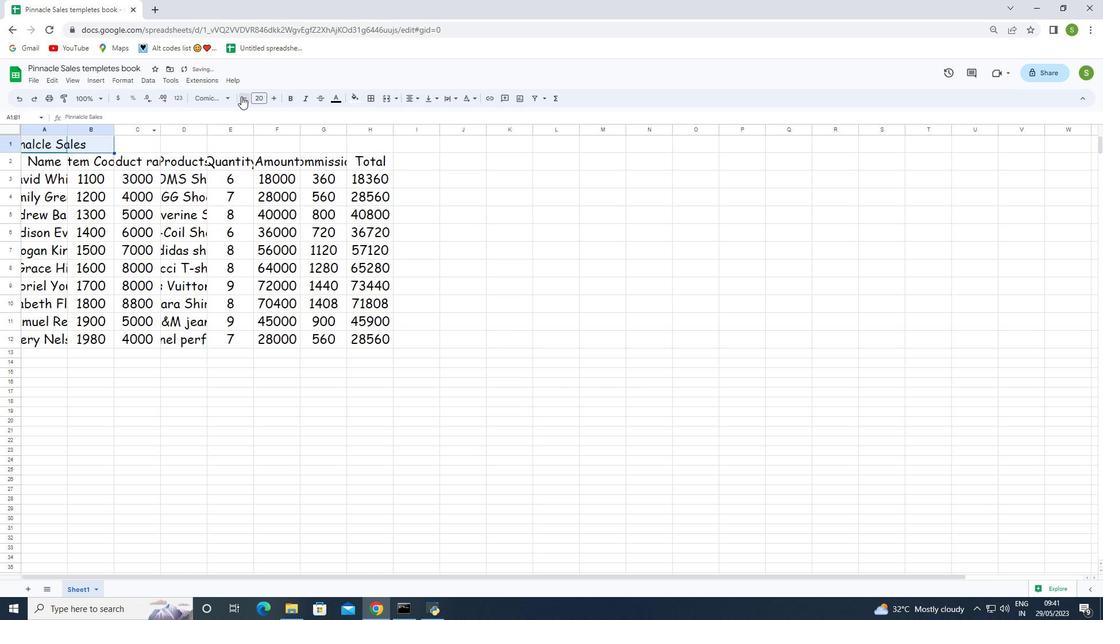 
Action: Mouse pressed left at (241, 96)
Screenshot: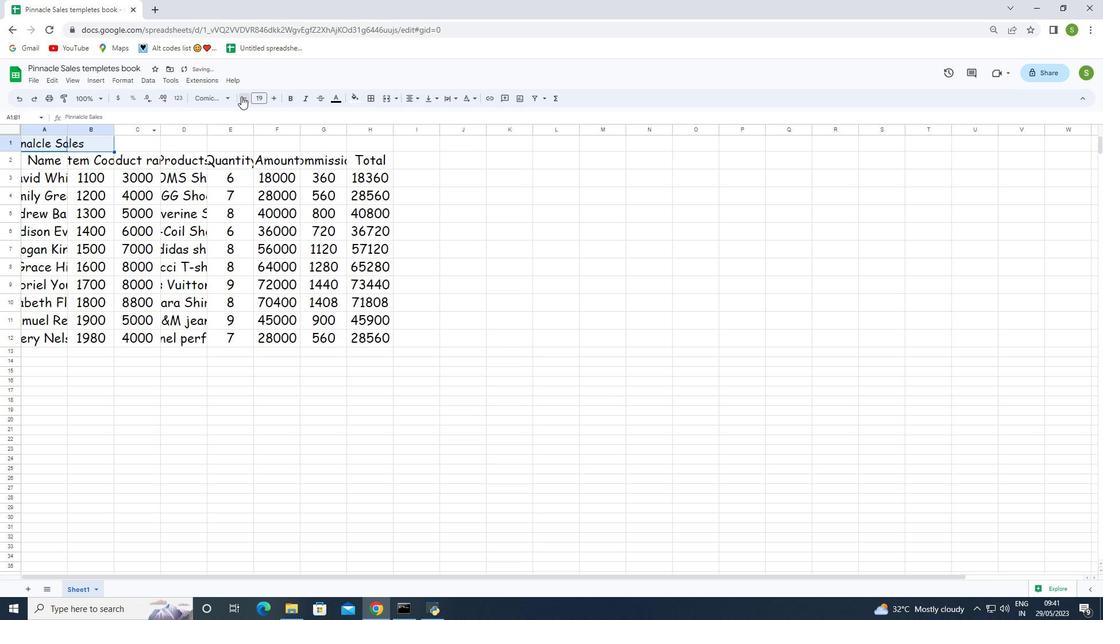
Action: Mouse moved to (273, 96)
Screenshot: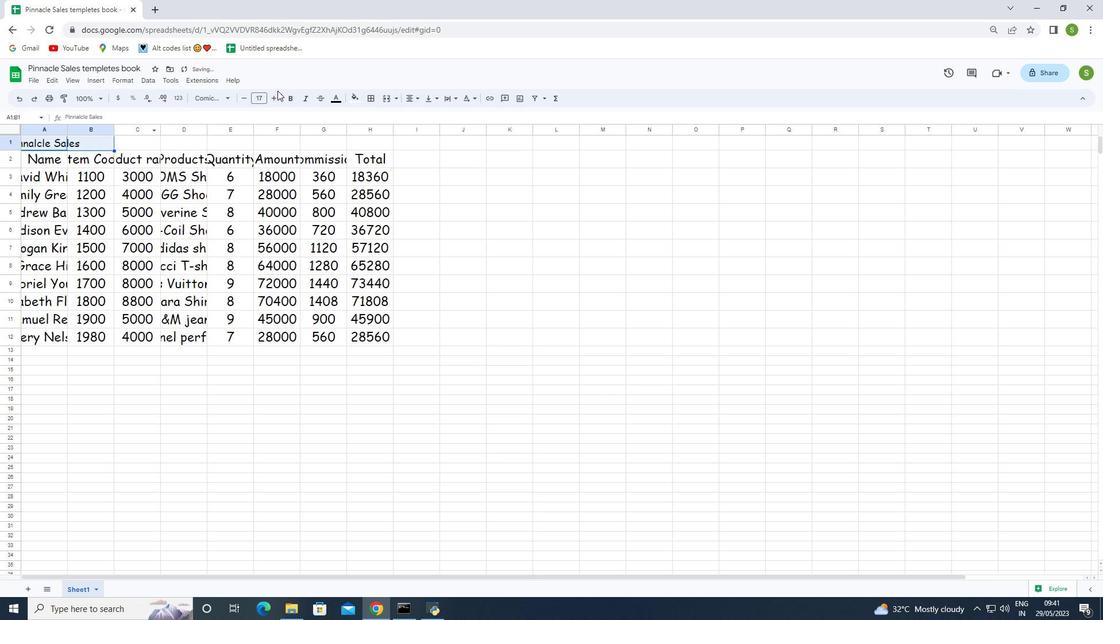 
Action: Mouse pressed left at (273, 96)
Screenshot: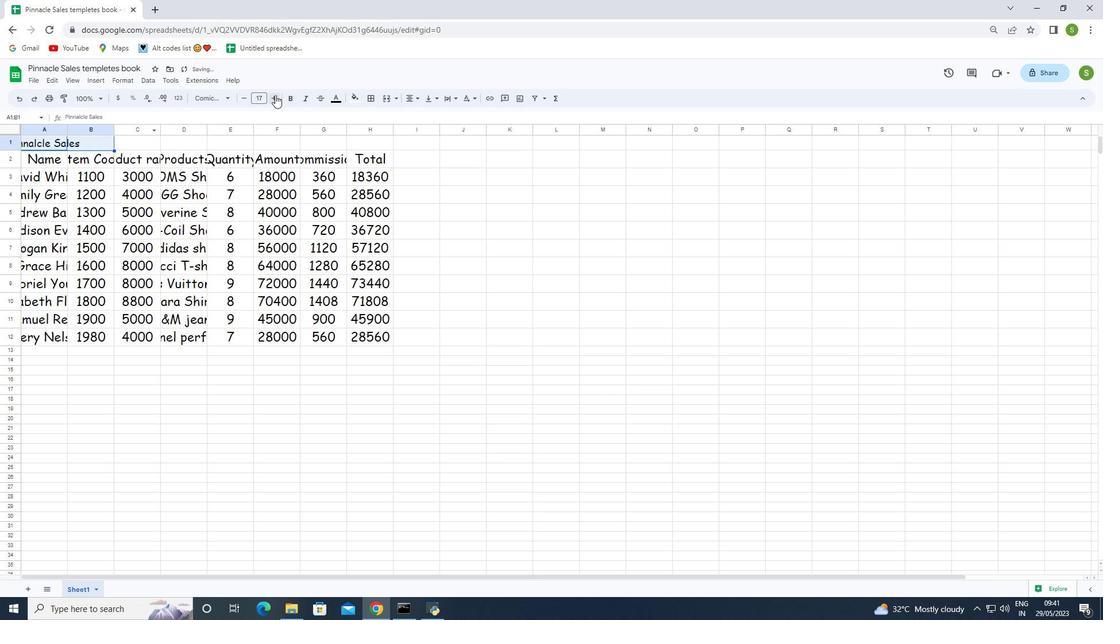 
Action: Mouse moved to (501, 290)
Screenshot: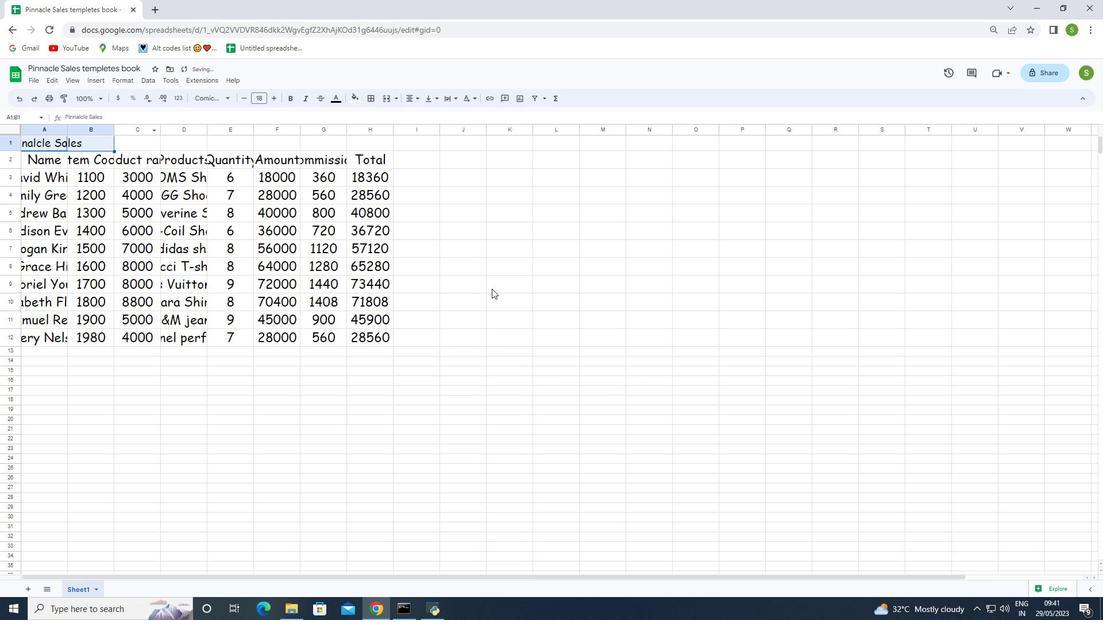 
Action: Mouse pressed left at (501, 290)
Screenshot: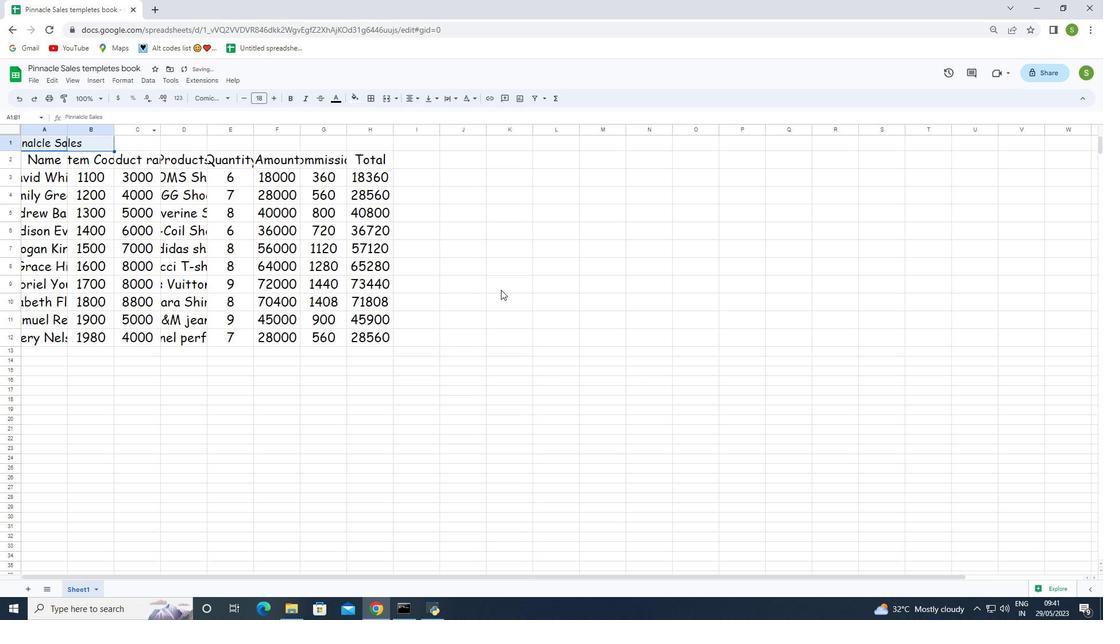 
Action: Mouse moved to (26, 159)
Screenshot: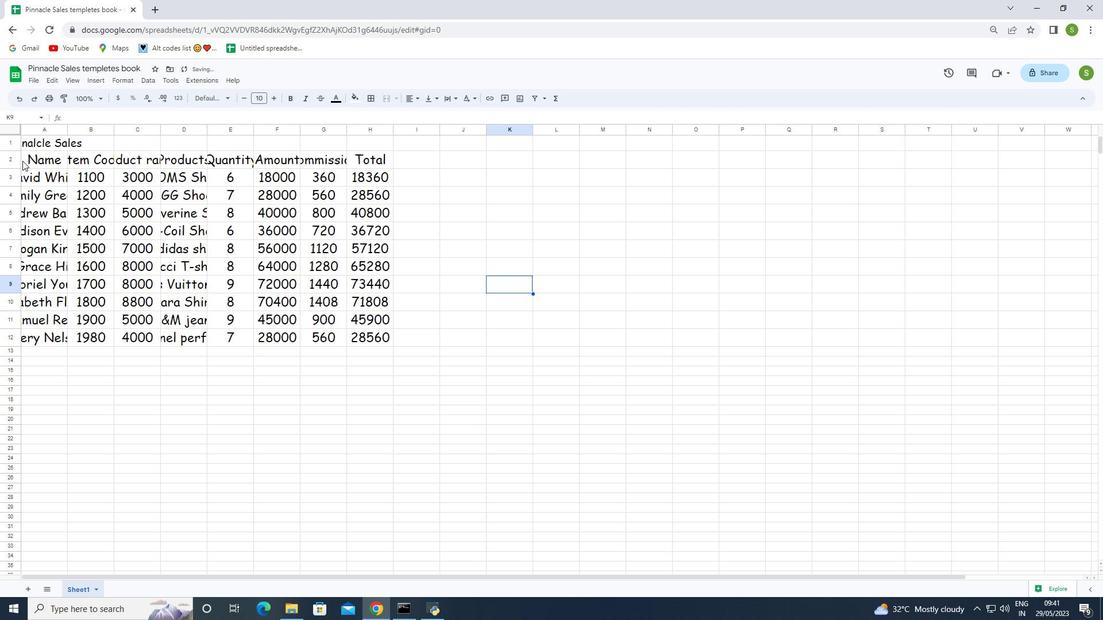 
Action: Mouse pressed left at (26, 159)
Screenshot: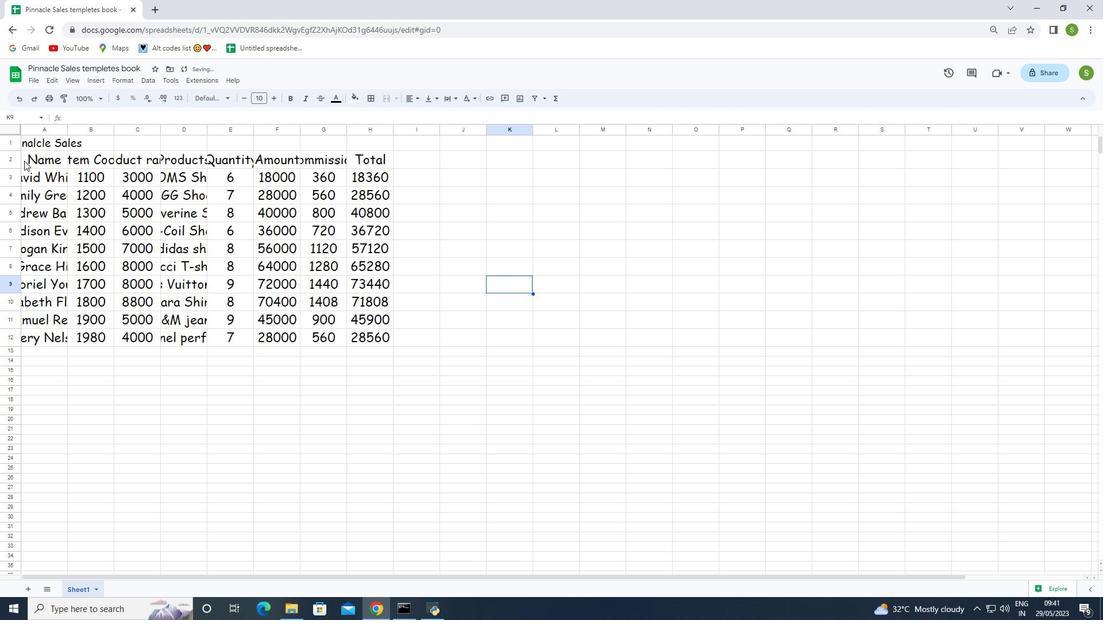 
Action: Mouse moved to (246, 98)
Screenshot: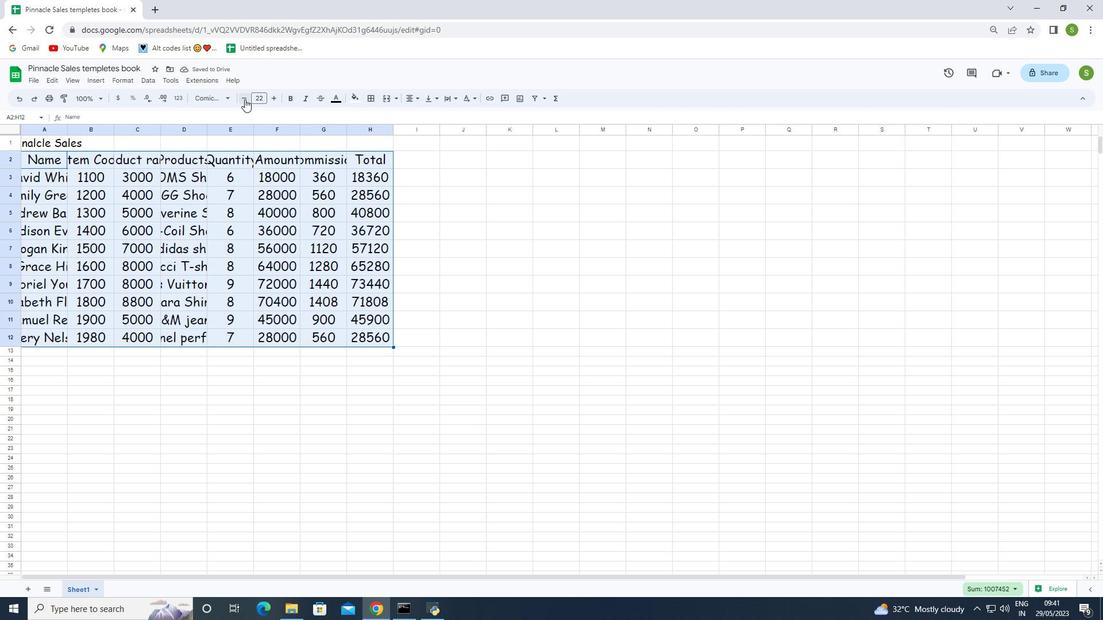 
Action: Mouse pressed left at (246, 98)
Screenshot: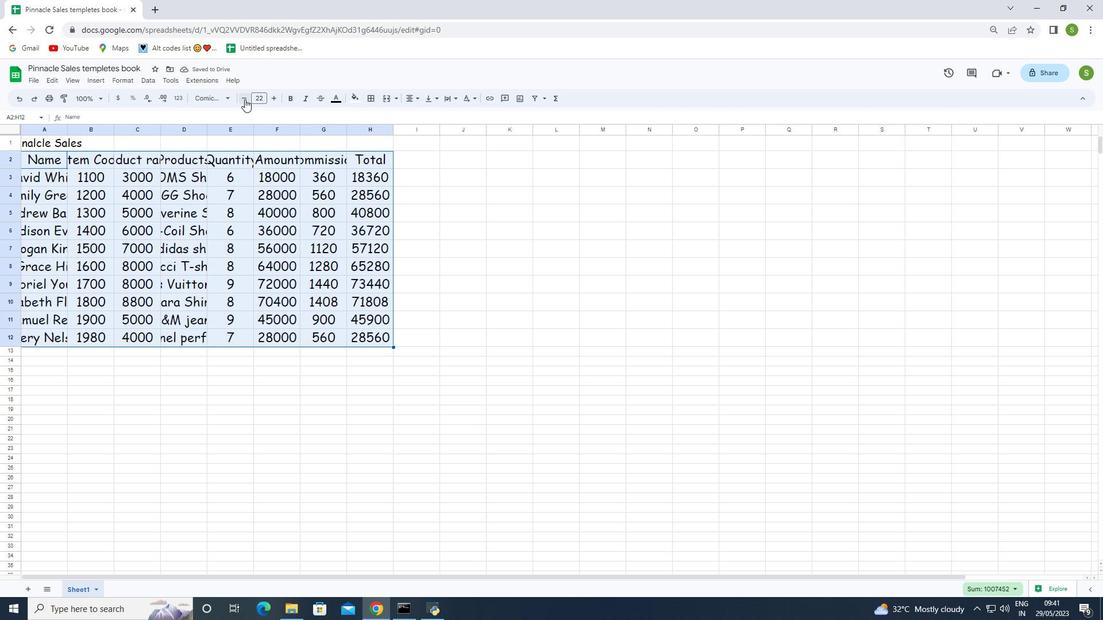 
Action: Mouse moved to (246, 97)
Screenshot: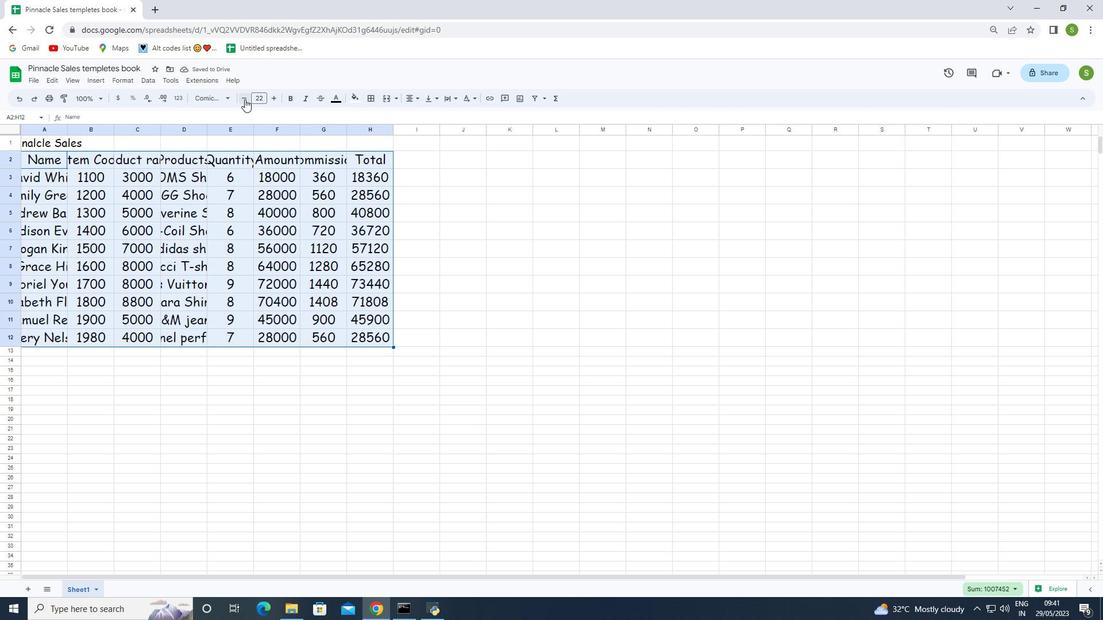 
Action: Mouse pressed left at (246, 97)
Screenshot: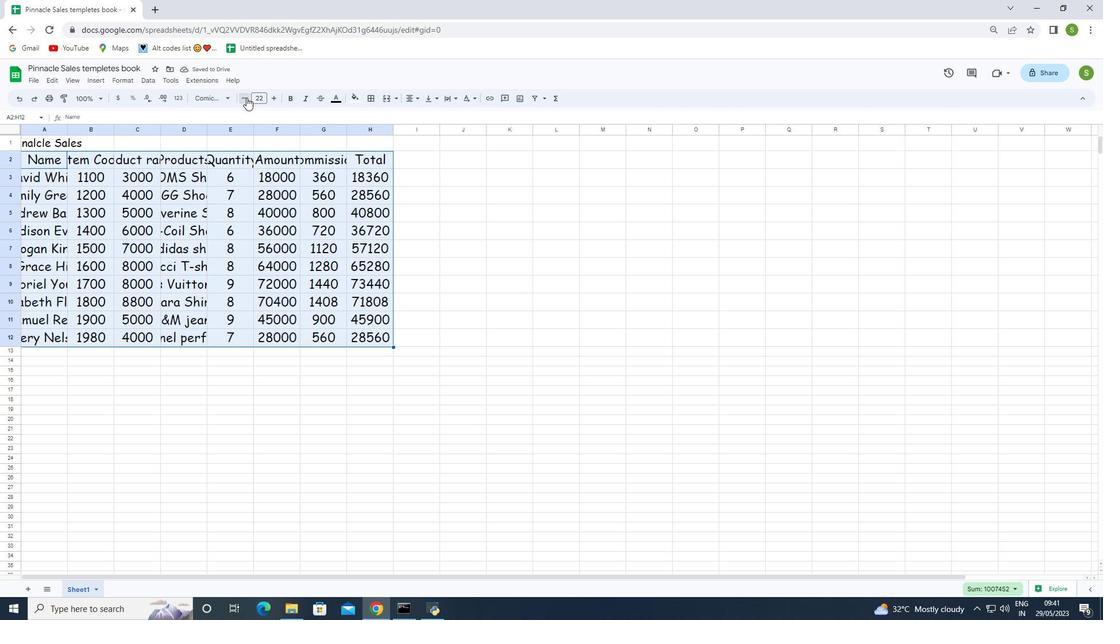 
Action: Mouse pressed left at (246, 97)
Screenshot: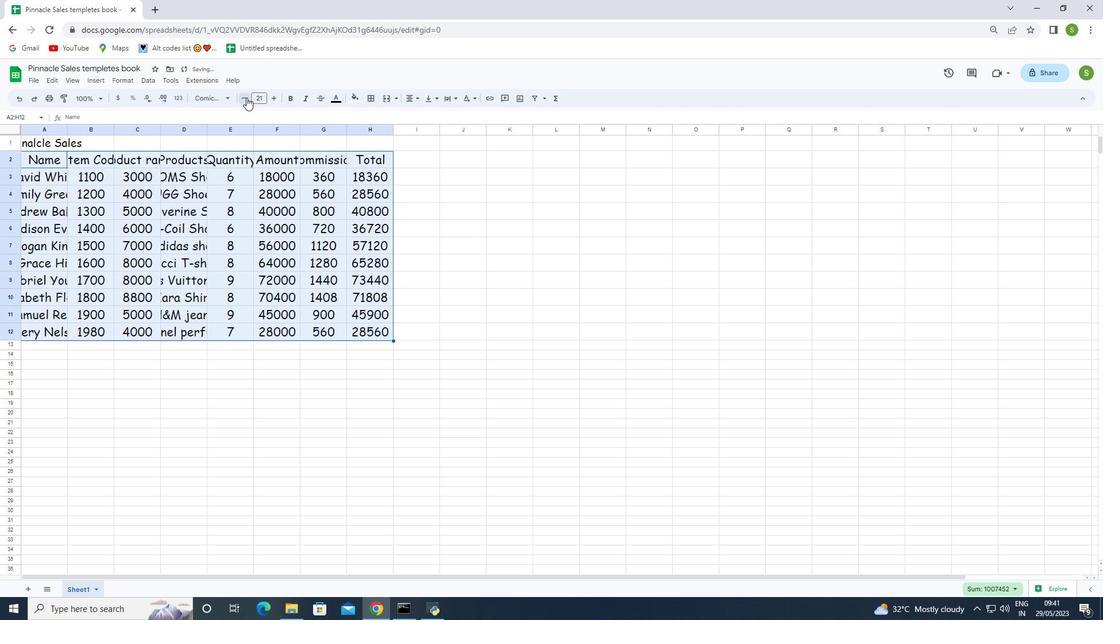 
Action: Mouse pressed left at (246, 97)
Screenshot: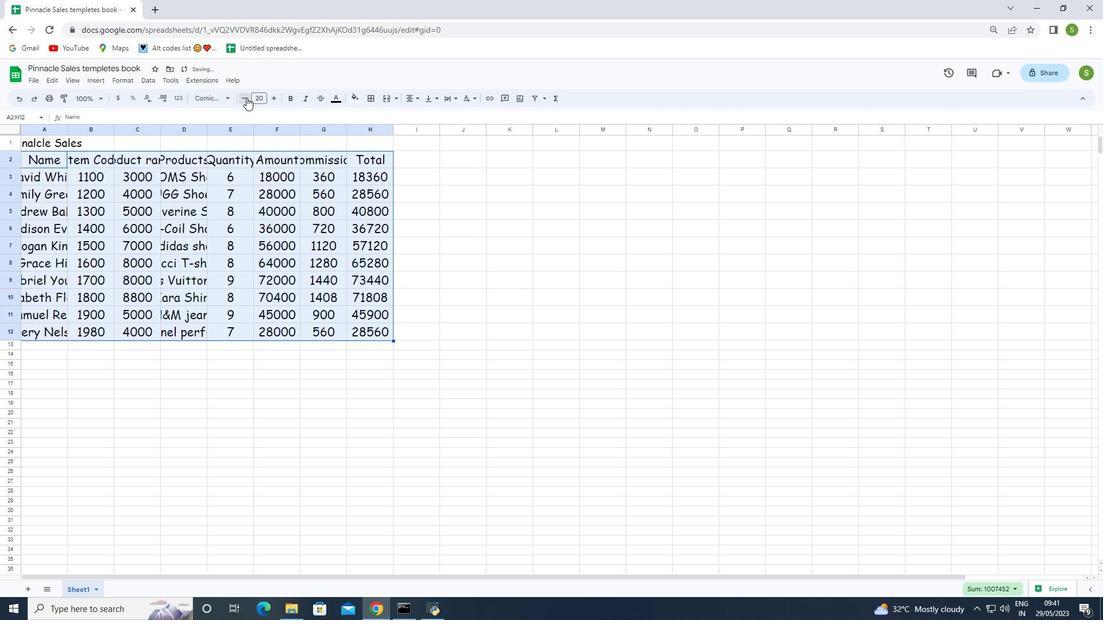 
Action: Mouse pressed left at (246, 97)
Screenshot: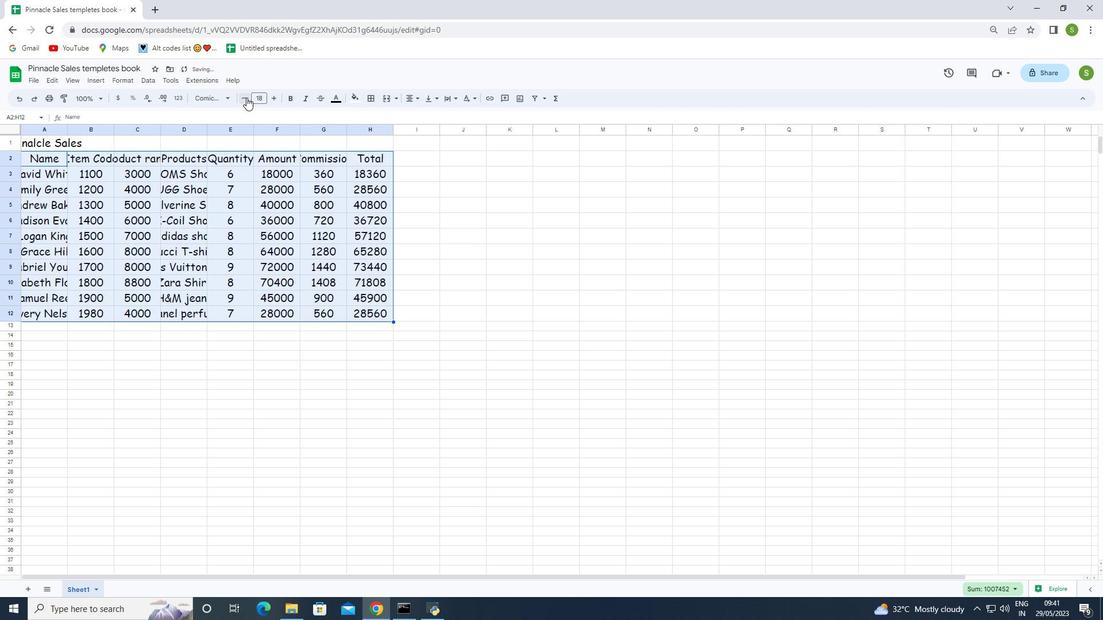 
Action: Mouse pressed left at (246, 97)
Screenshot: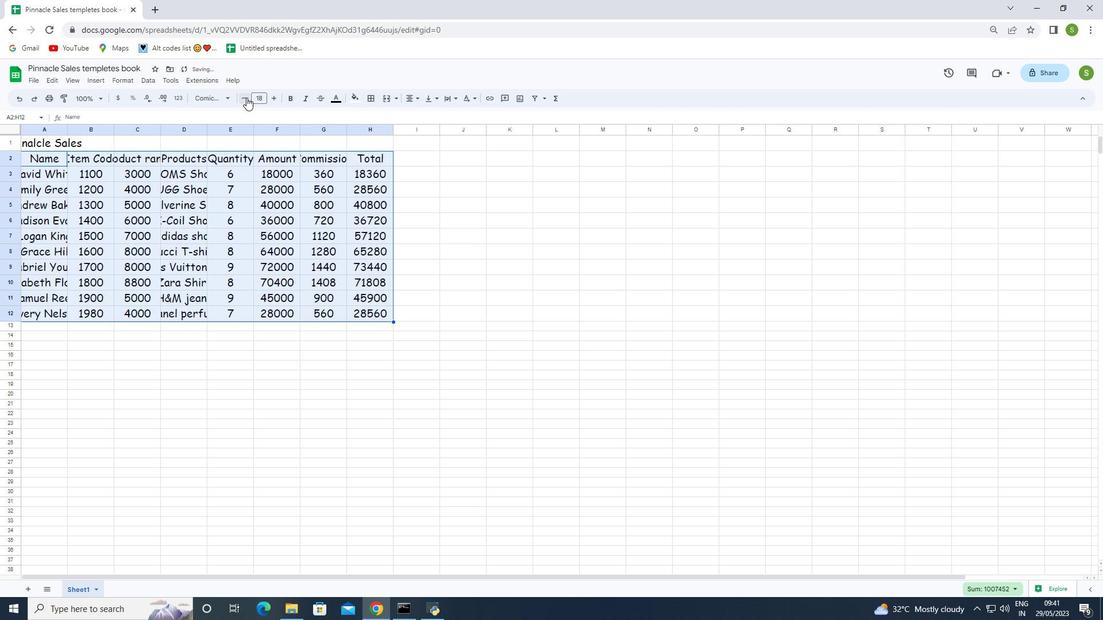 
Action: Mouse pressed left at (246, 97)
Screenshot: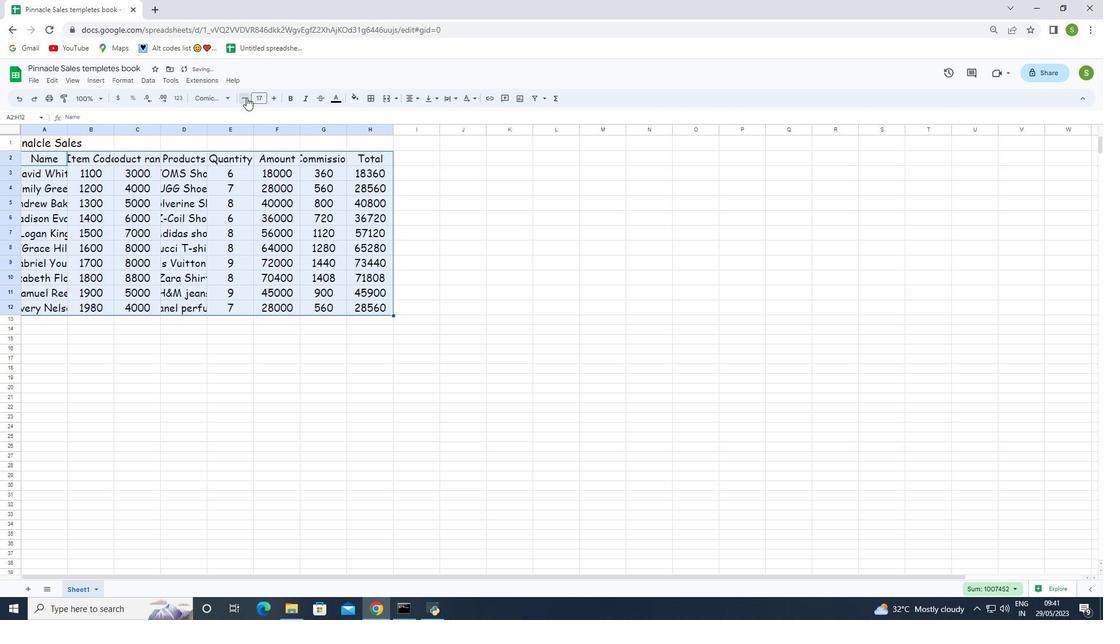 
Action: Mouse pressed left at (246, 97)
Screenshot: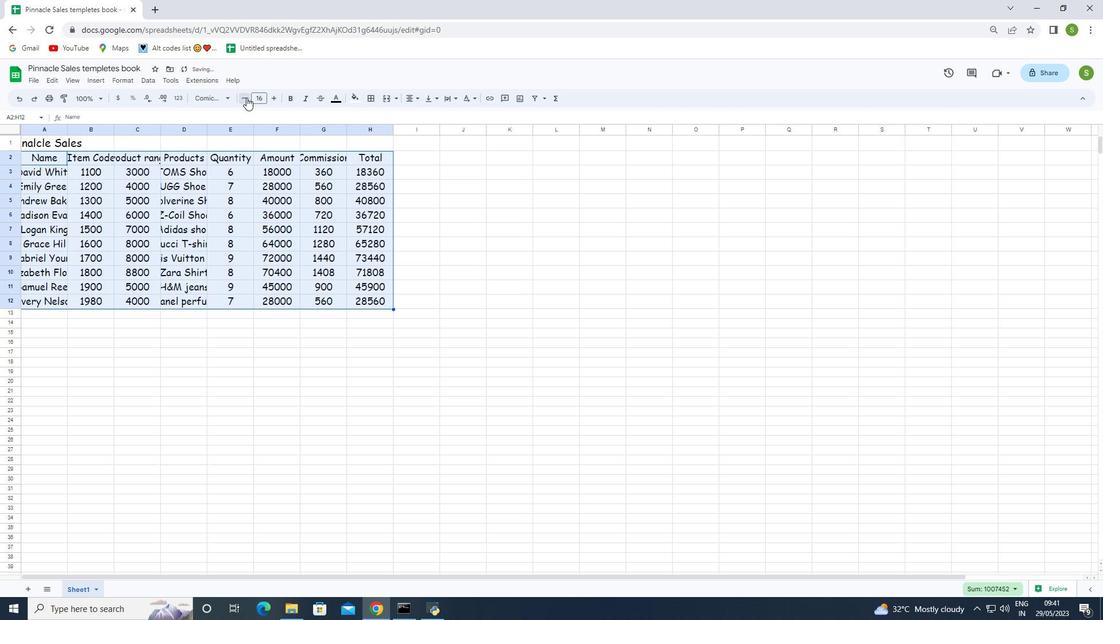 
Action: Mouse pressed left at (246, 97)
Screenshot: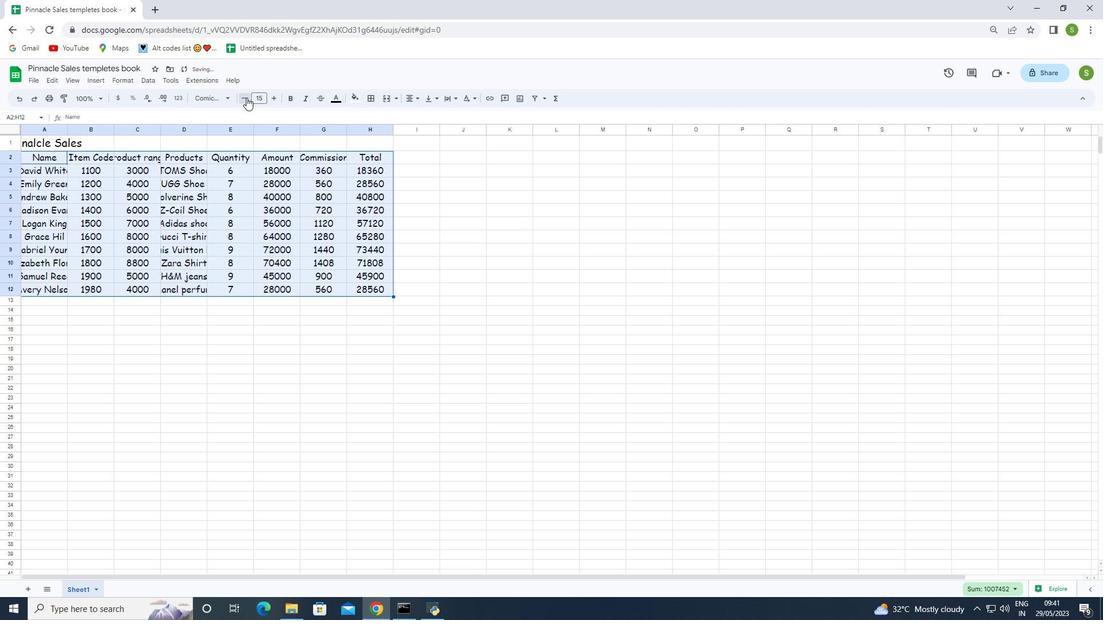 
Action: Mouse pressed left at (246, 97)
Screenshot: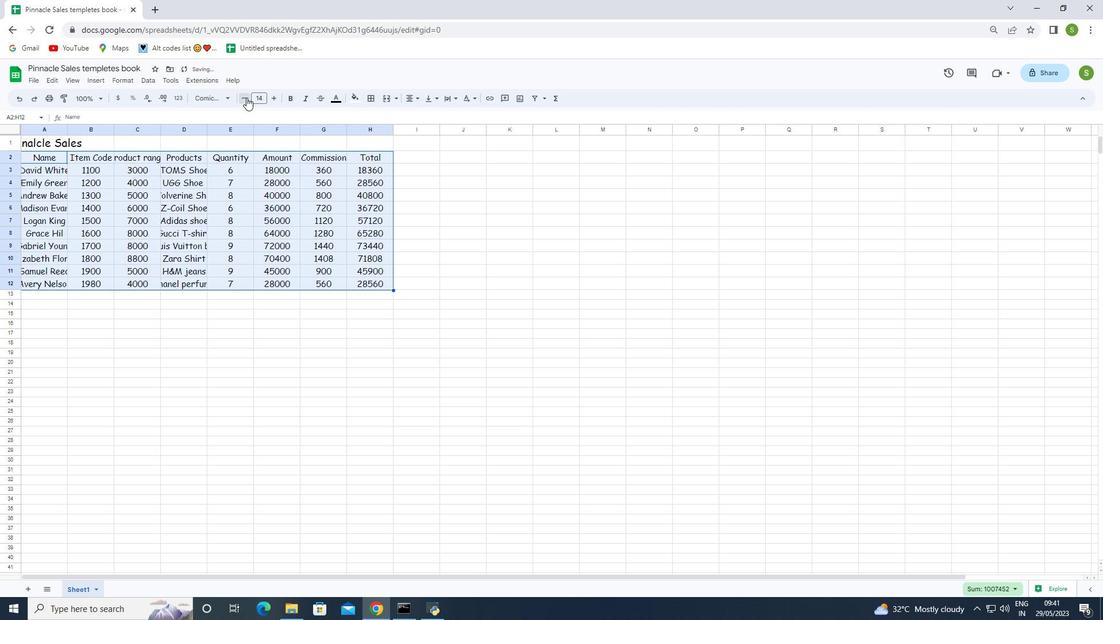 
Action: Mouse pressed left at (246, 97)
Screenshot: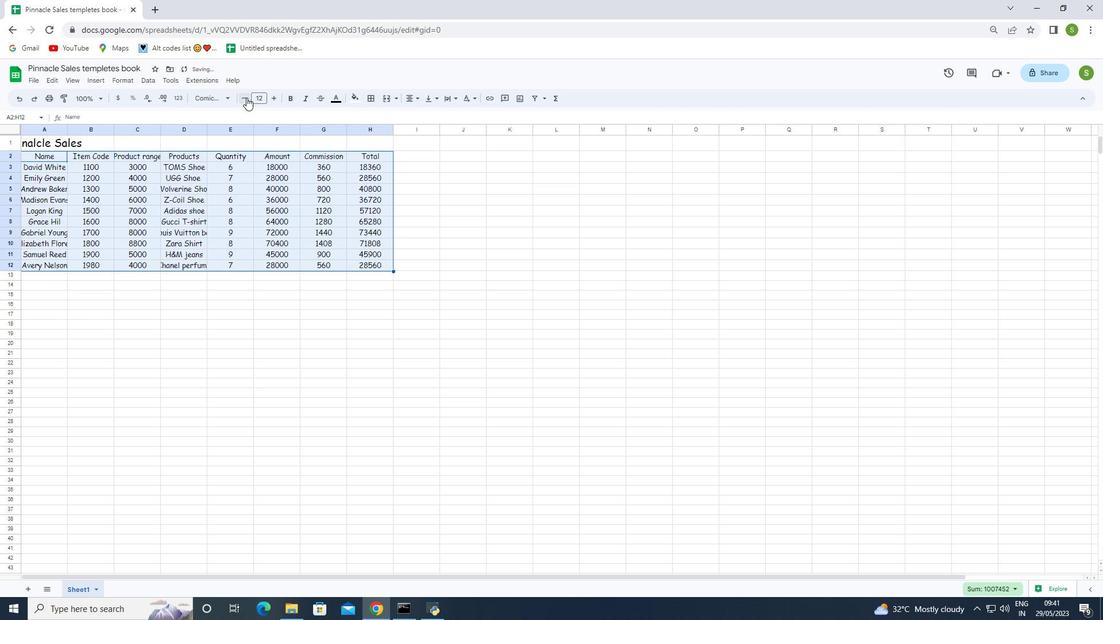 
Action: Mouse pressed left at (246, 97)
Screenshot: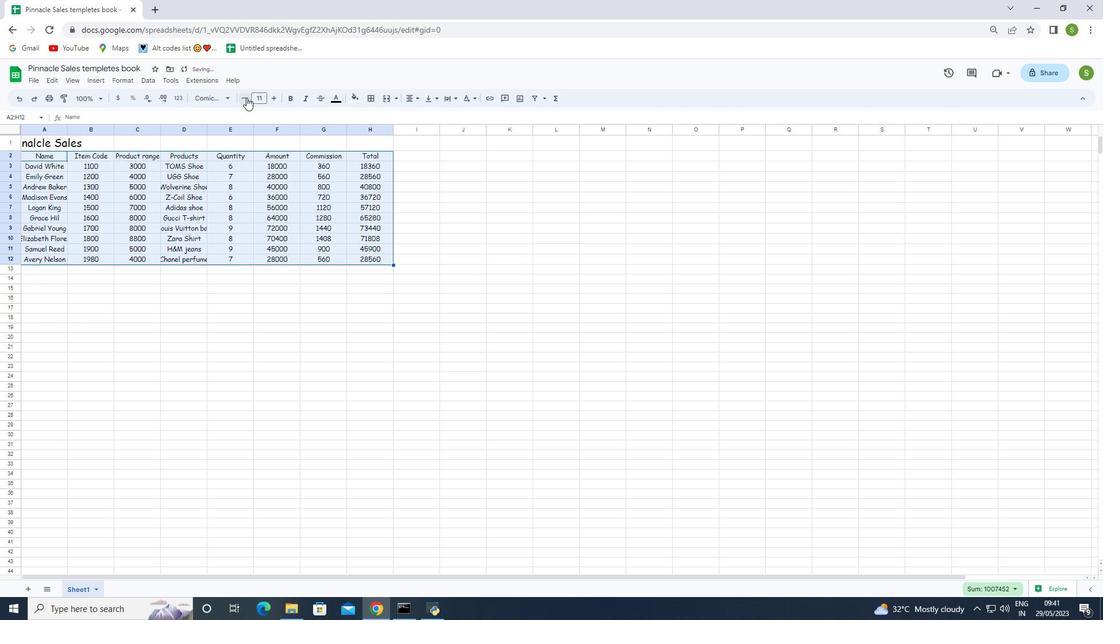 
Action: Mouse pressed left at (246, 97)
Screenshot: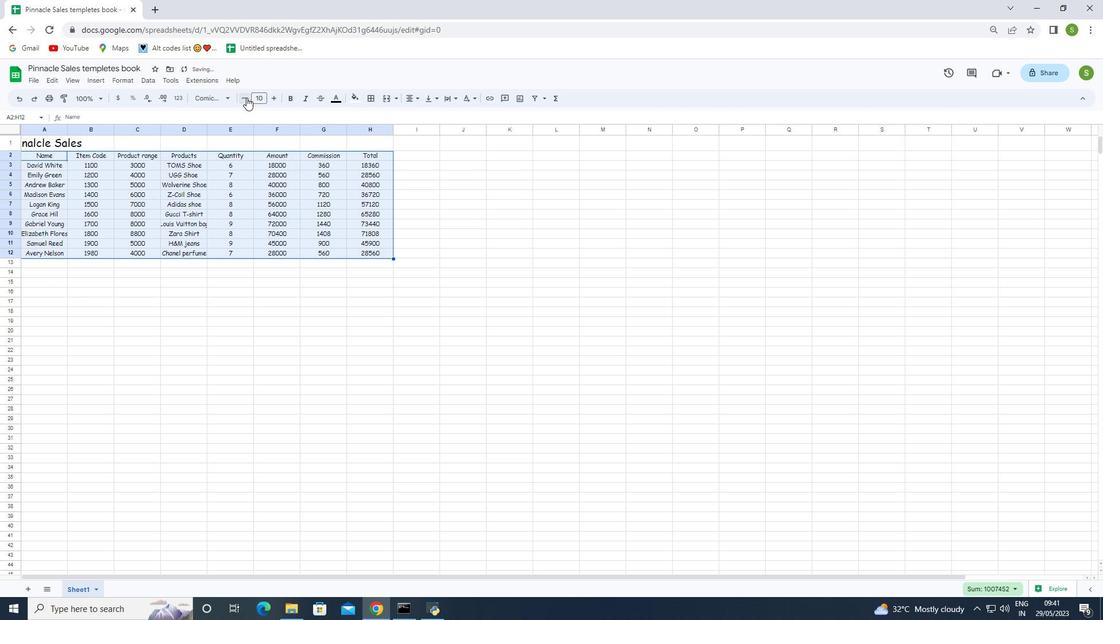 
Action: Mouse moved to (308, 319)
Screenshot: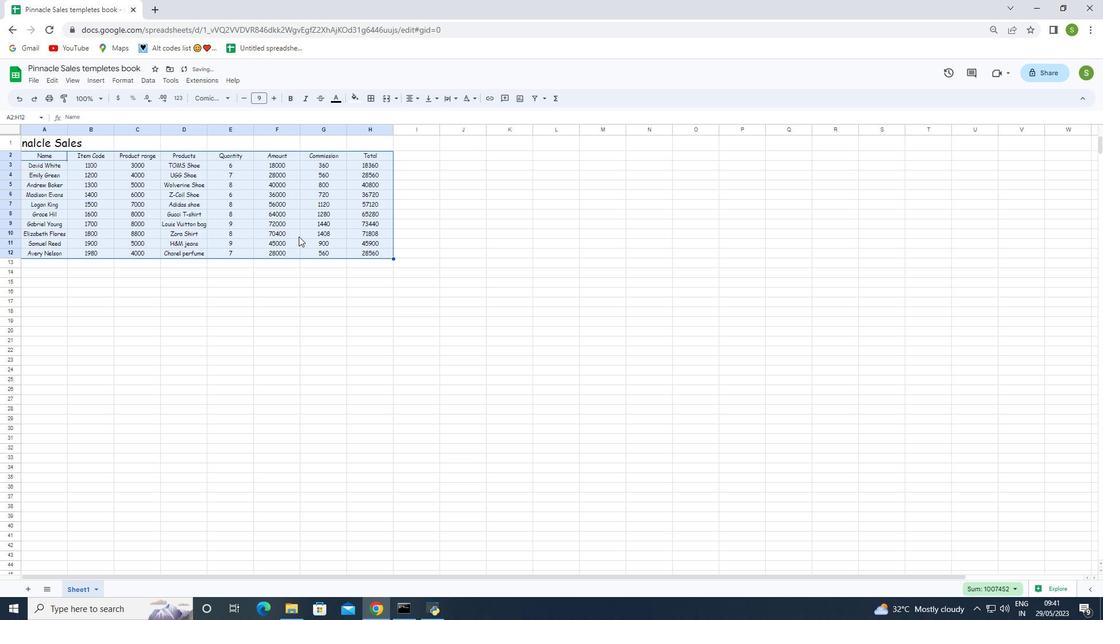 
Action: Mouse pressed left at (308, 319)
Screenshot: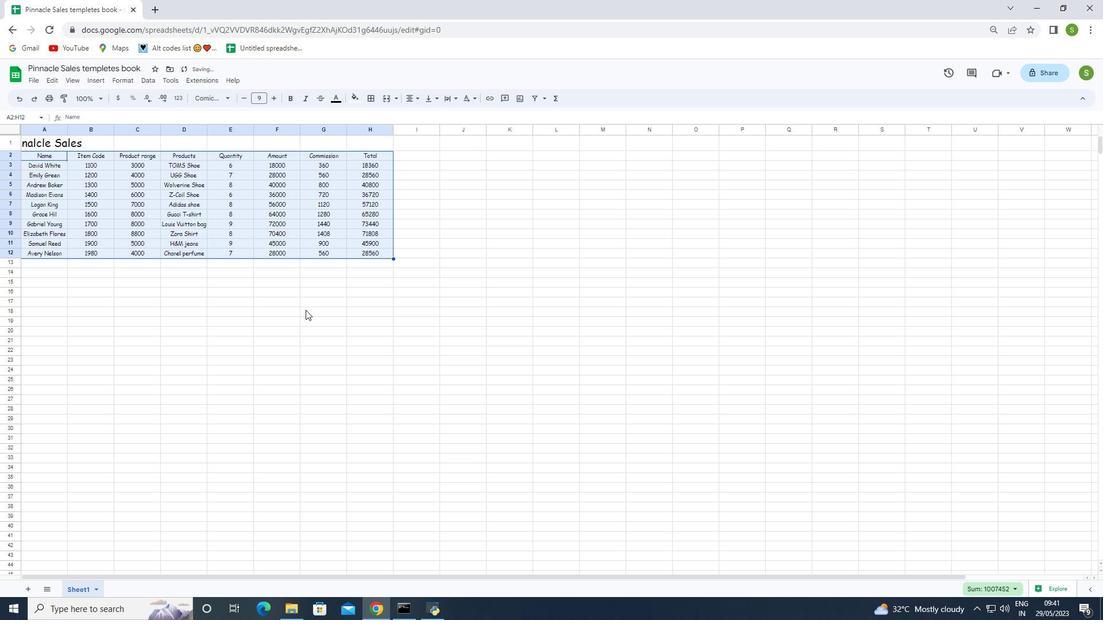 
Action: Mouse moved to (39, 142)
Screenshot: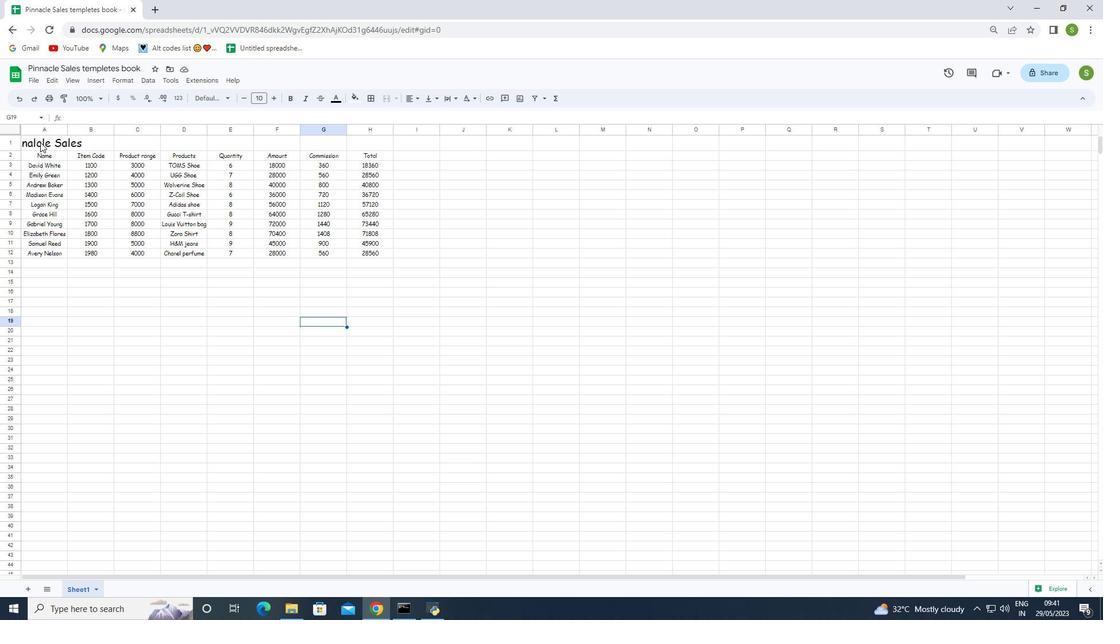 
Action: Mouse pressed left at (39, 142)
Screenshot: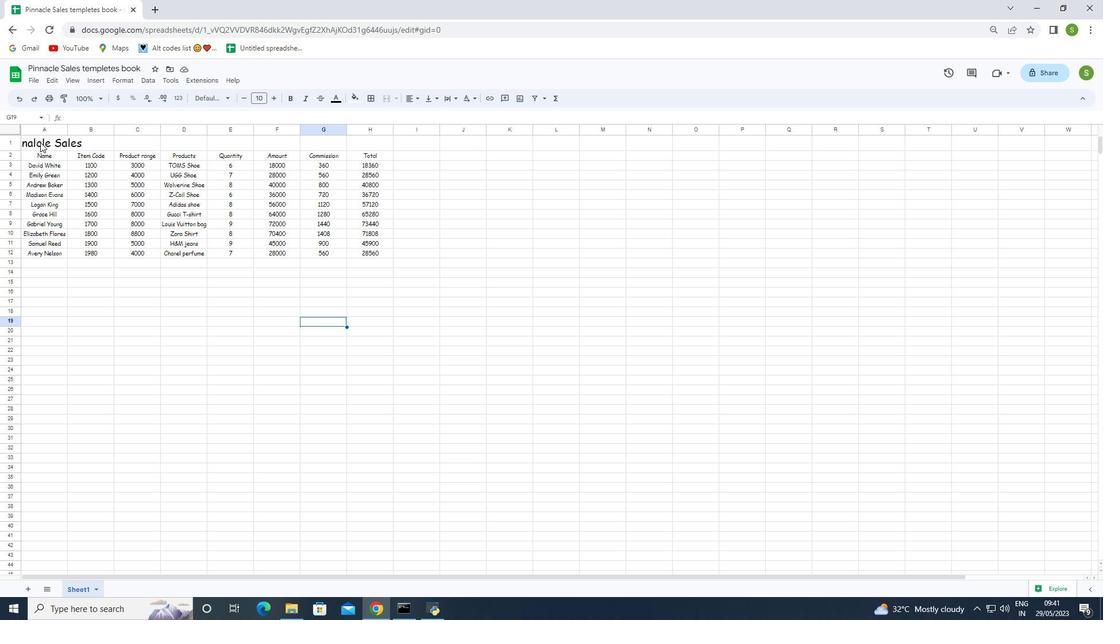 
Action: Mouse moved to (205, 100)
Screenshot: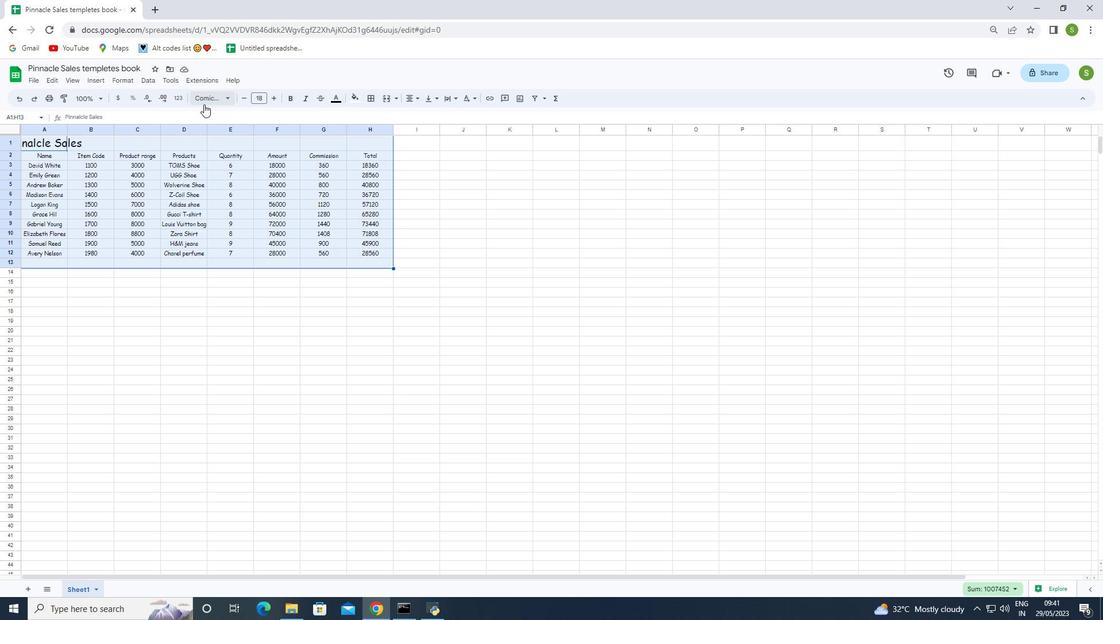 
Action: Mouse pressed left at (205, 100)
Screenshot: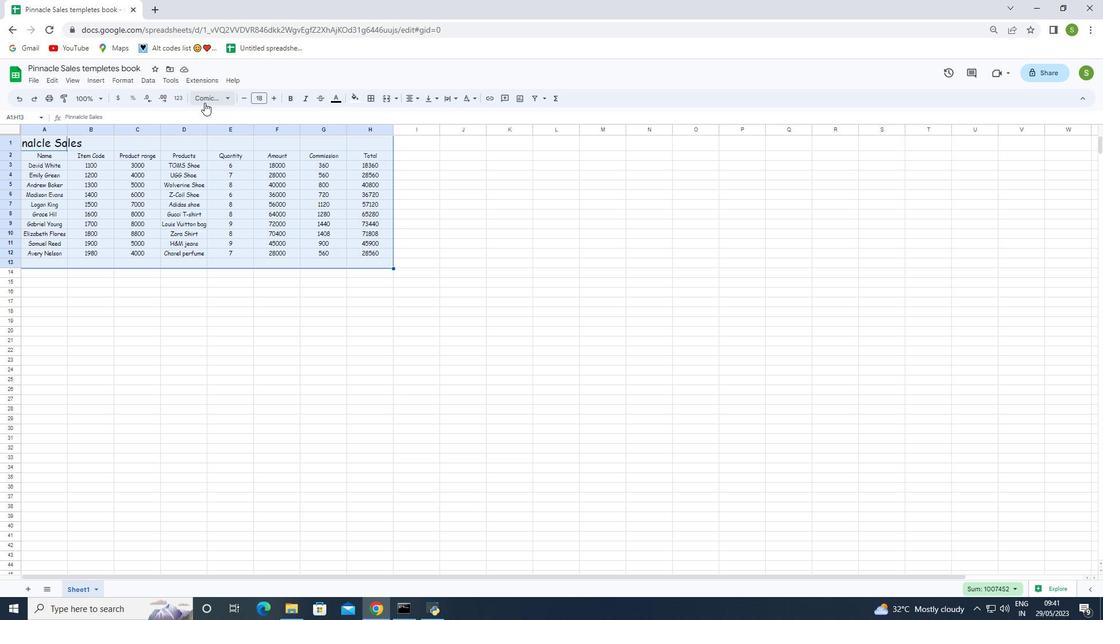 
Action: Mouse moved to (221, 485)
Screenshot: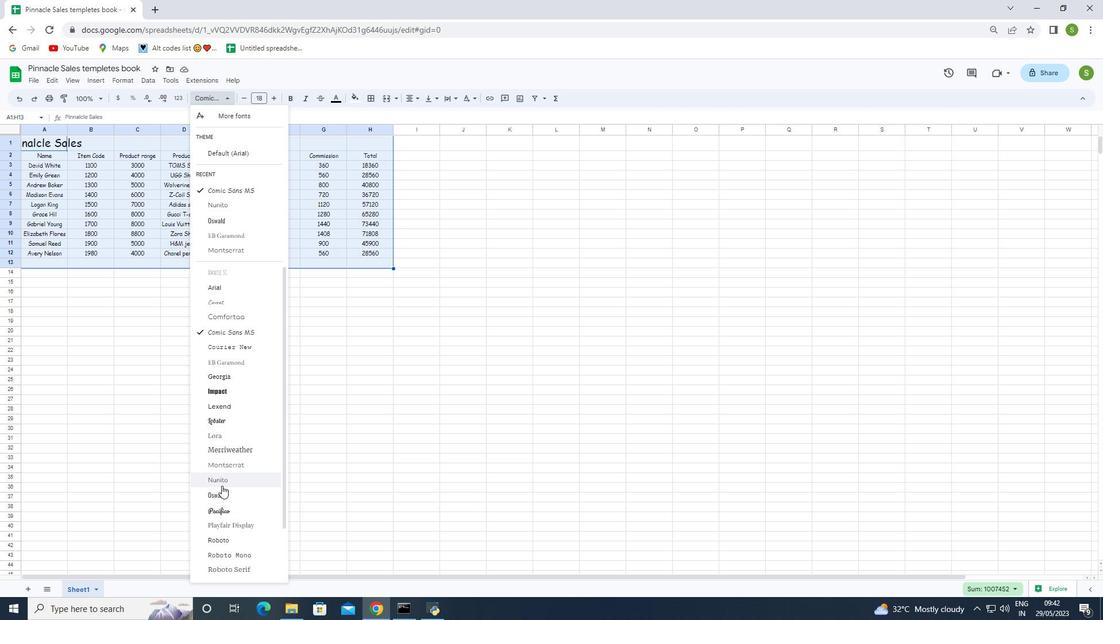 
Action: Mouse pressed left at (221, 485)
Screenshot: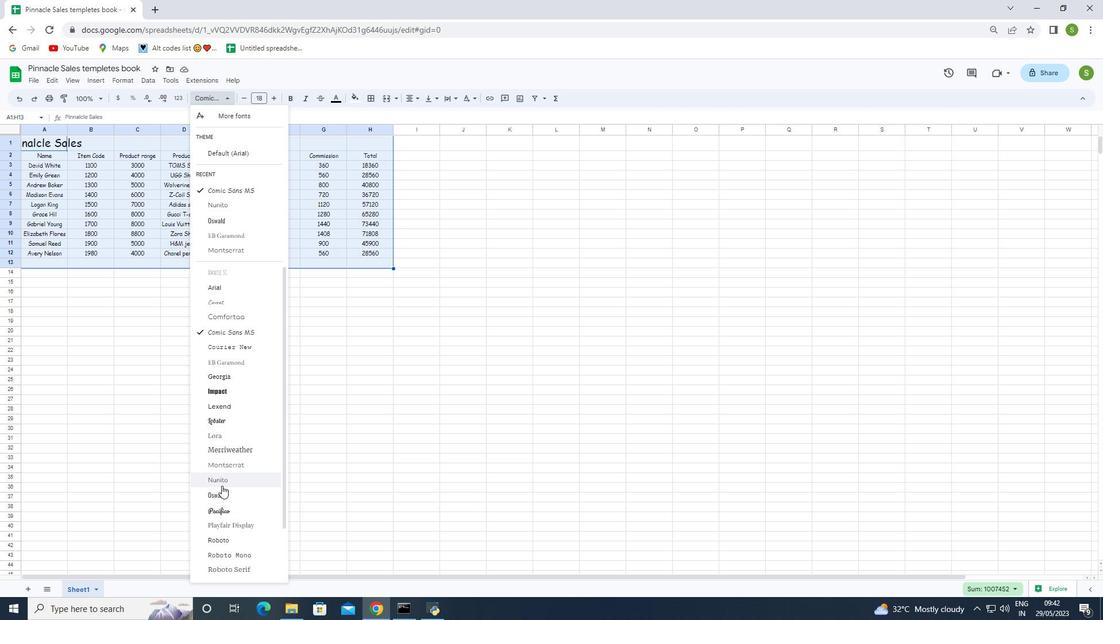 
Action: Mouse moved to (371, 466)
Screenshot: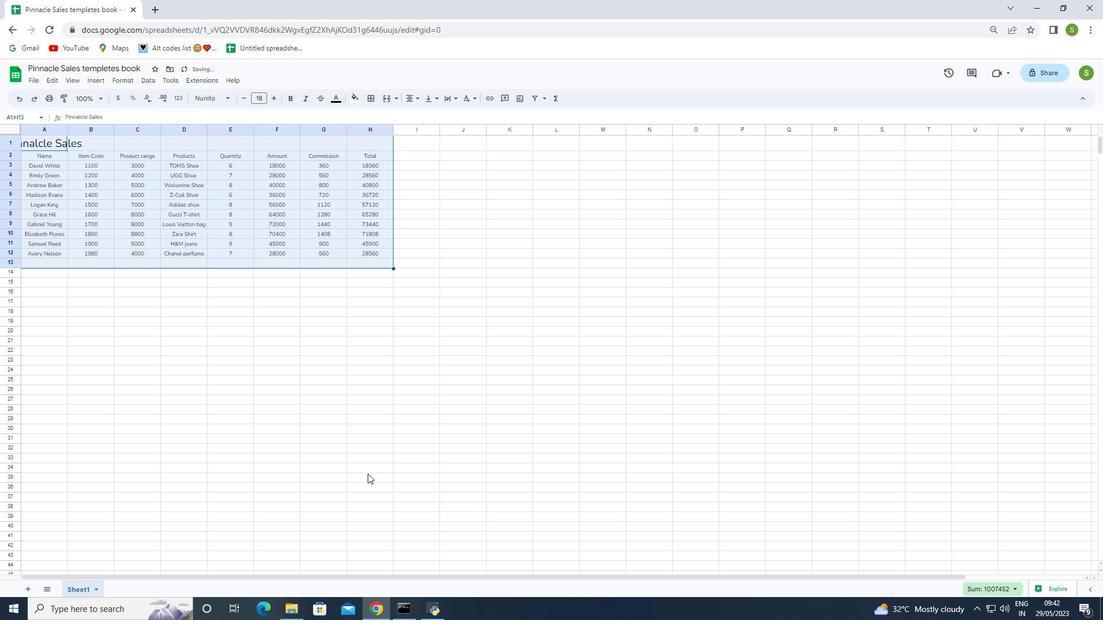
Action: Mouse pressed left at (371, 466)
Screenshot: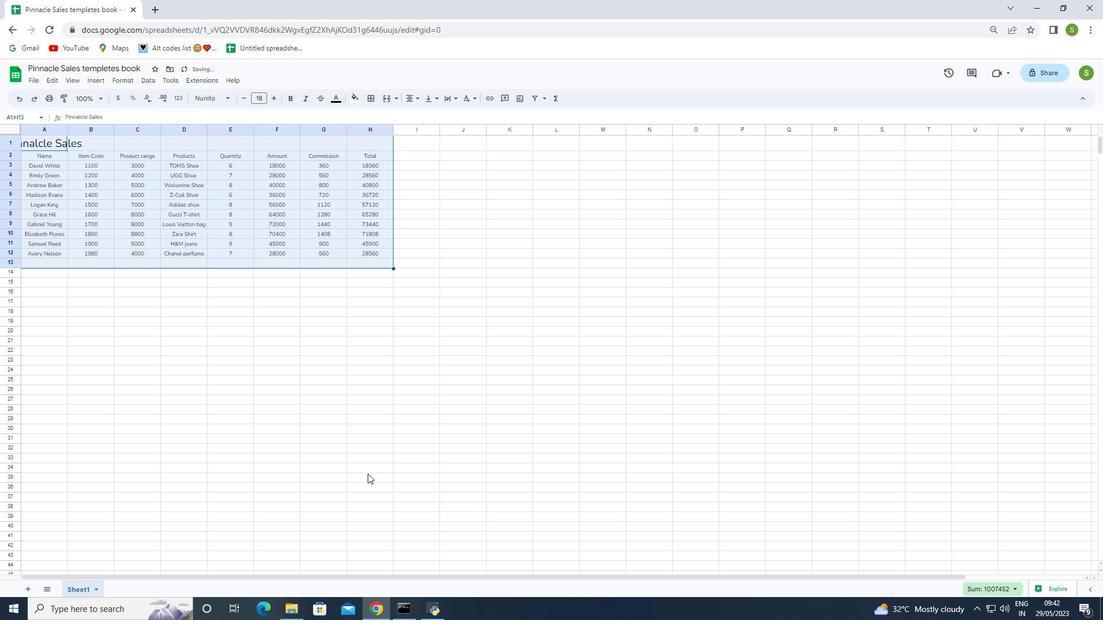 
Action: Mouse moved to (30, 143)
Screenshot: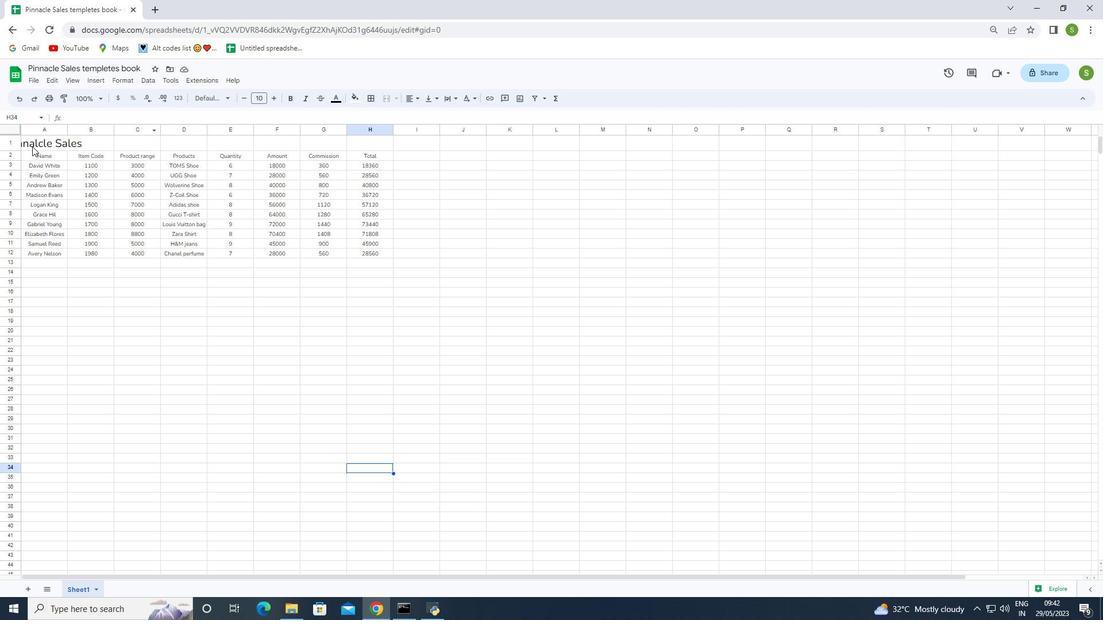 
Action: Mouse pressed left at (30, 143)
Screenshot: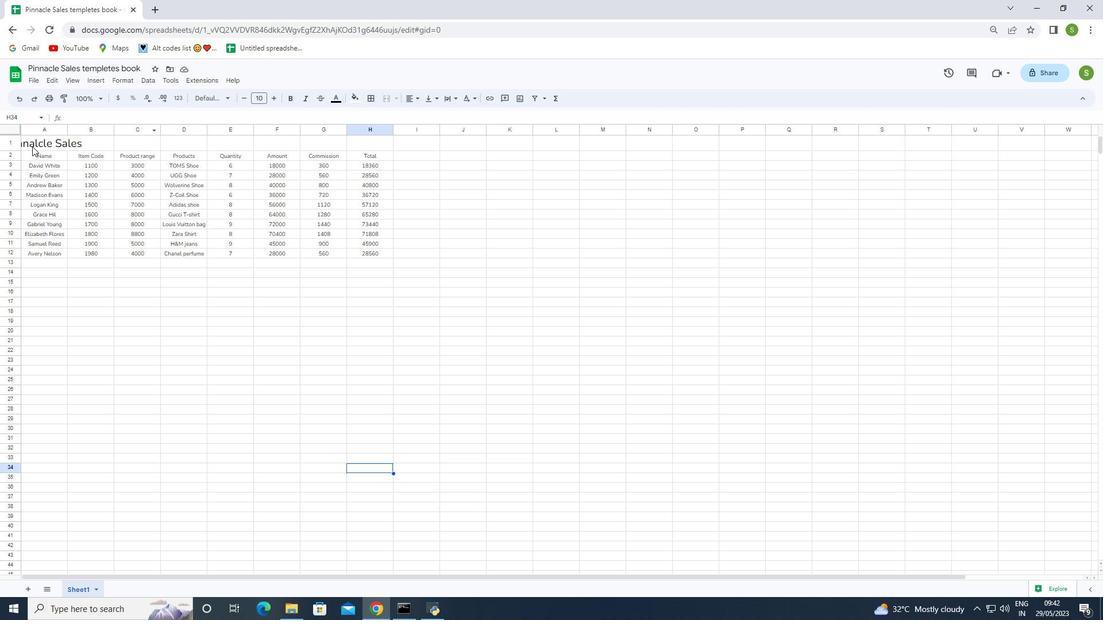 
Action: Mouse moved to (409, 93)
Screenshot: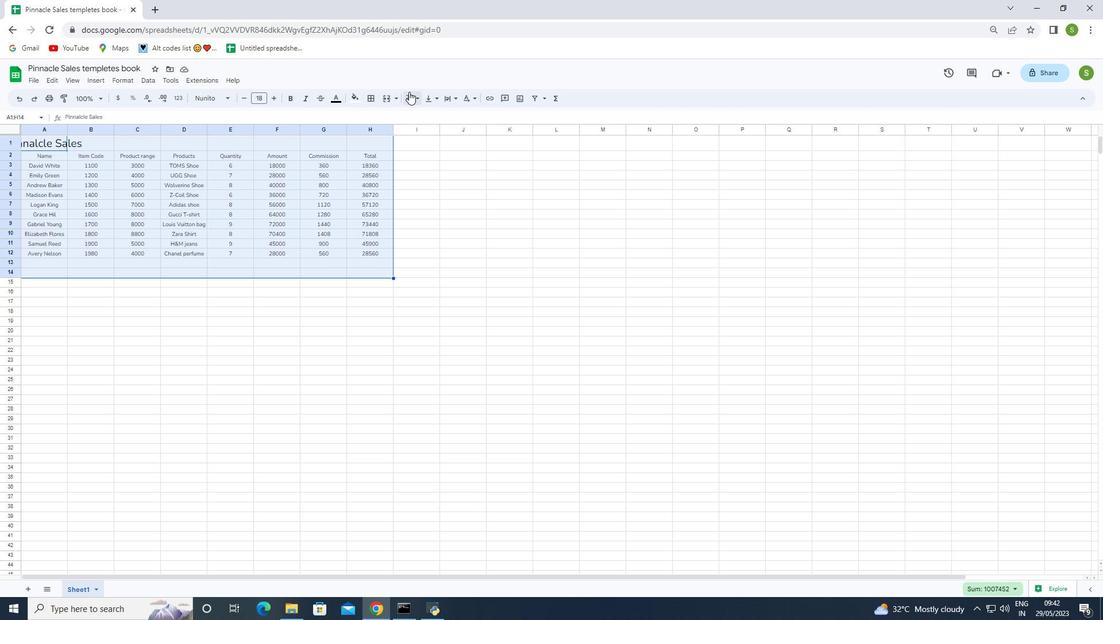 
Action: Mouse pressed left at (409, 93)
Screenshot: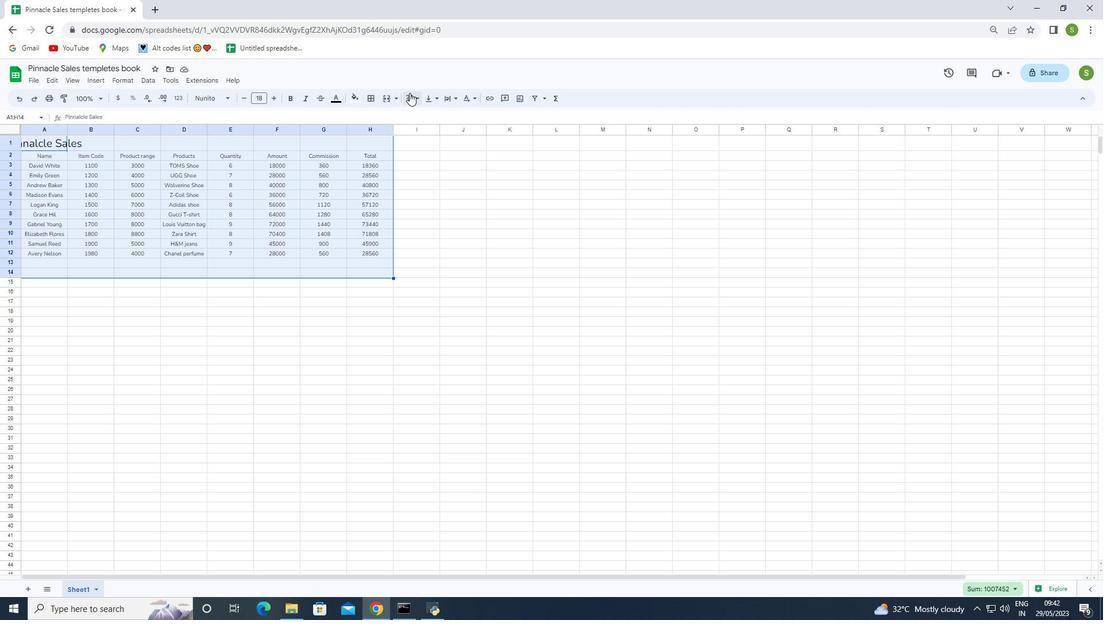 
Action: Mouse moved to (441, 117)
Screenshot: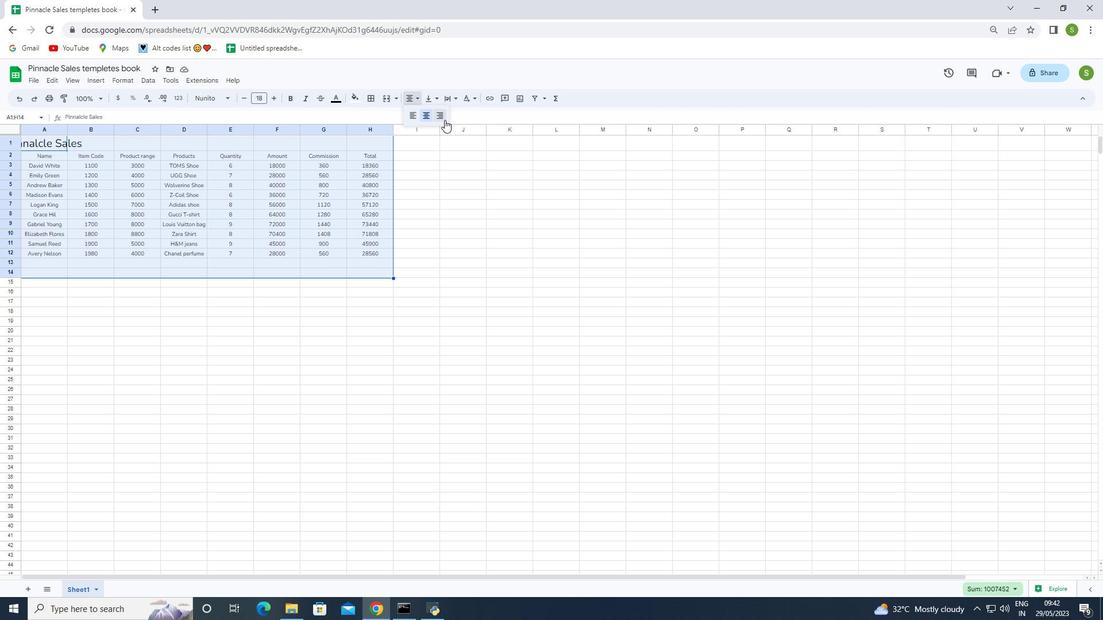 
Action: Mouse pressed left at (441, 117)
Screenshot: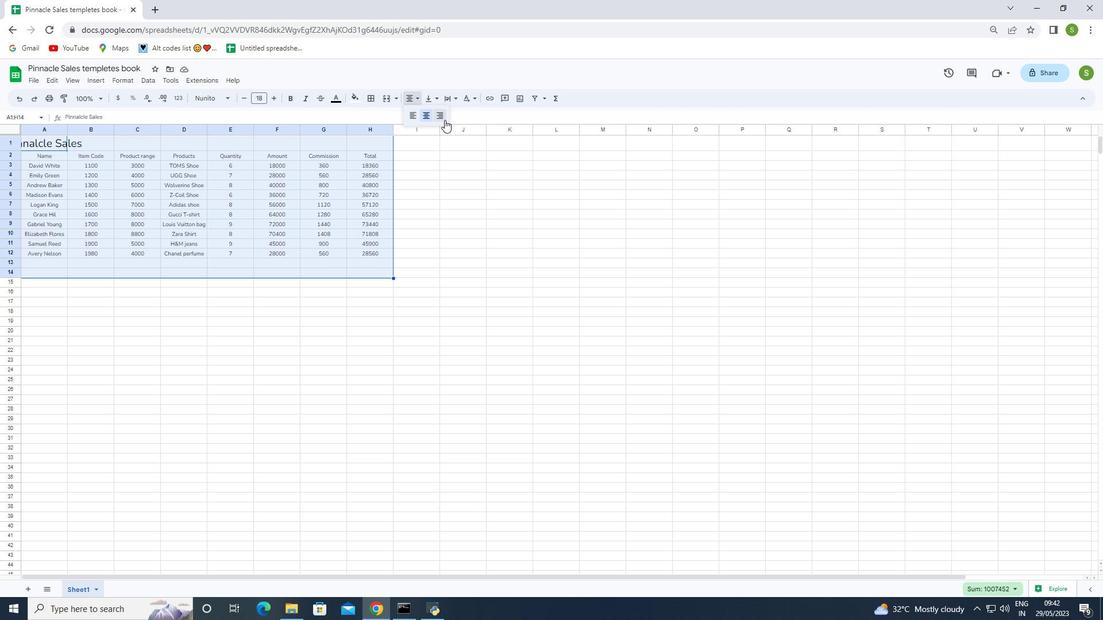 
Action: Mouse moved to (410, 98)
Screenshot: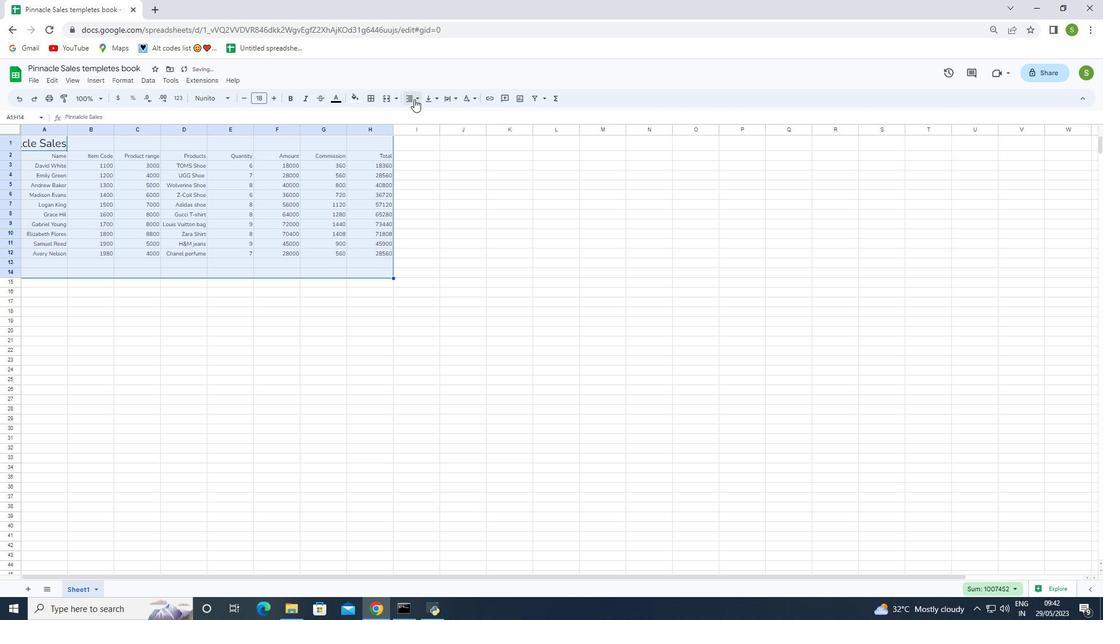 
Action: Mouse pressed left at (410, 98)
Screenshot: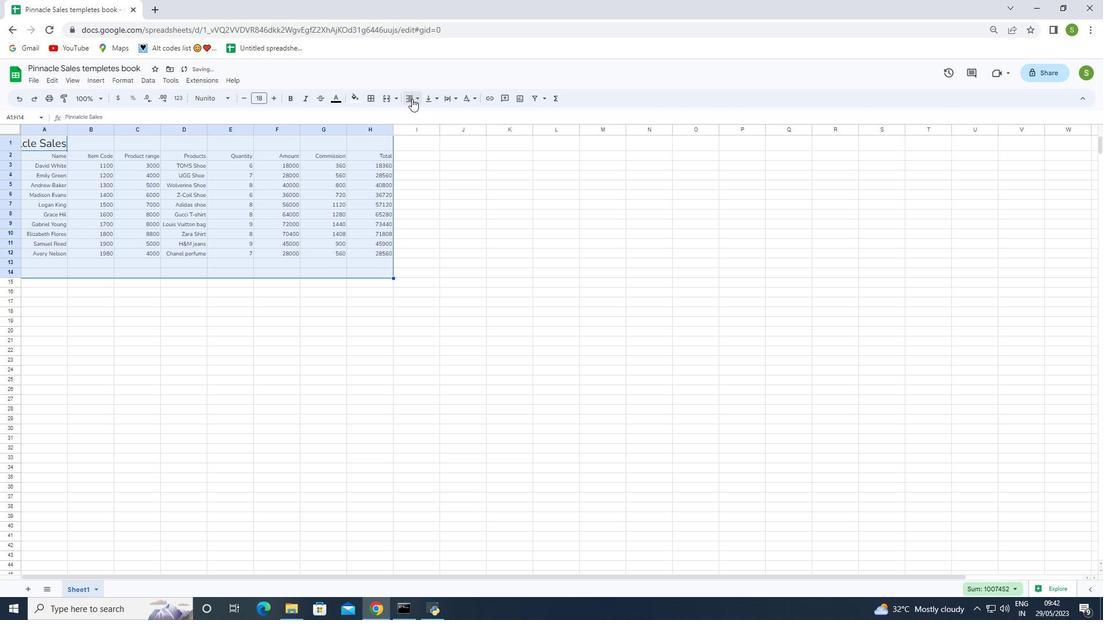 
Action: Mouse moved to (425, 119)
Screenshot: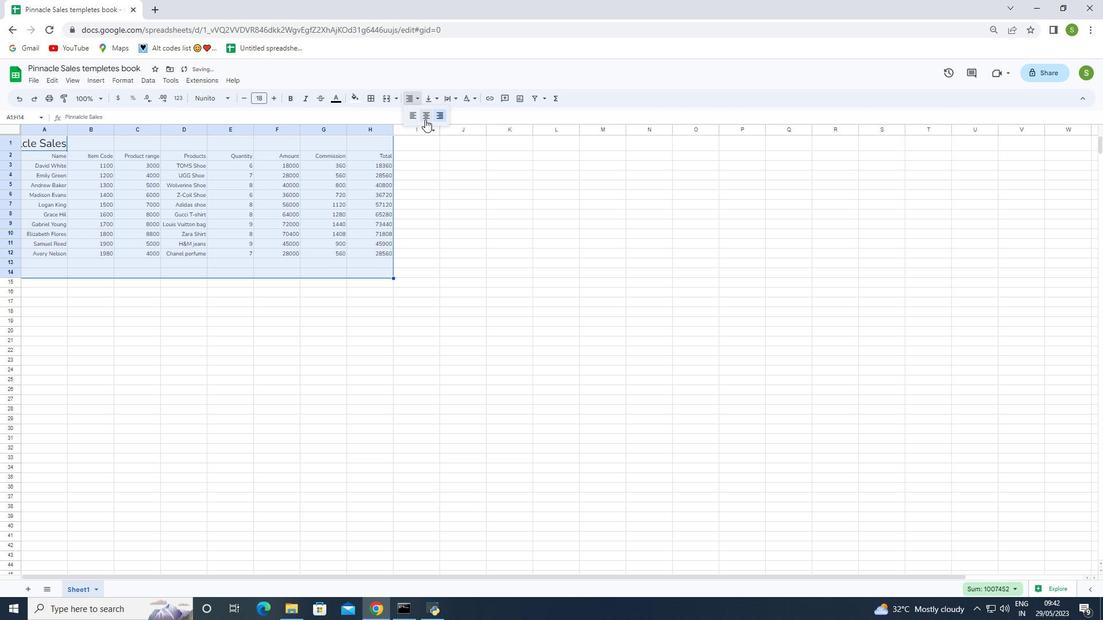 
Action: Mouse pressed left at (425, 119)
Screenshot: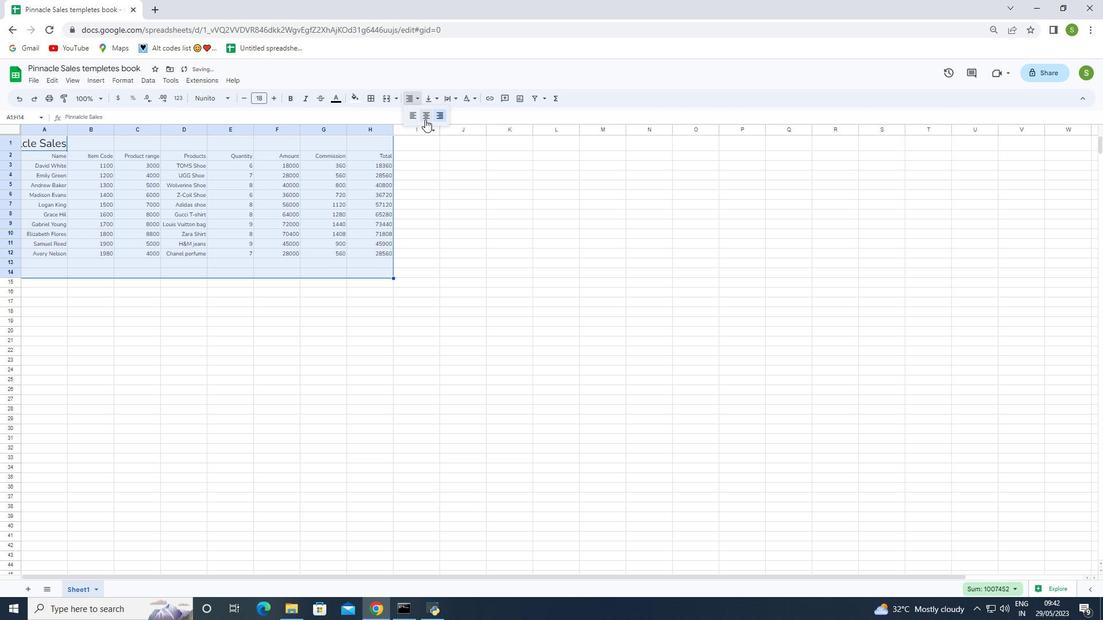 
Action: Mouse moved to (435, 302)
Screenshot: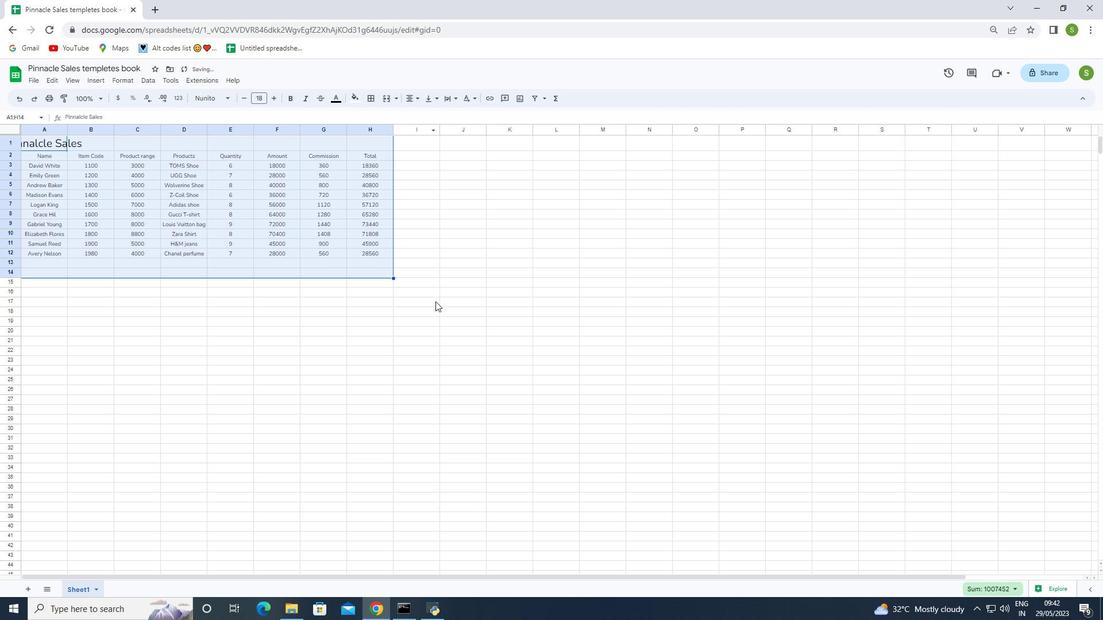 
Action: Mouse pressed left at (435, 302)
Screenshot: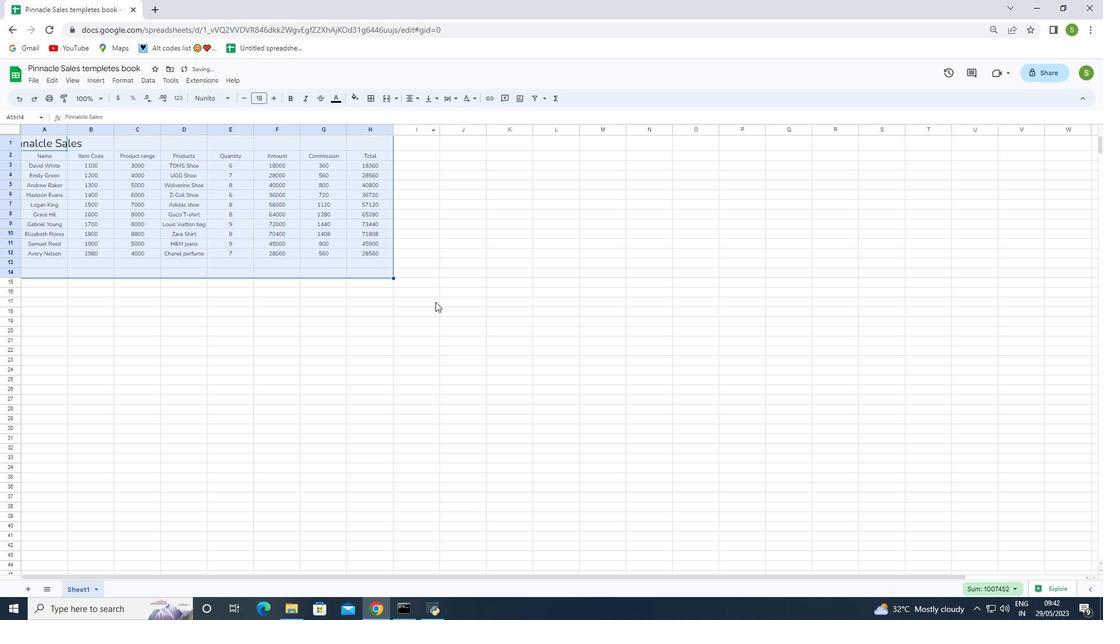 
Action: Mouse moved to (28, 82)
Screenshot: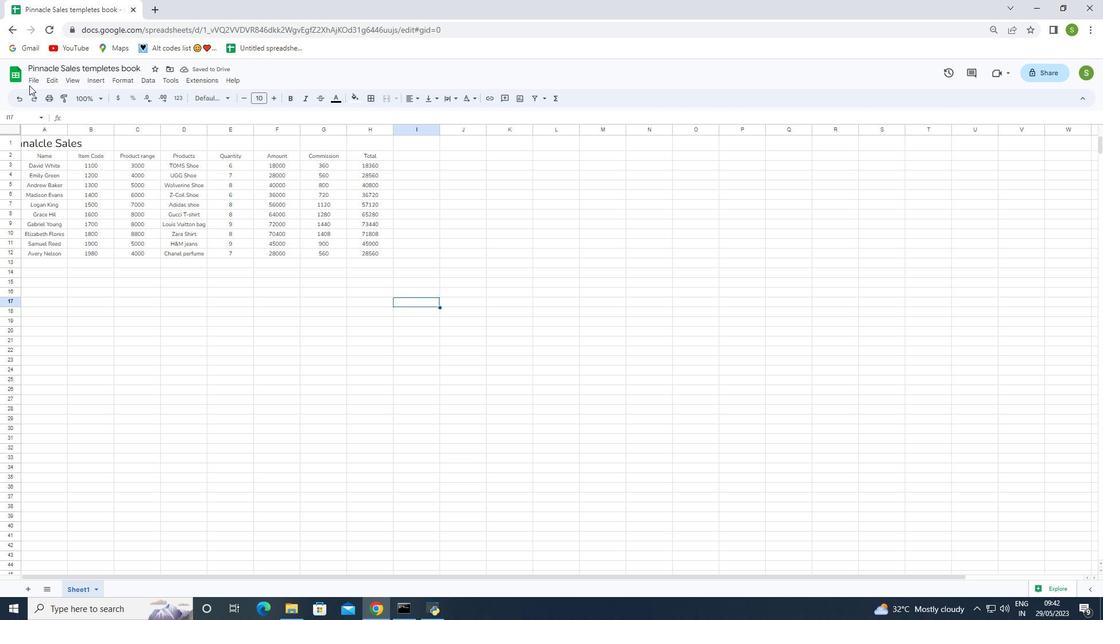 
Action: Mouse pressed left at (28, 82)
Screenshot: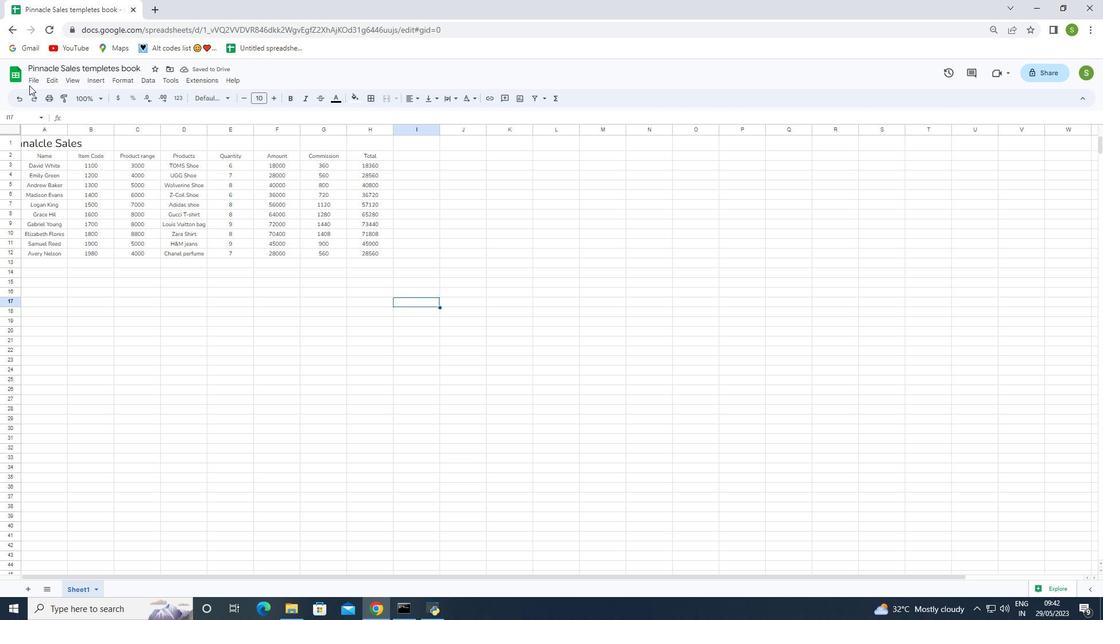
Action: Mouse moved to (31, 78)
Screenshot: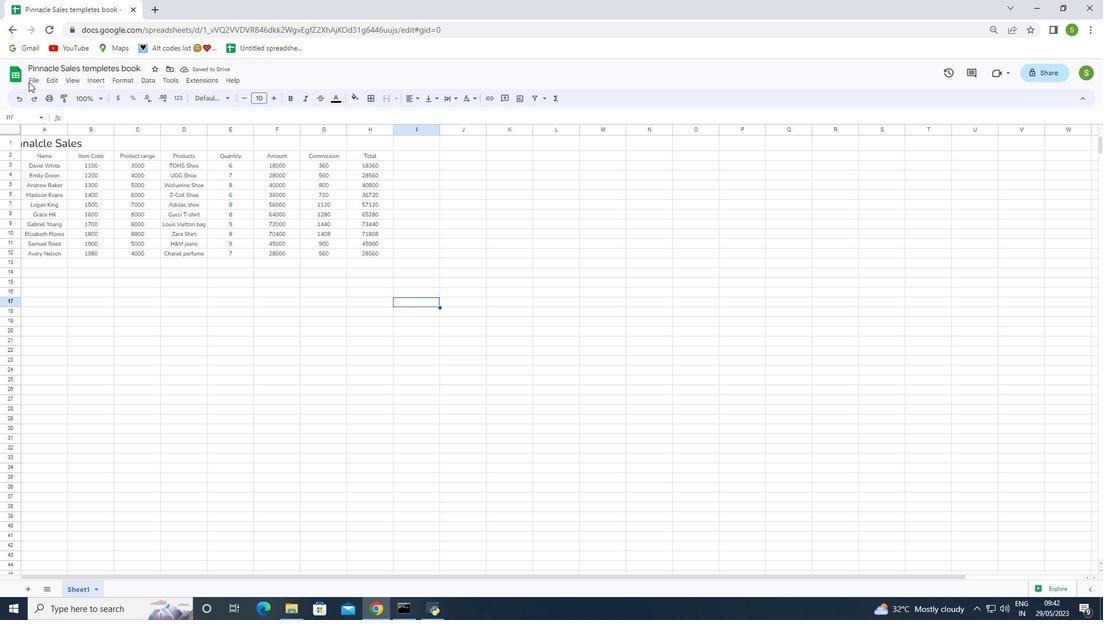 
Action: Mouse pressed left at (31, 78)
Screenshot: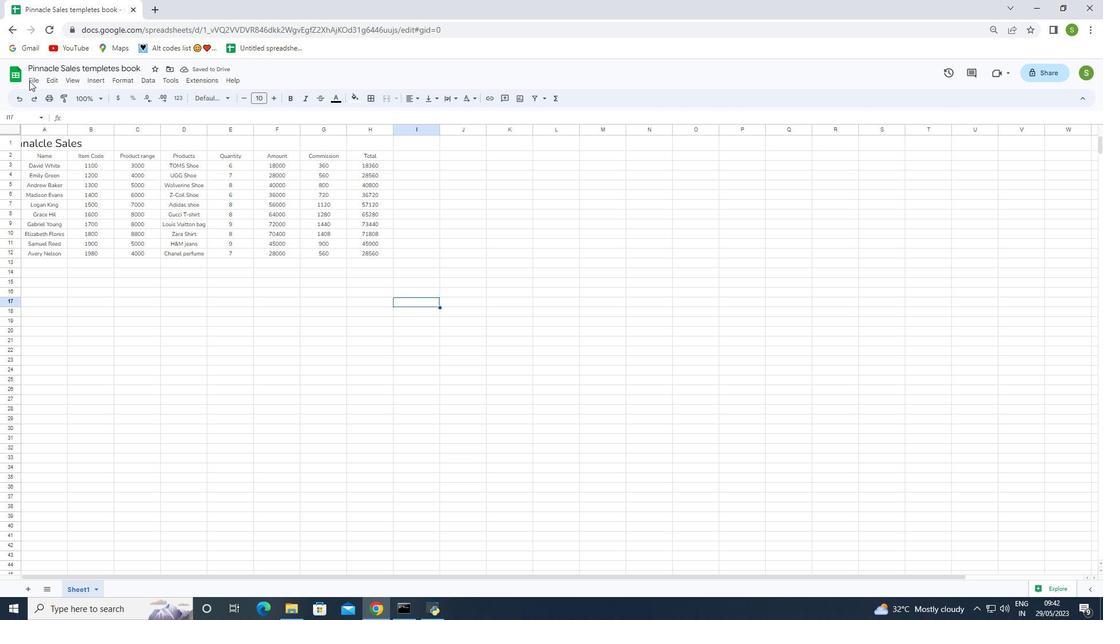 
Action: Mouse moved to (58, 217)
Screenshot: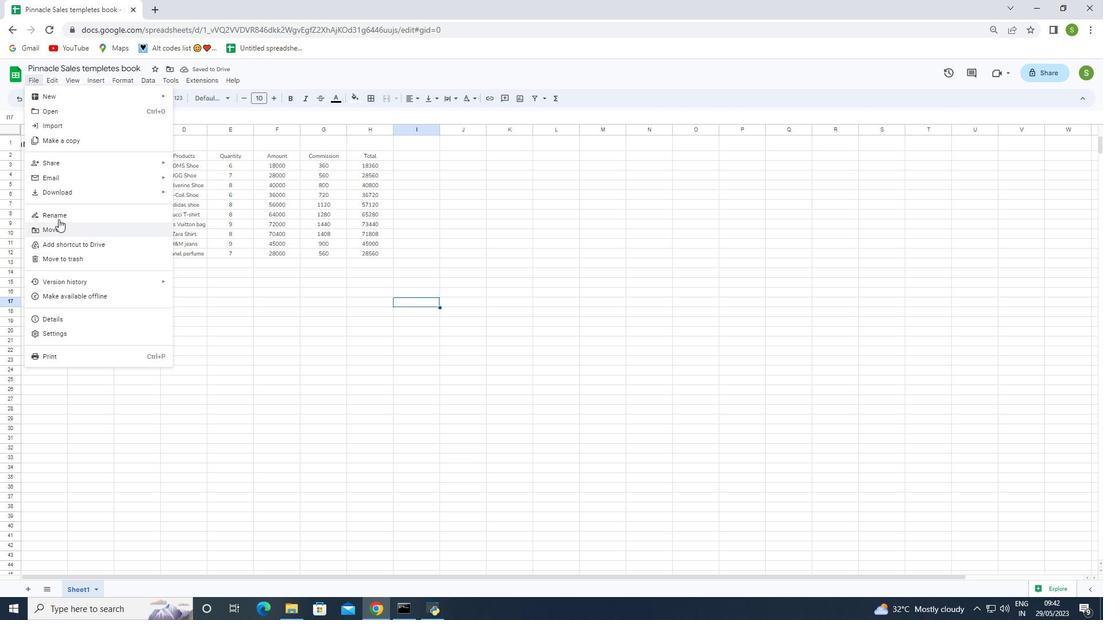 
Action: Mouse pressed left at (58, 217)
Screenshot: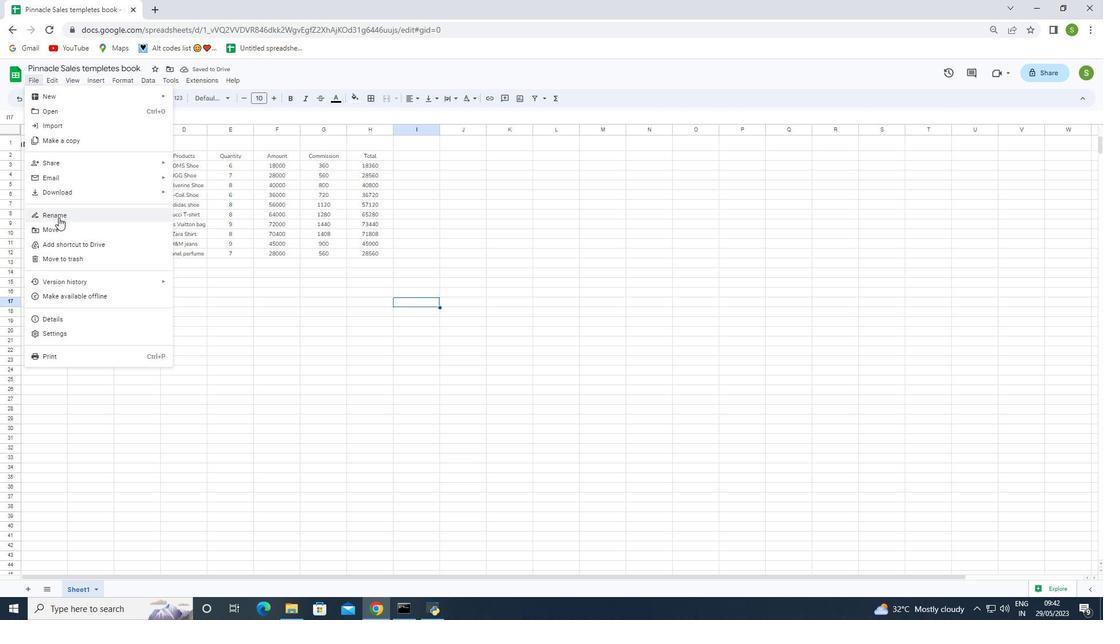 
Action: Mouse moved to (56, 213)
Screenshot: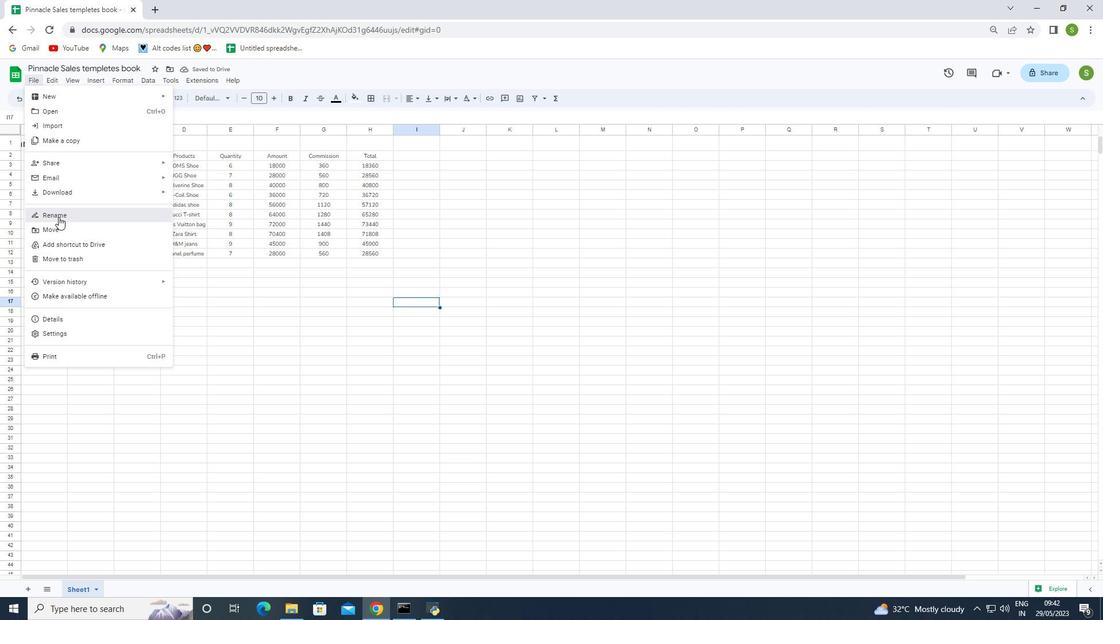 
Action: Key pressed <Key.backspace><Key.shift>Pinnacle<Key.space><Key.shift>Sales<Key.space>templetes<Key.space>book<Key.enter>
Screenshot: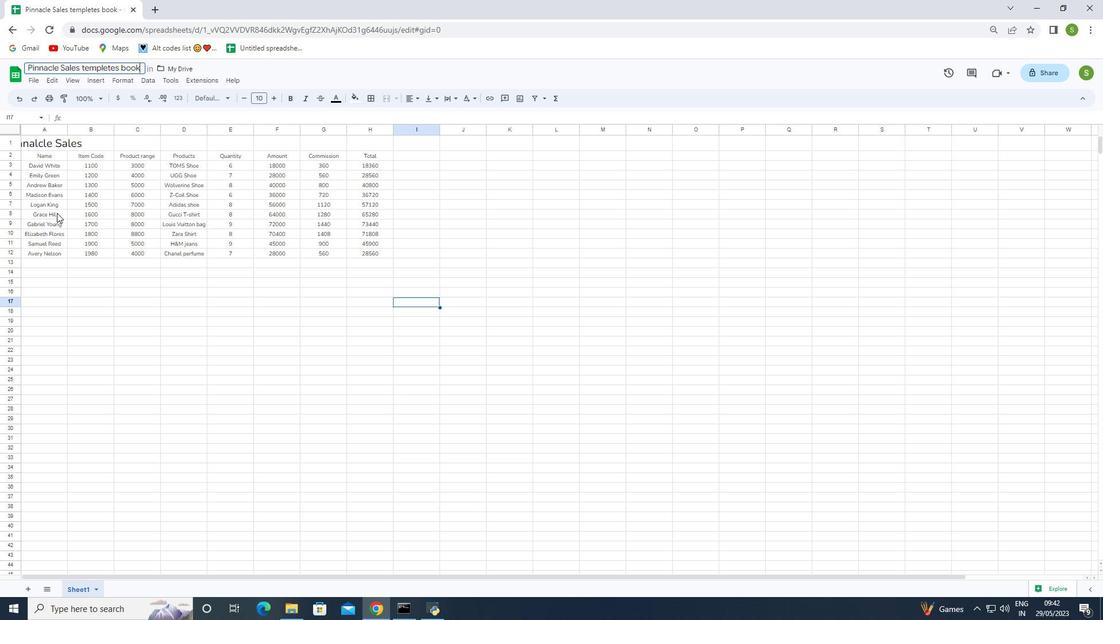 
Action: Mouse moved to (276, 440)
Screenshot: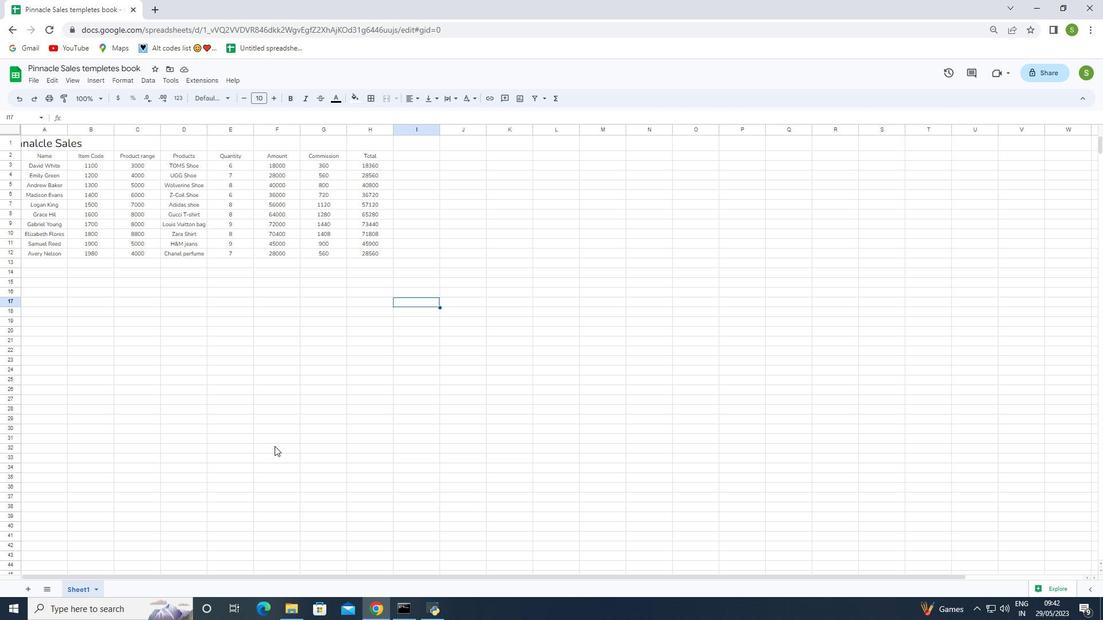 
Action: Mouse pressed left at (276, 440)
Screenshot: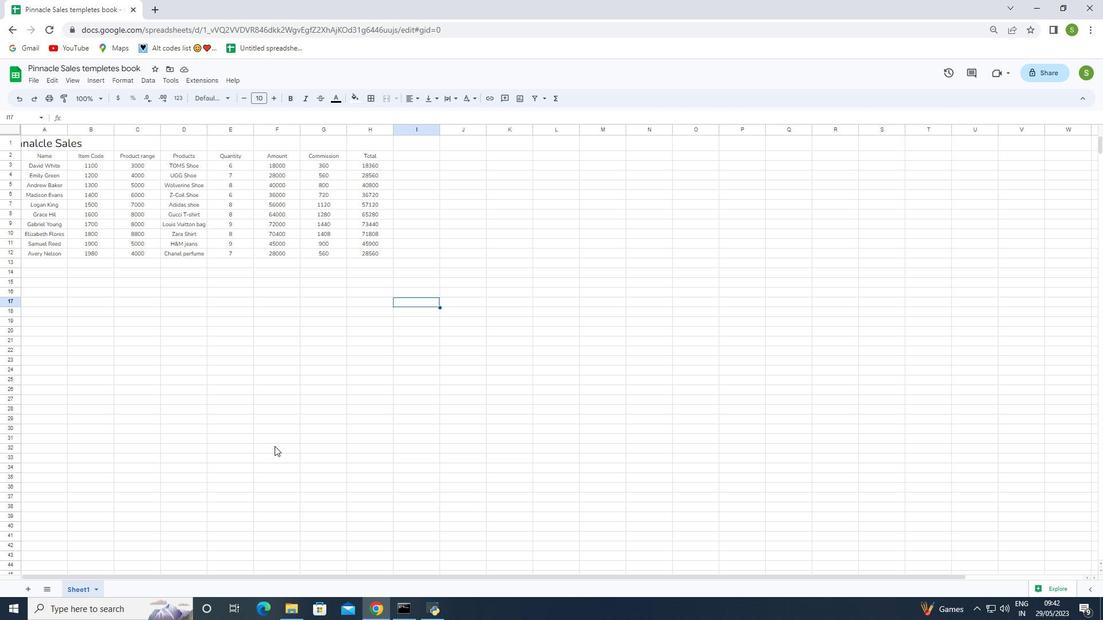 
Action: Mouse moved to (267, 438)
Screenshot: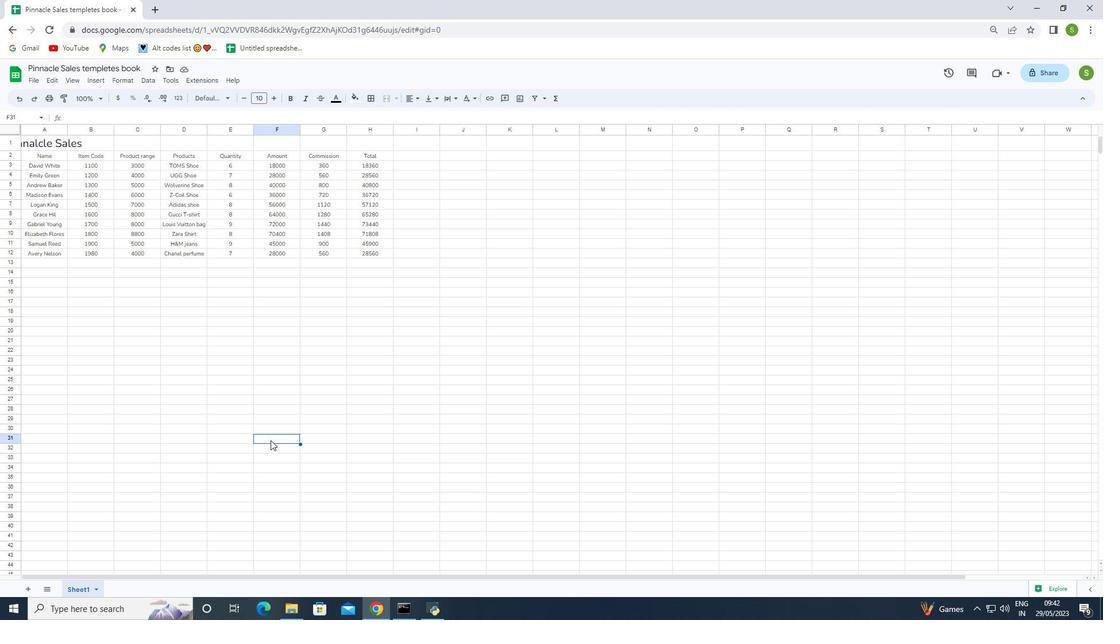 
